 Task: Open a blank google sheet and write heading  Victory Sales. Add 10 people name  'William Wilson, Isabella Robinson, James Taylor, Charlotte Clark, Michael Walker, Amelia Wright, Matthew Turner, Harper Hall, Joseph Phillips, Abigail Adams'Item code in between  5005-5060. Product range in between  4000-7000. Add Products   TOMS Shoe, UGG  Shoe, Wolverine Shoe, Z-Coil Shoe, Adidas shoe, Gucci T-shirt, Louis Vuitton bag, Zara Shirt, H&M jeans, Chanel perfume.Choose quantity  5 to 10 In Total Add  the Amounts. Save page  Victory Sales   book
Action: Mouse moved to (312, 173)
Screenshot: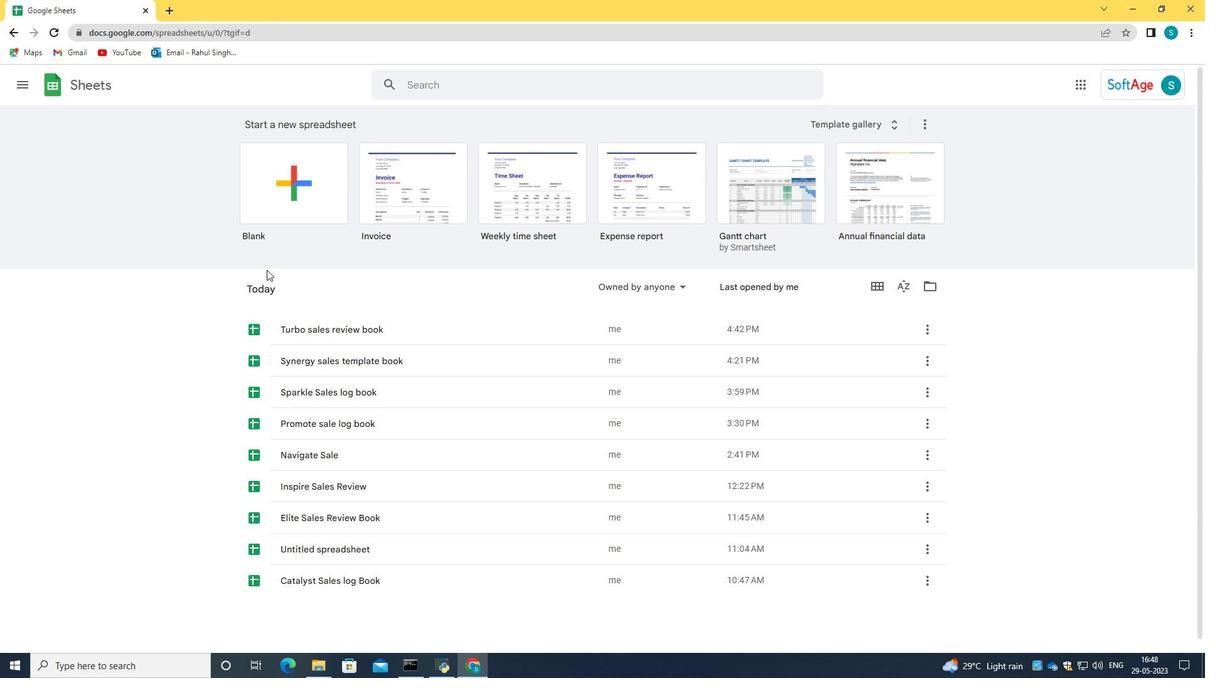 
Action: Mouse pressed left at (312, 173)
Screenshot: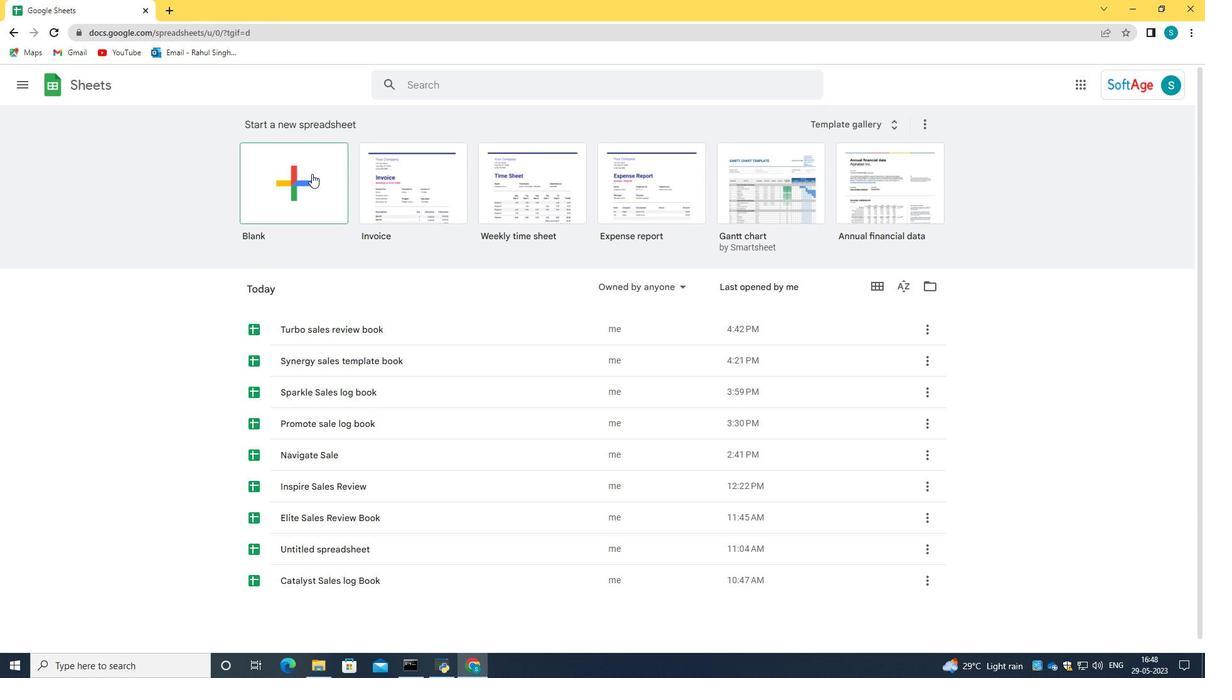 
Action: Mouse moved to (378, 178)
Screenshot: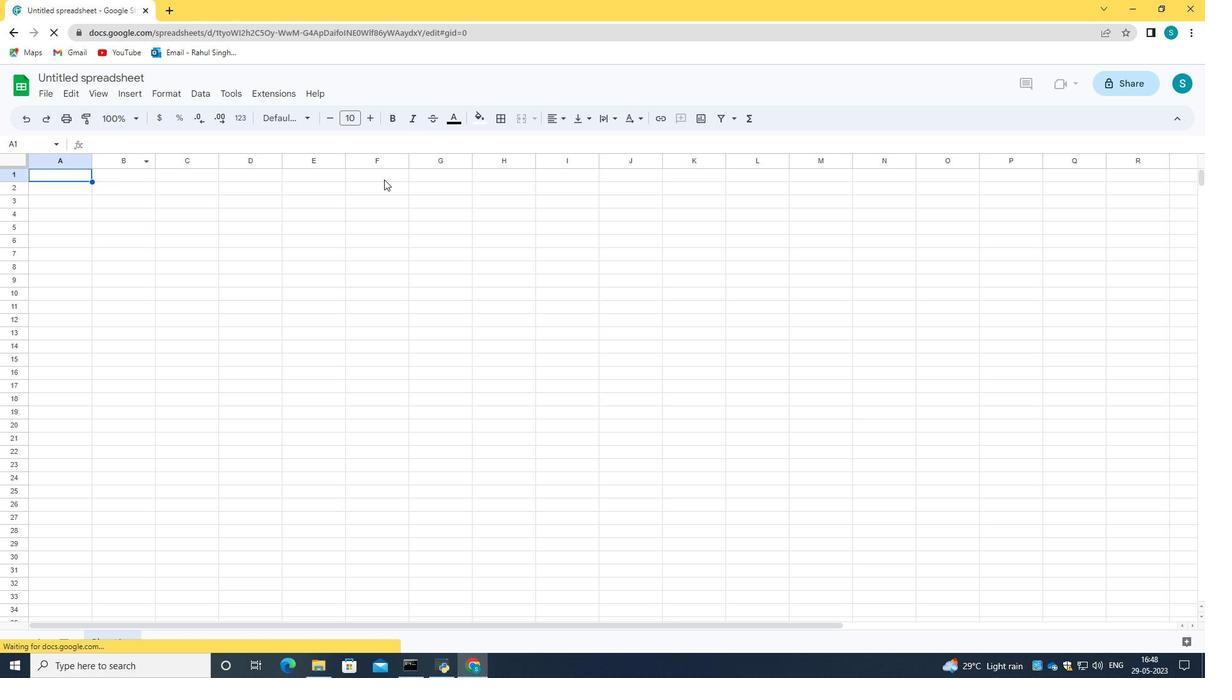 
Action: Mouse pressed left at (378, 178)
Screenshot: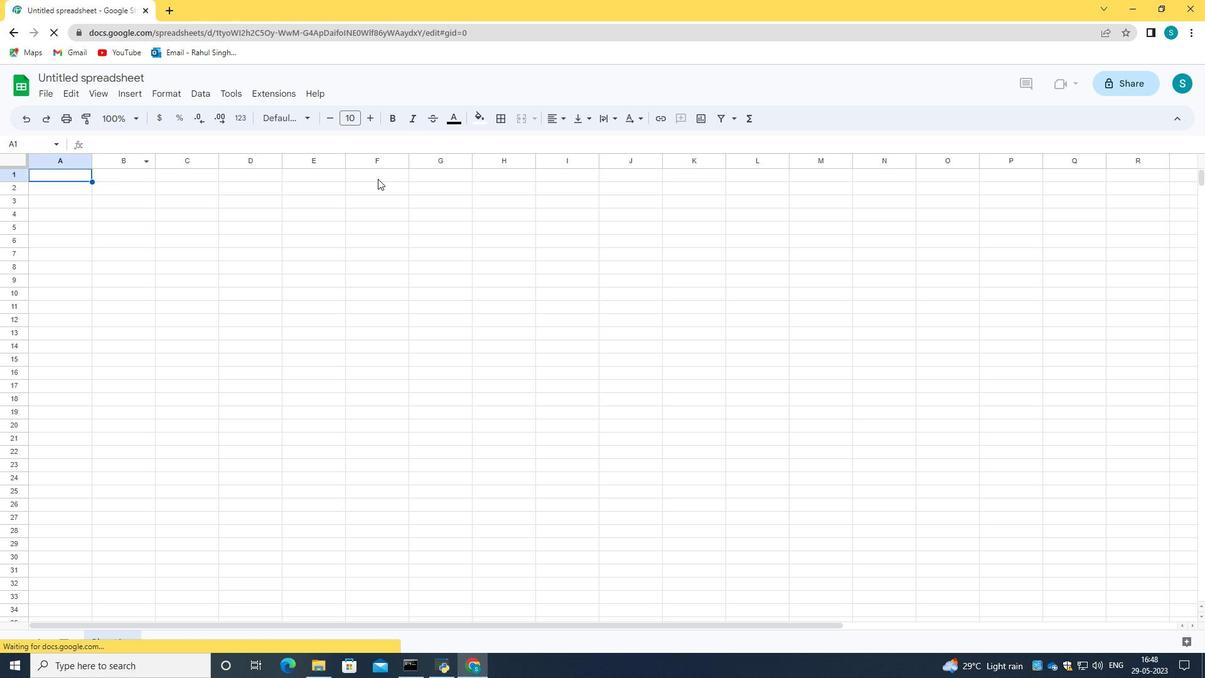 
Action: Key pressed <Key.caps_lock>V<Key.caps_lock>ictory<Key.space><Key.caps_lock>S<Key.caps_lock>ales
Screenshot: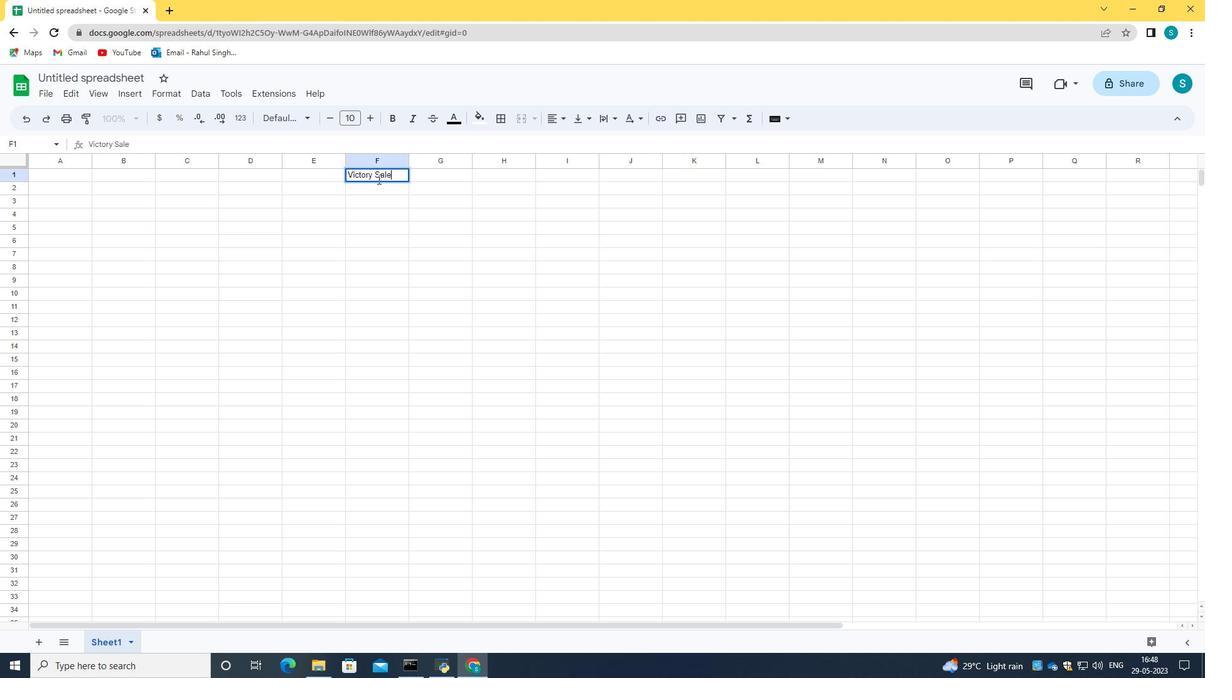 
Action: Mouse moved to (397, 177)
Screenshot: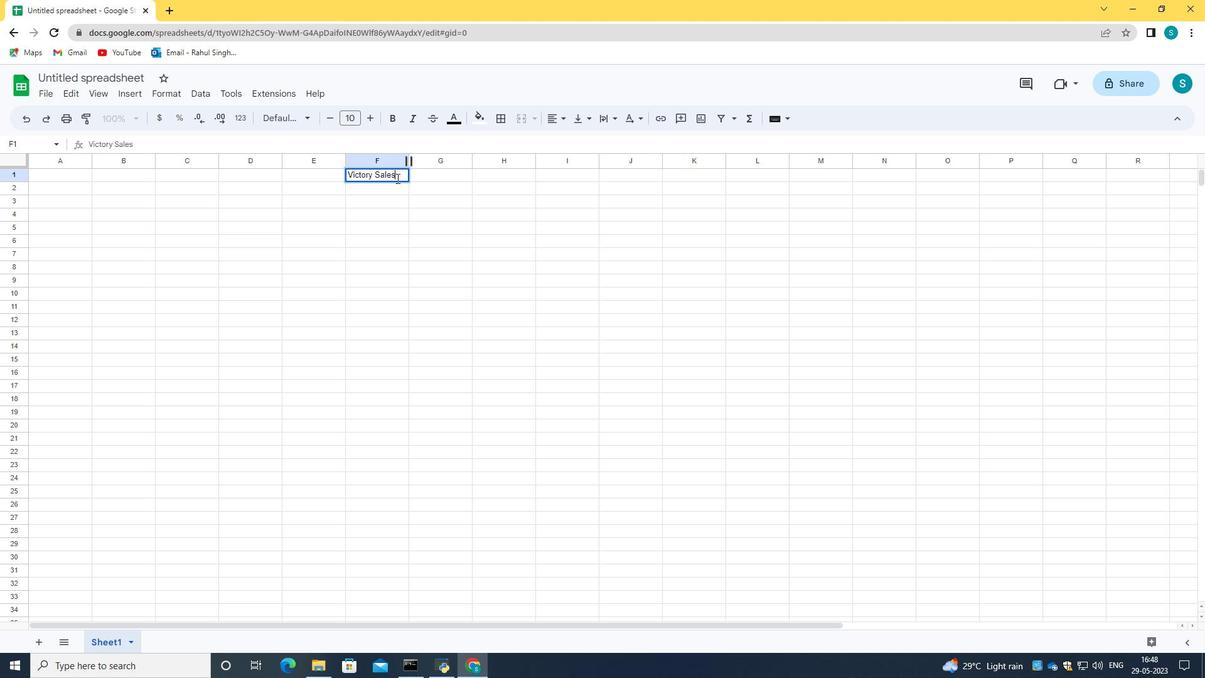 
Action: Mouse pressed left at (397, 177)
Screenshot: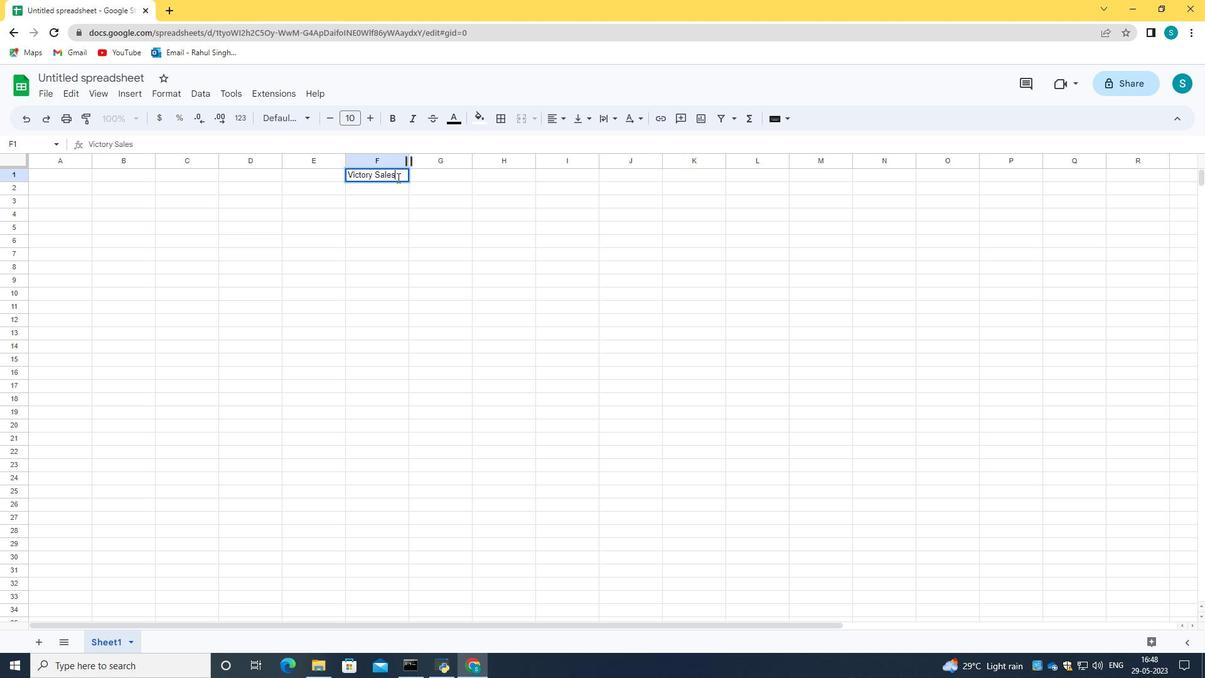 
Action: Mouse moved to (374, 118)
Screenshot: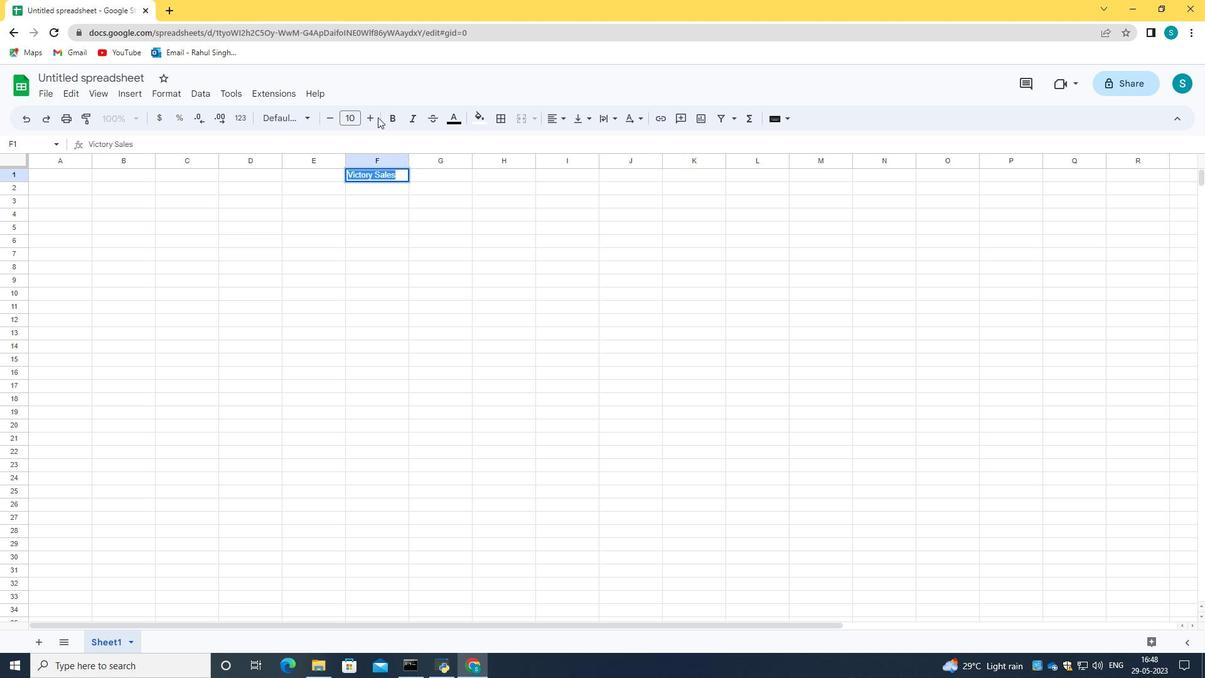 
Action: Mouse pressed left at (374, 118)
Screenshot: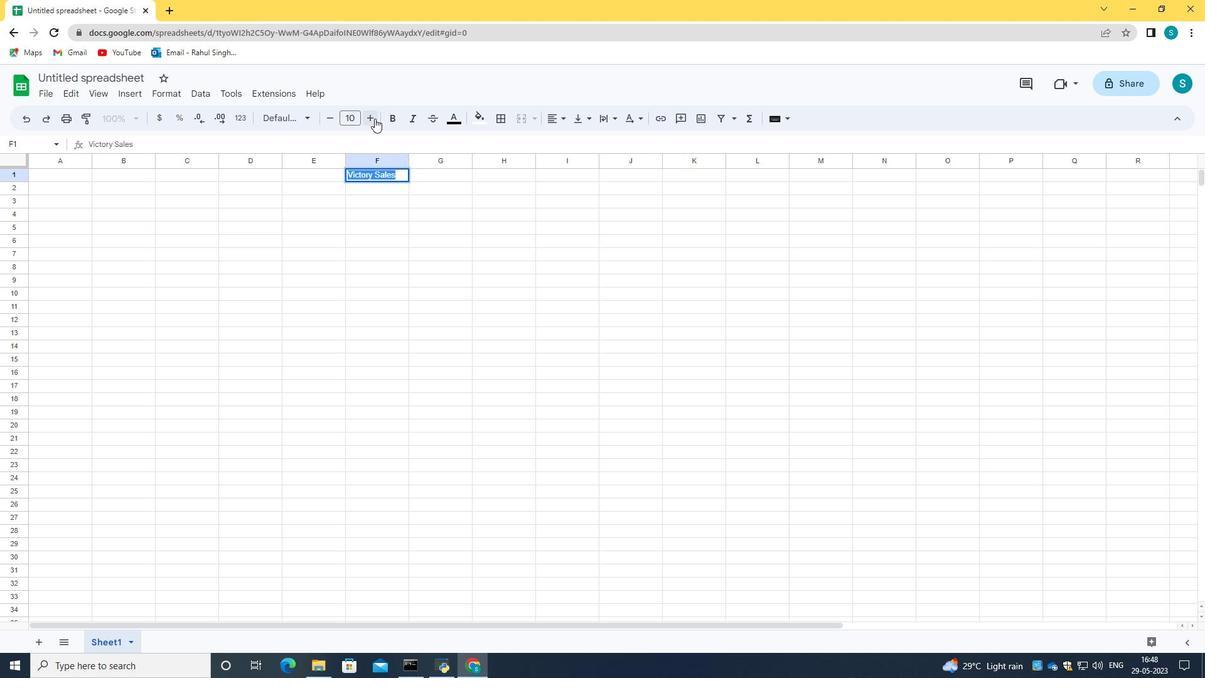 
Action: Mouse pressed left at (374, 118)
Screenshot: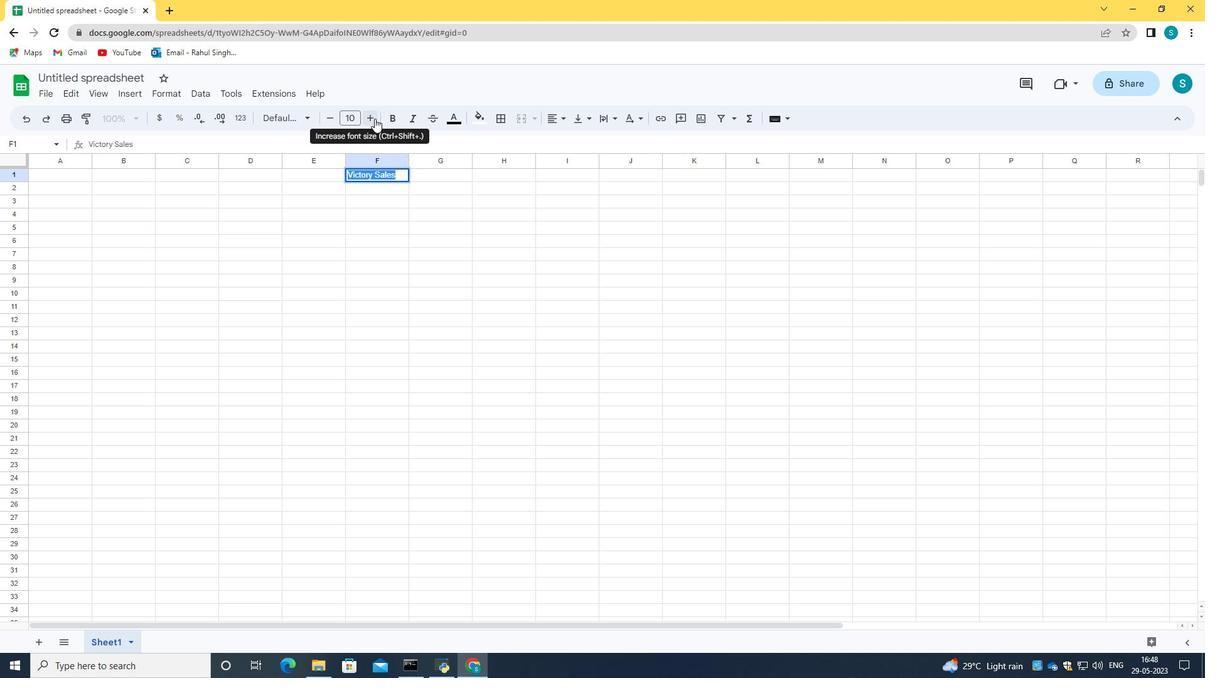 
Action: Mouse pressed left at (374, 118)
Screenshot: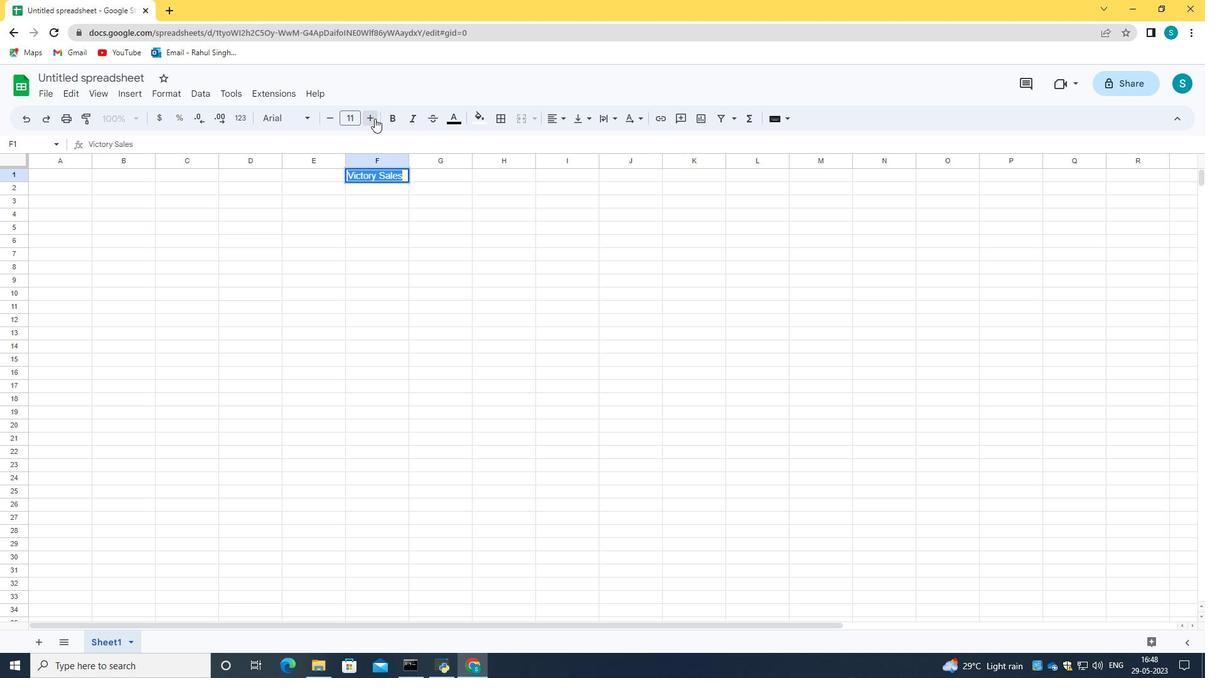 
Action: Mouse pressed left at (374, 118)
Screenshot: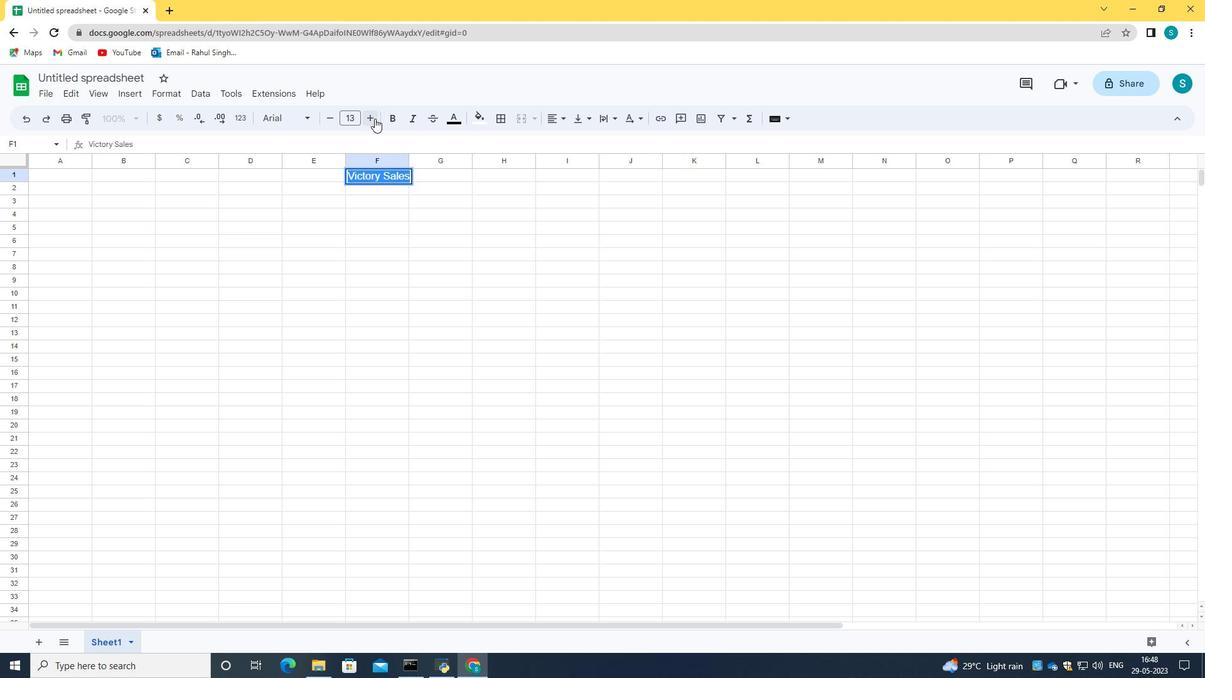 
Action: Mouse pressed left at (374, 118)
Screenshot: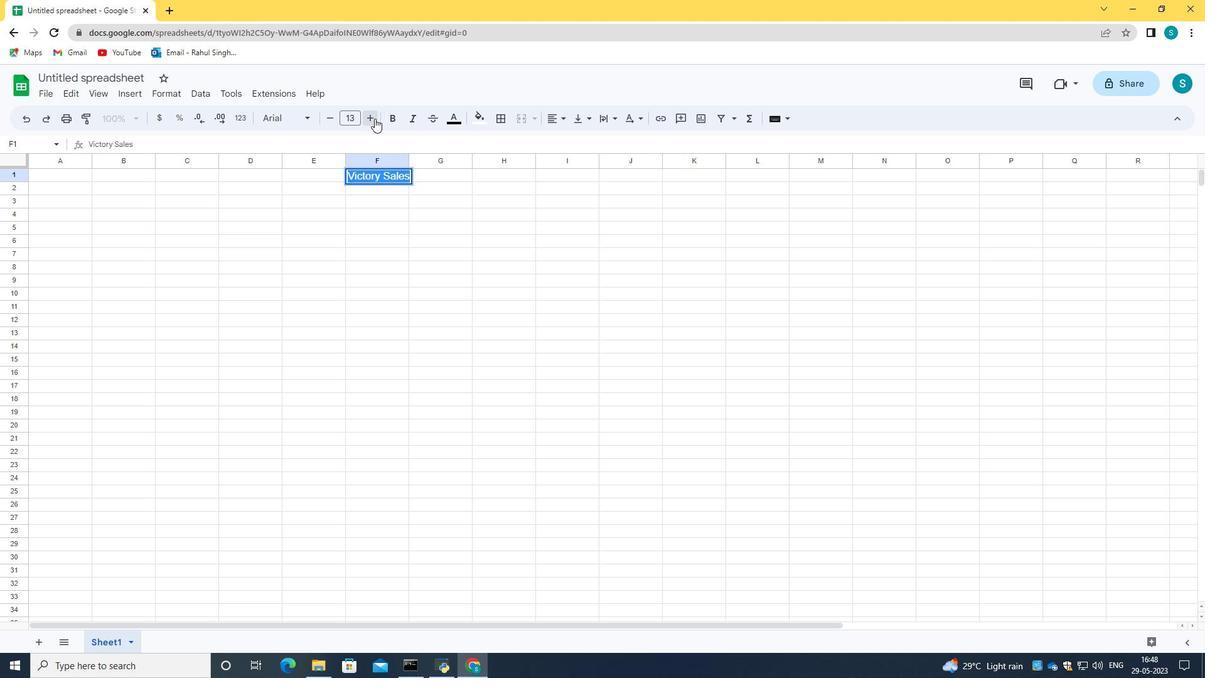 
Action: Mouse pressed left at (374, 118)
Screenshot: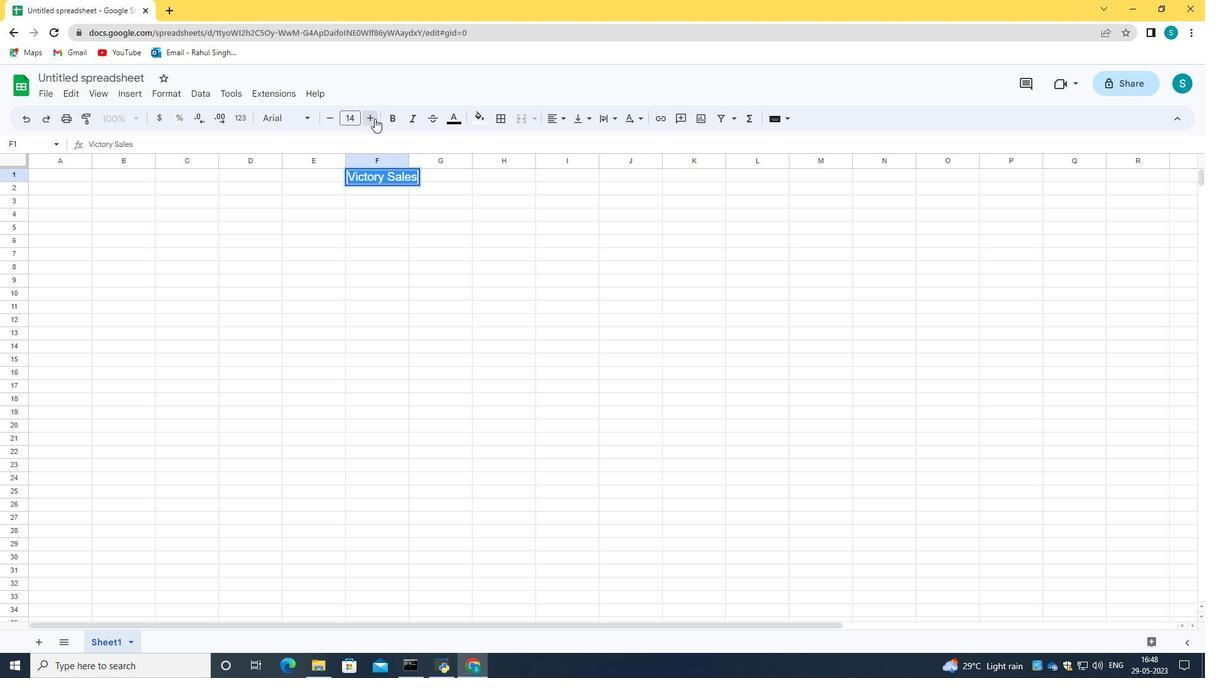 
Action: Mouse pressed left at (374, 118)
Screenshot: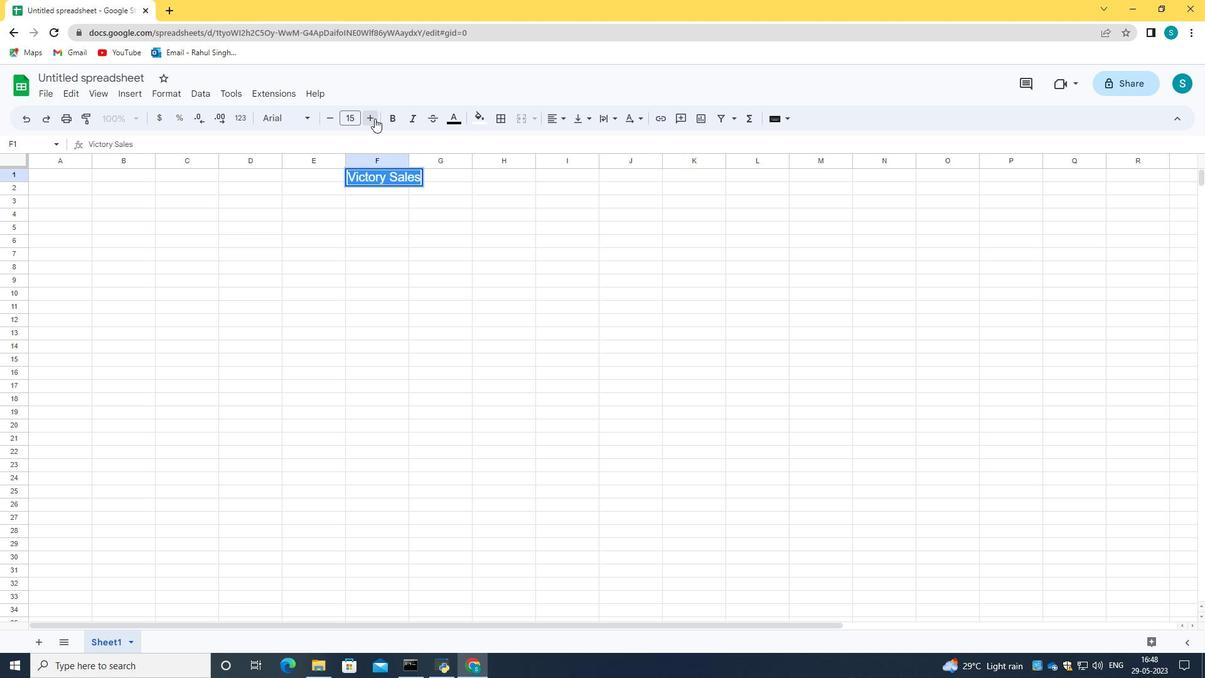 
Action: Mouse pressed left at (374, 118)
Screenshot: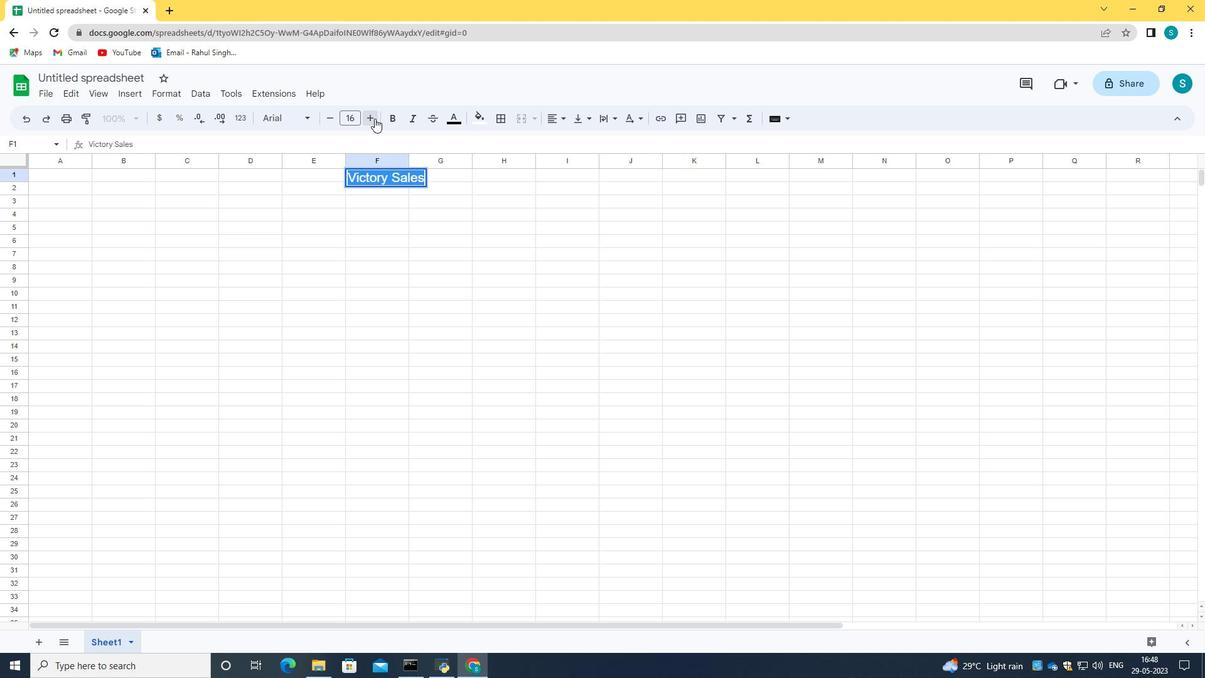 
Action: Mouse pressed left at (374, 118)
Screenshot: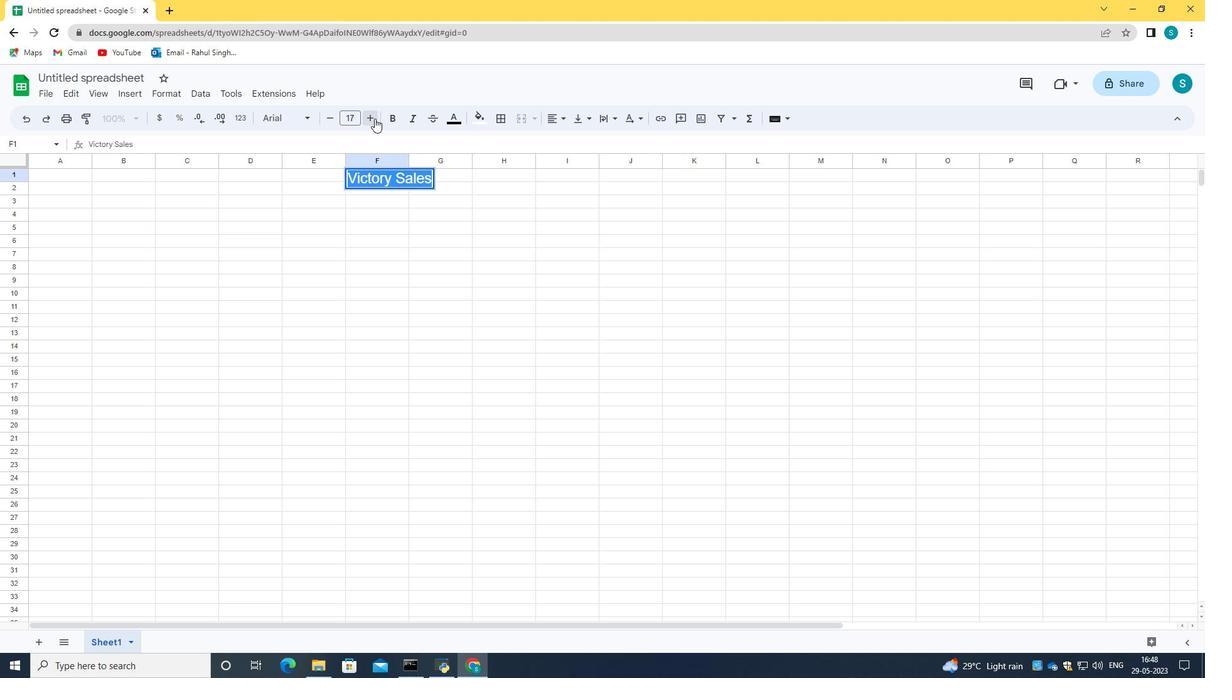 
Action: Mouse pressed left at (374, 118)
Screenshot: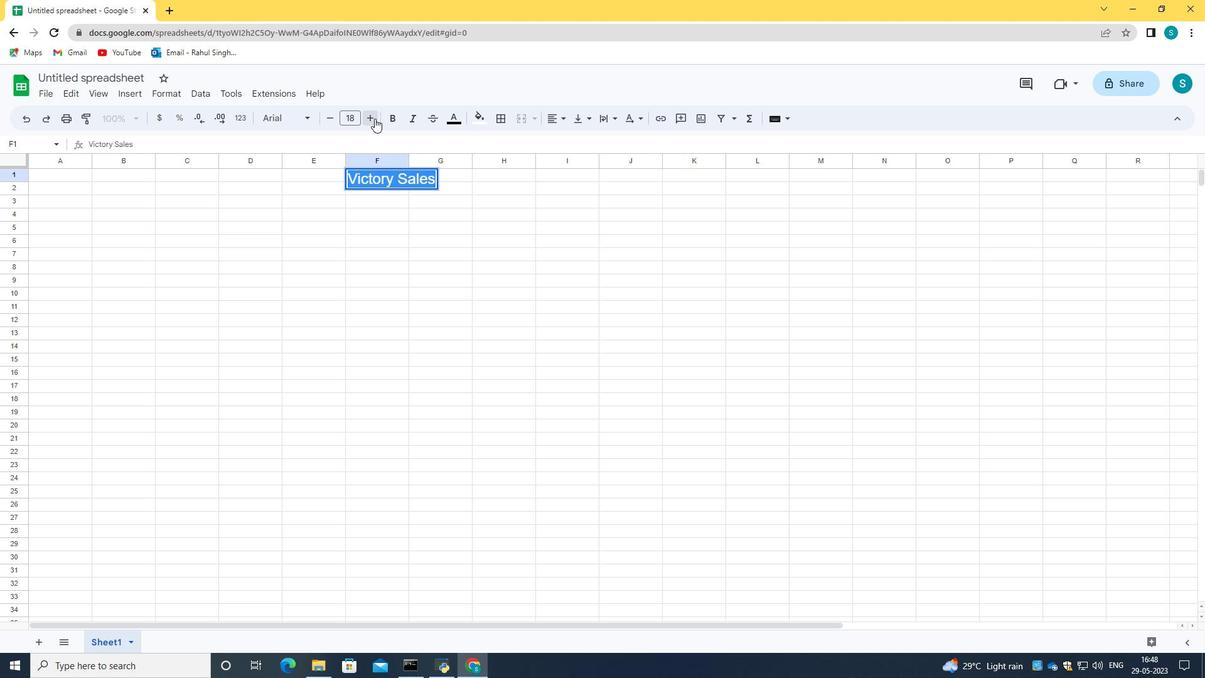 
Action: Mouse moved to (440, 210)
Screenshot: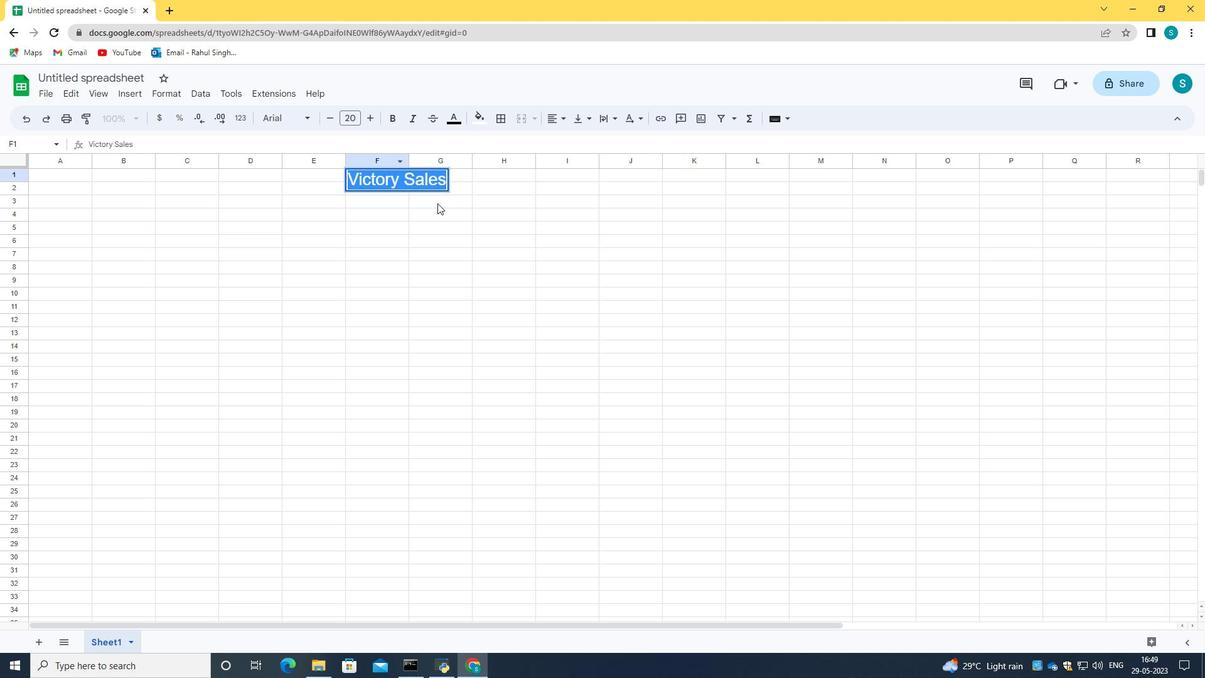 
Action: Mouse pressed left at (440, 210)
Screenshot: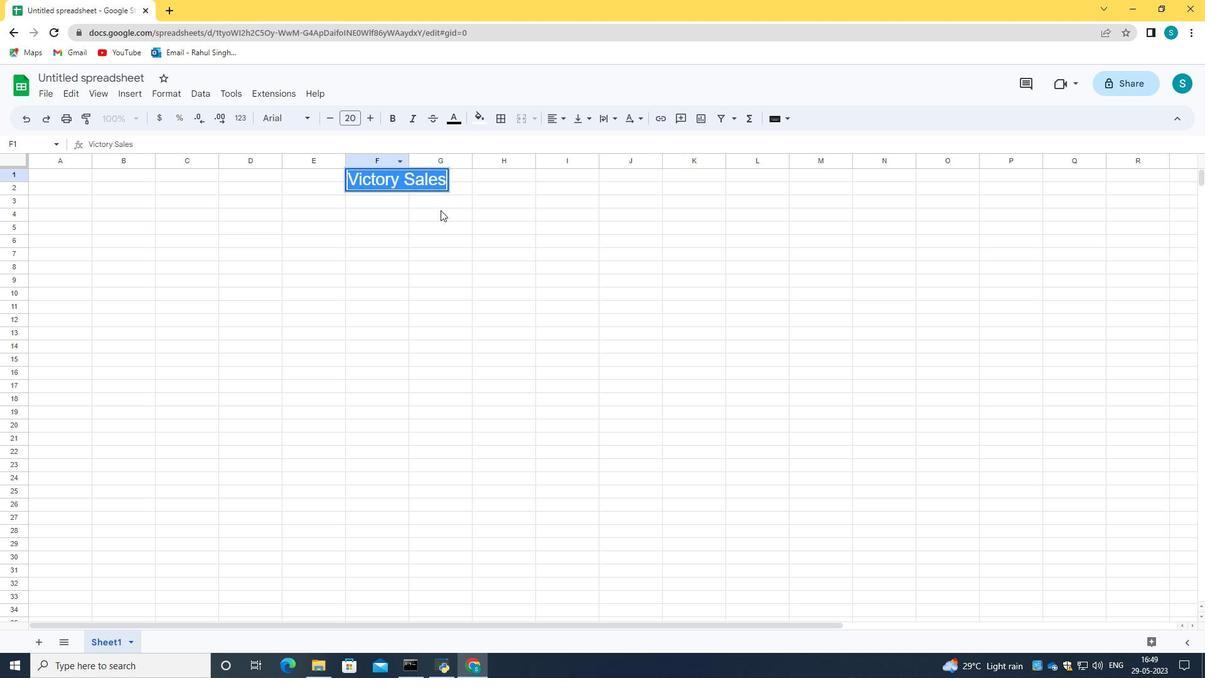 
Action: Mouse moved to (429, 184)
Screenshot: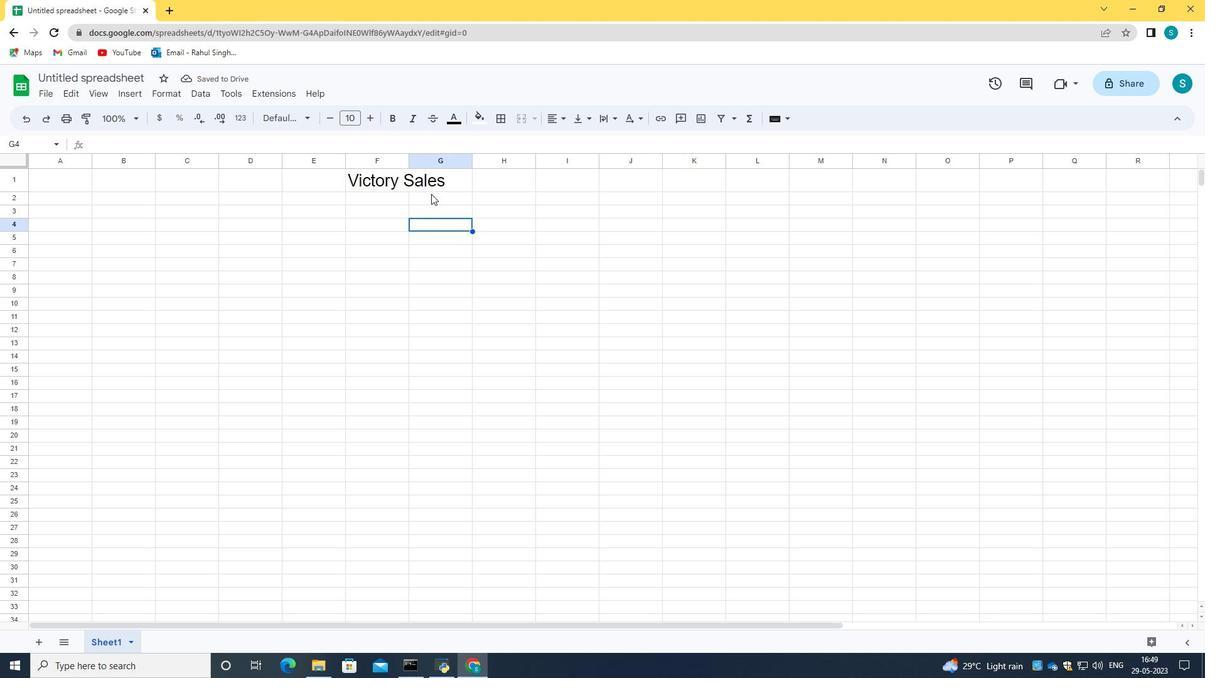 
Action: Mouse pressed left at (429, 184)
Screenshot: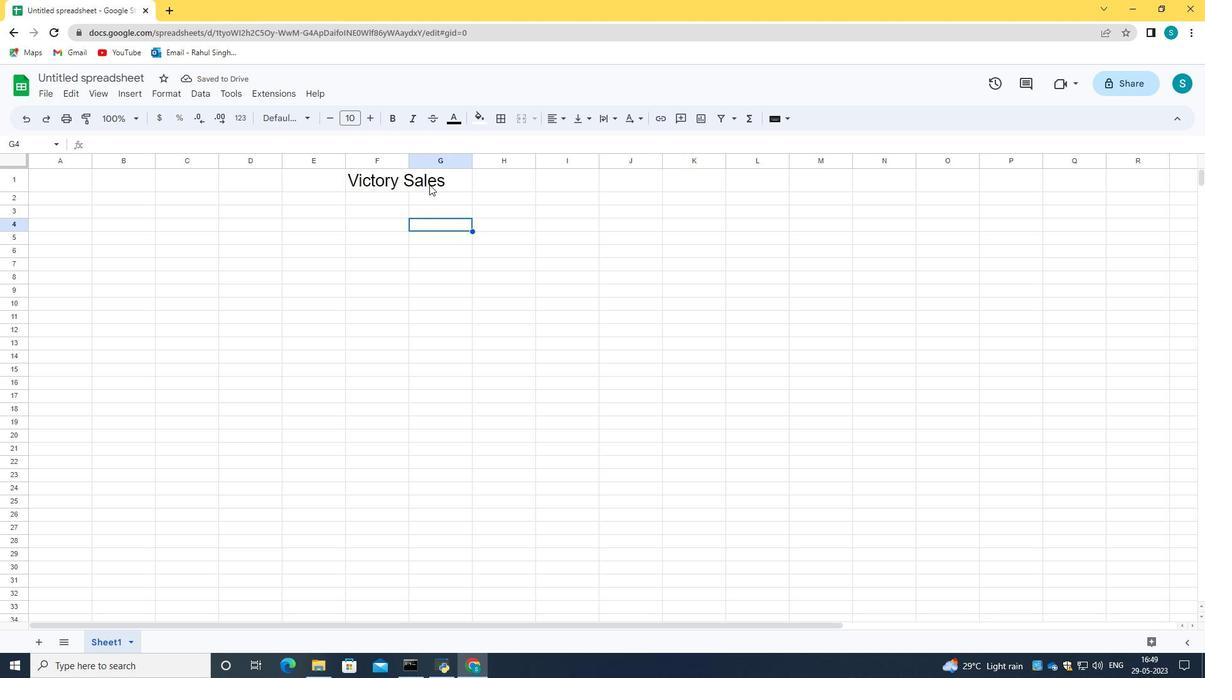 
Action: Mouse moved to (349, 171)
Screenshot: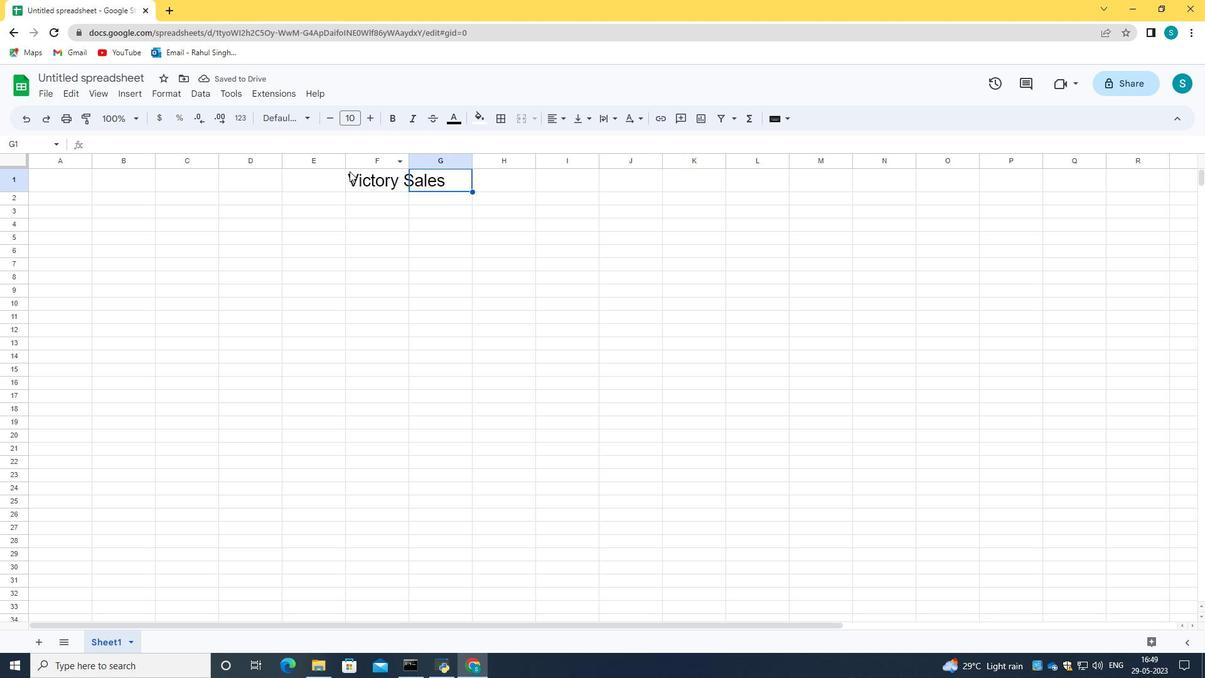 
Action: Mouse pressed left at (349, 171)
Screenshot: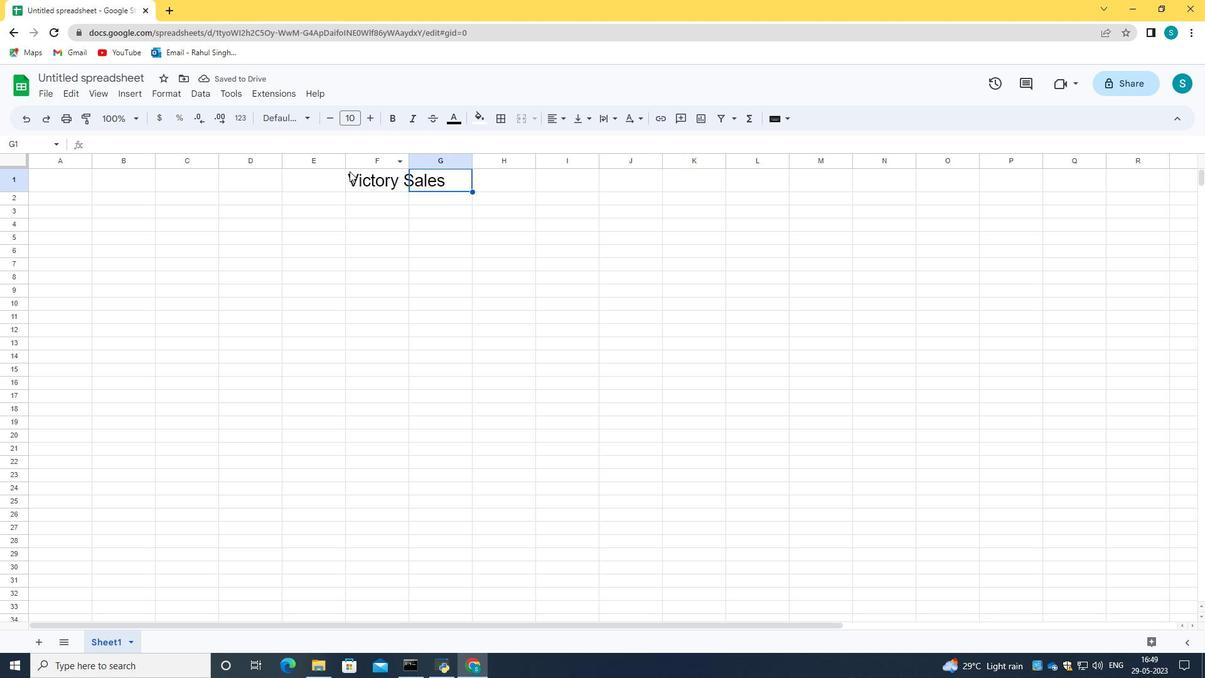 
Action: Mouse moved to (350, 175)
Screenshot: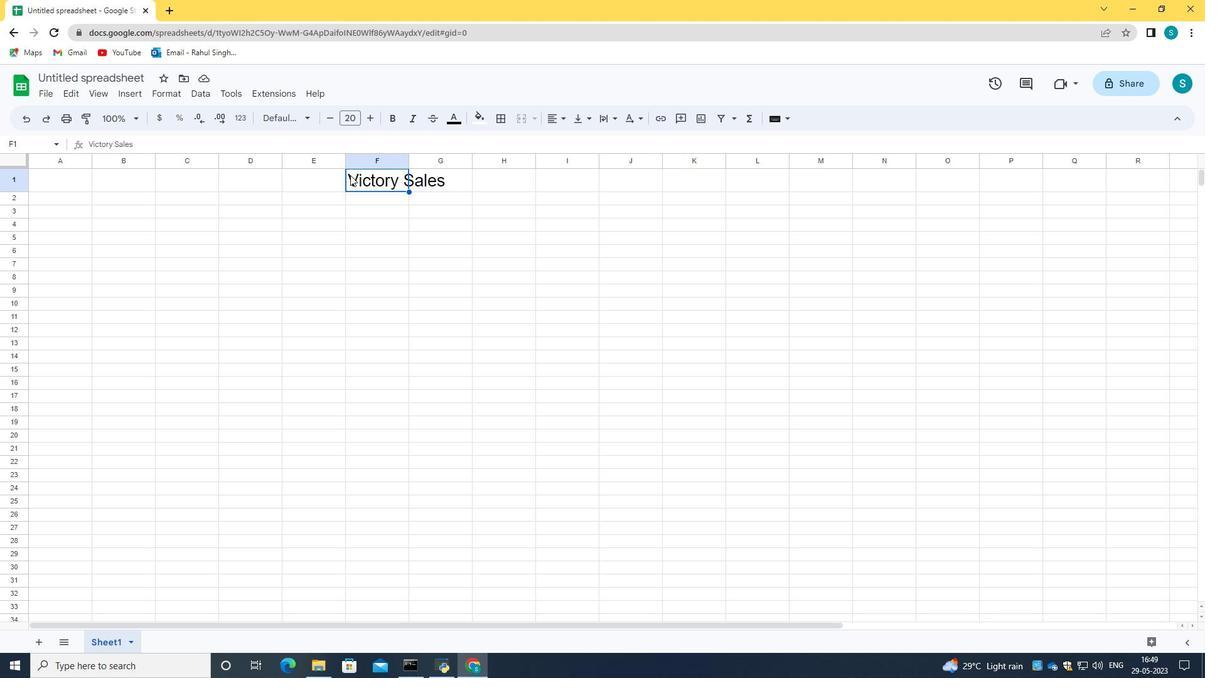 
Action: Mouse pressed left at (350, 175)
Screenshot: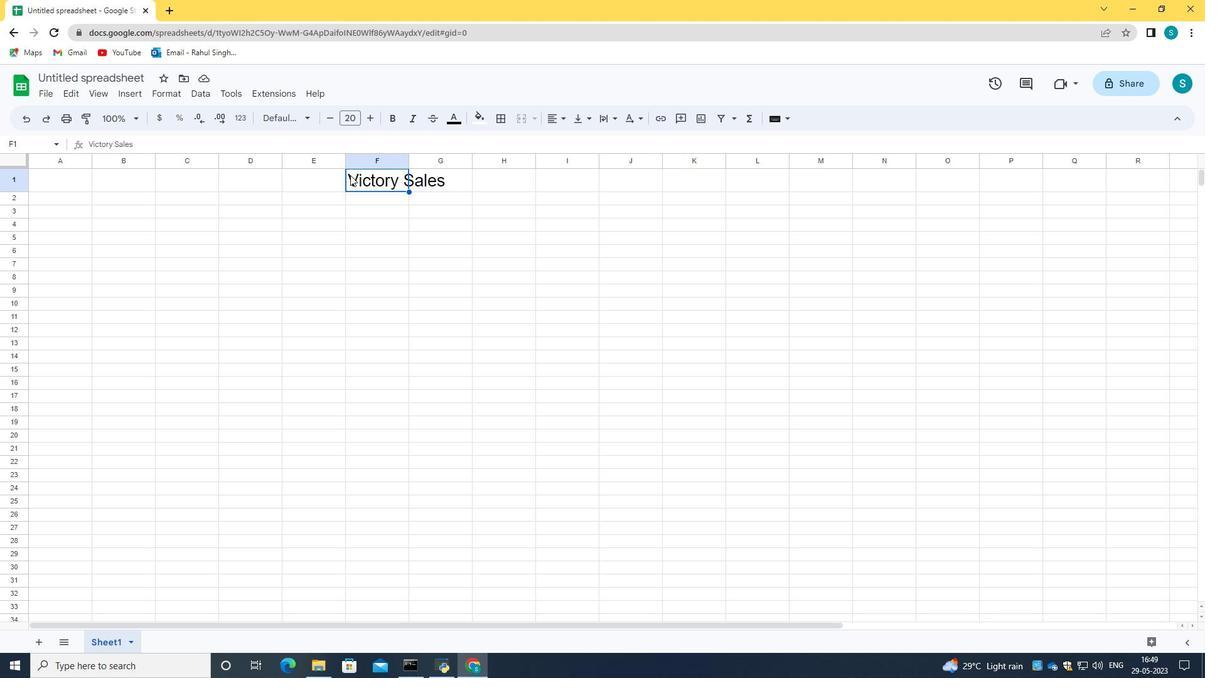 
Action: Mouse pressed left at (350, 175)
Screenshot: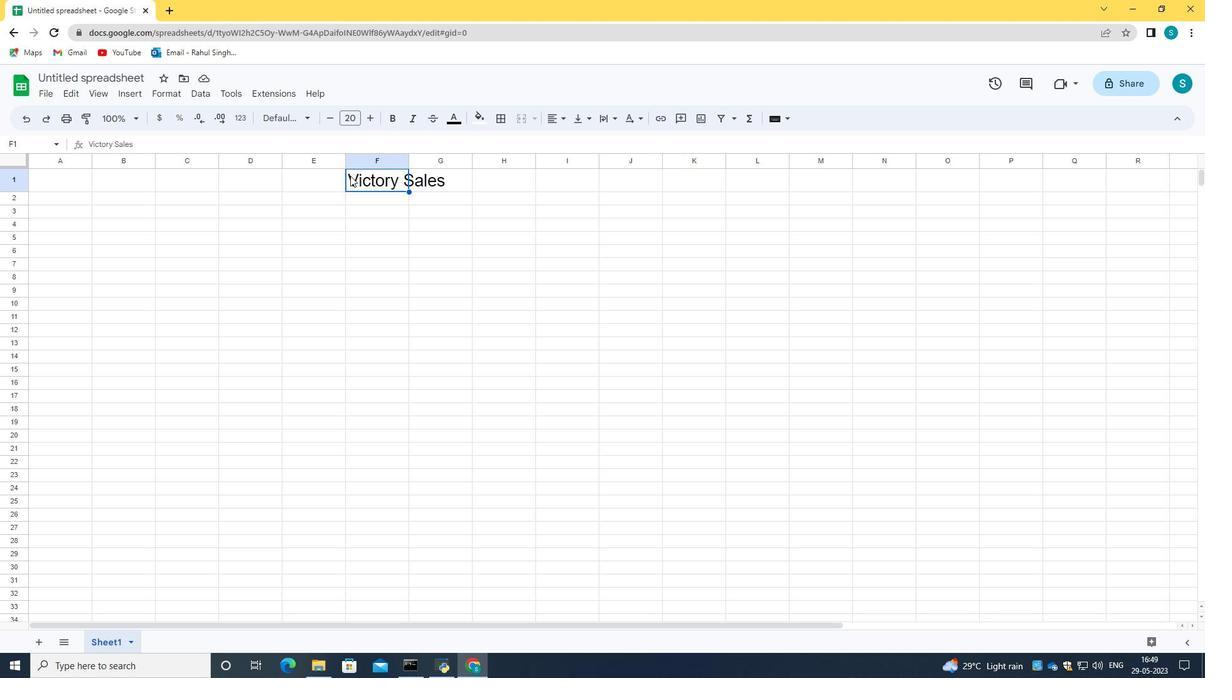 
Action: Mouse pressed left at (350, 175)
Screenshot: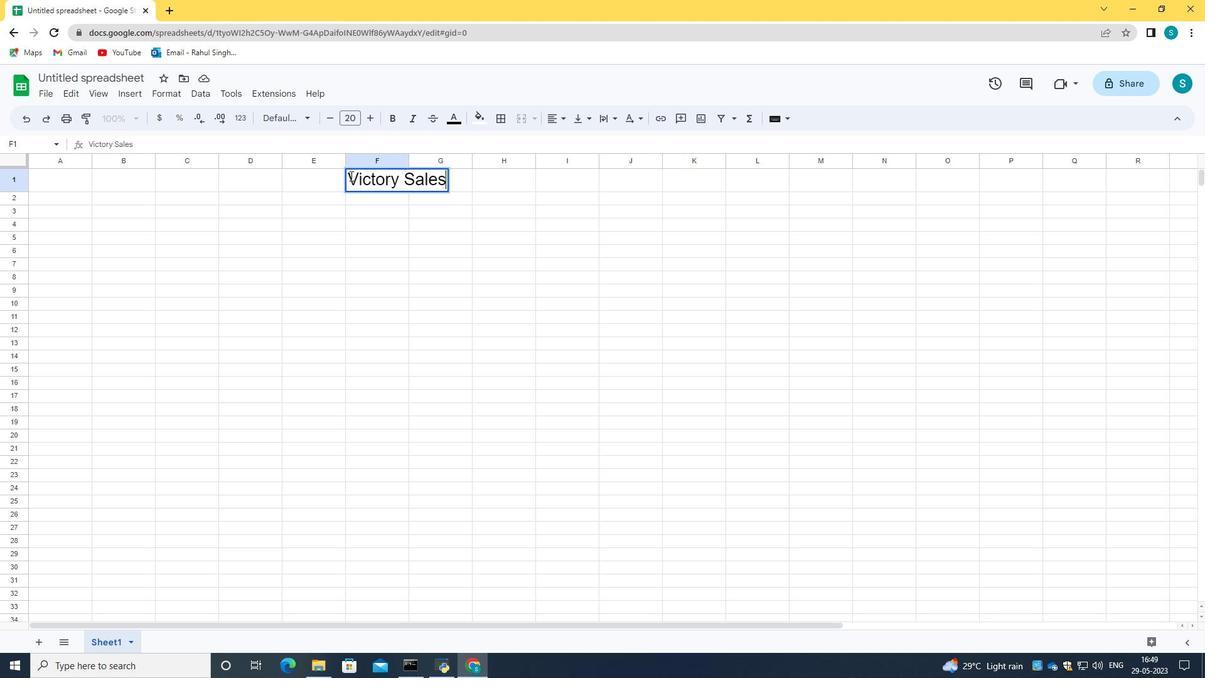 
Action: Mouse pressed left at (350, 175)
Screenshot: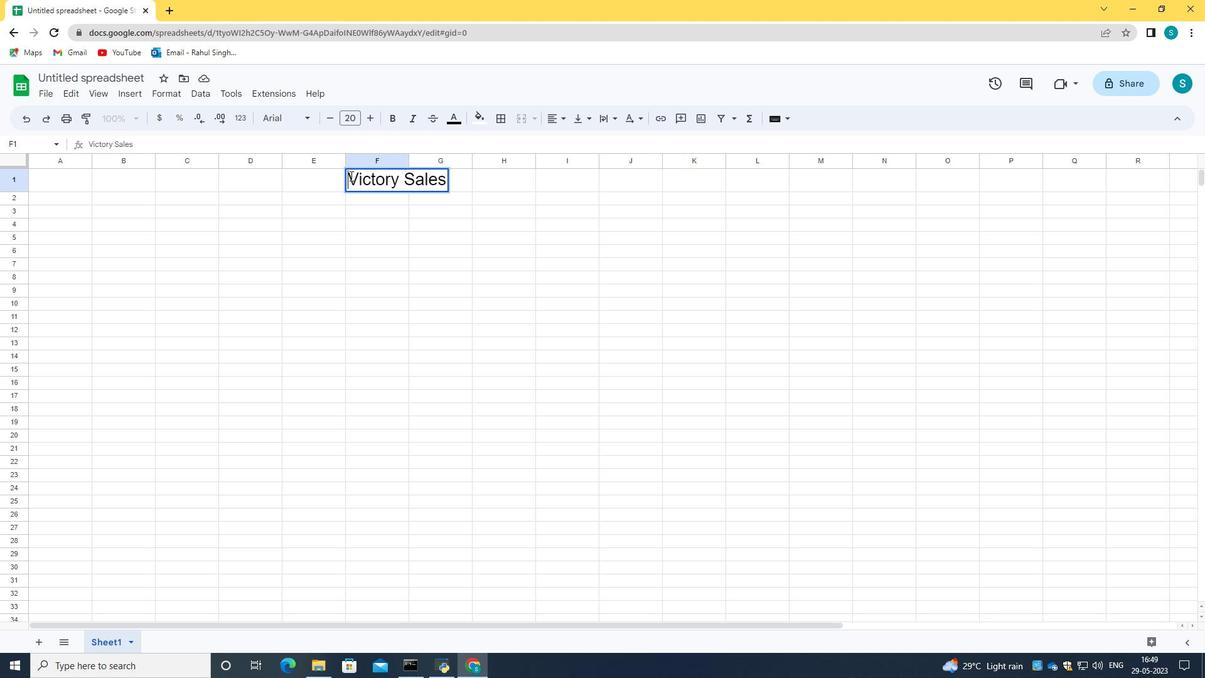 
Action: Mouse moved to (368, 119)
Screenshot: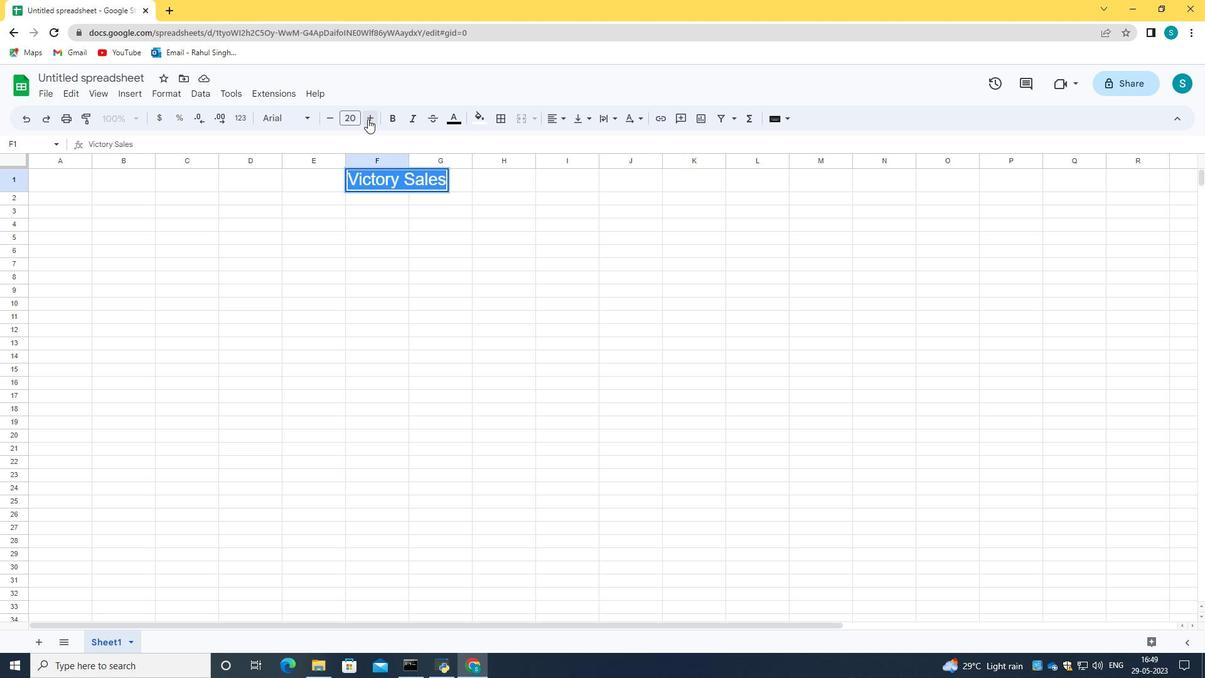 
Action: Mouse pressed left at (368, 119)
Screenshot: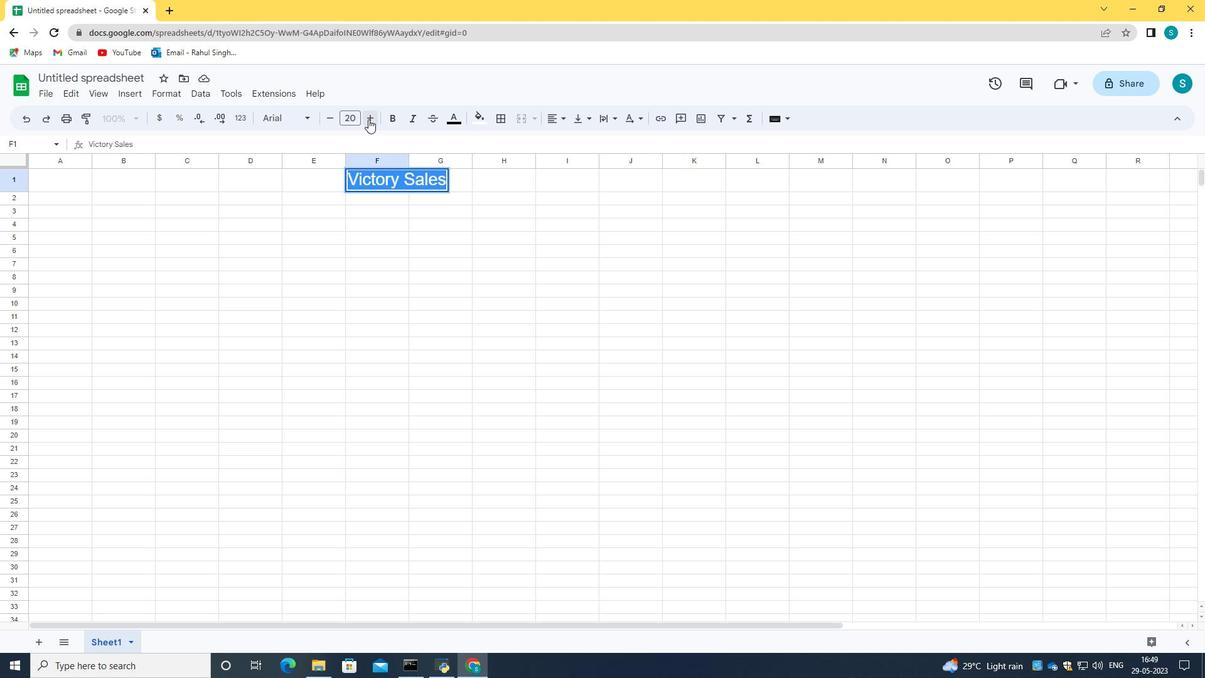
Action: Mouse pressed left at (368, 119)
Screenshot: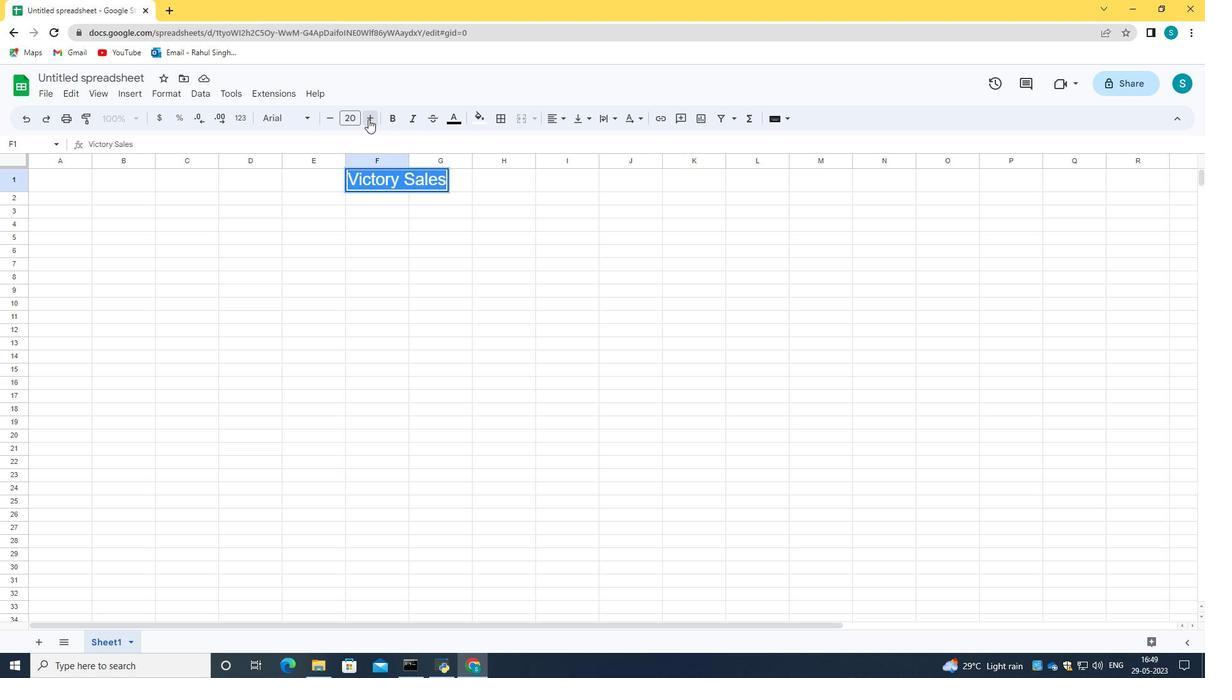 
Action: Mouse pressed left at (368, 119)
Screenshot: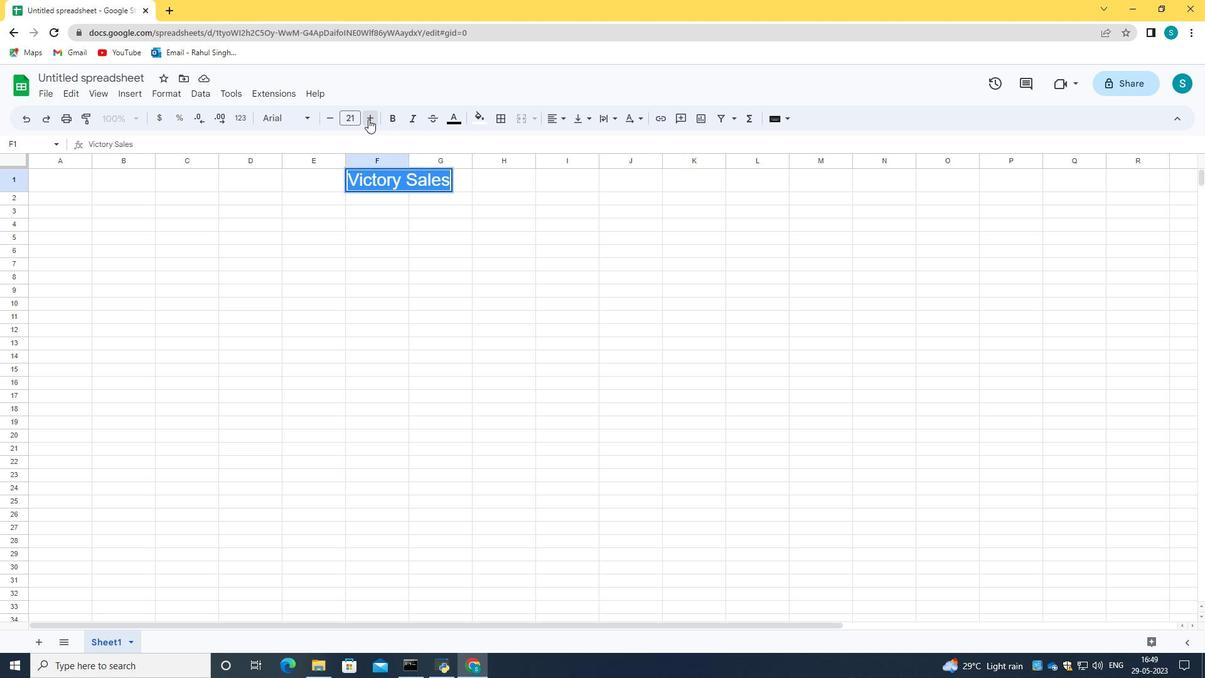 
Action: Mouse pressed left at (368, 119)
Screenshot: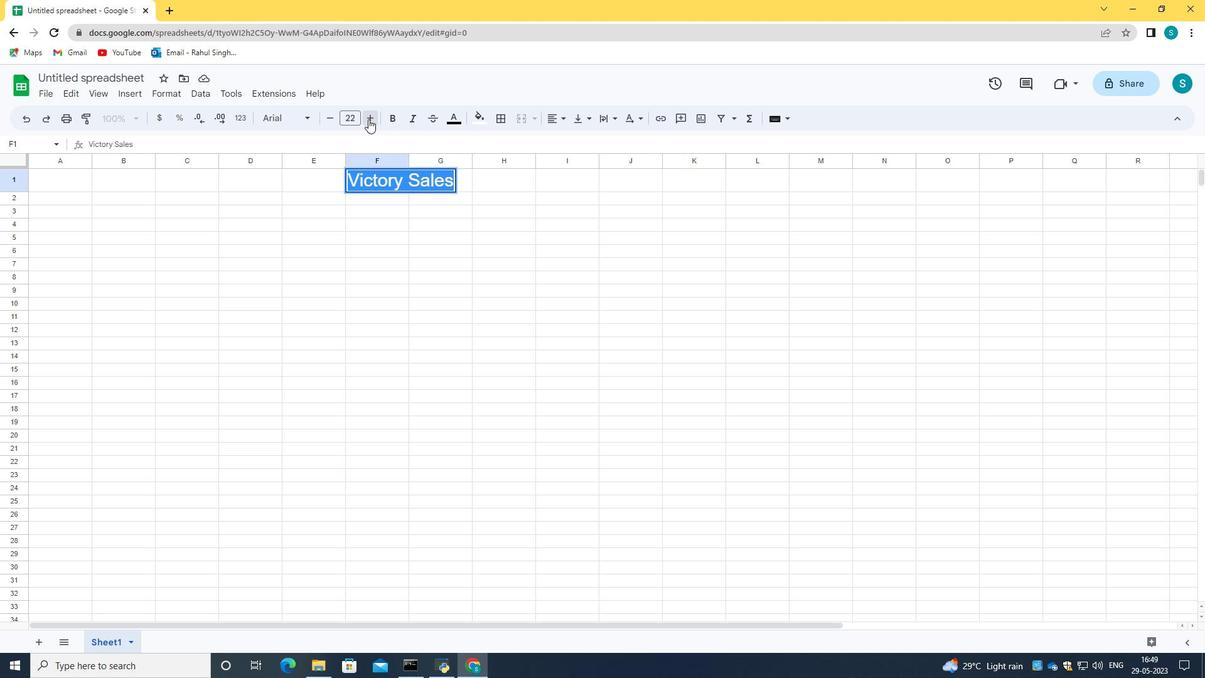 
Action: Mouse pressed left at (368, 119)
Screenshot: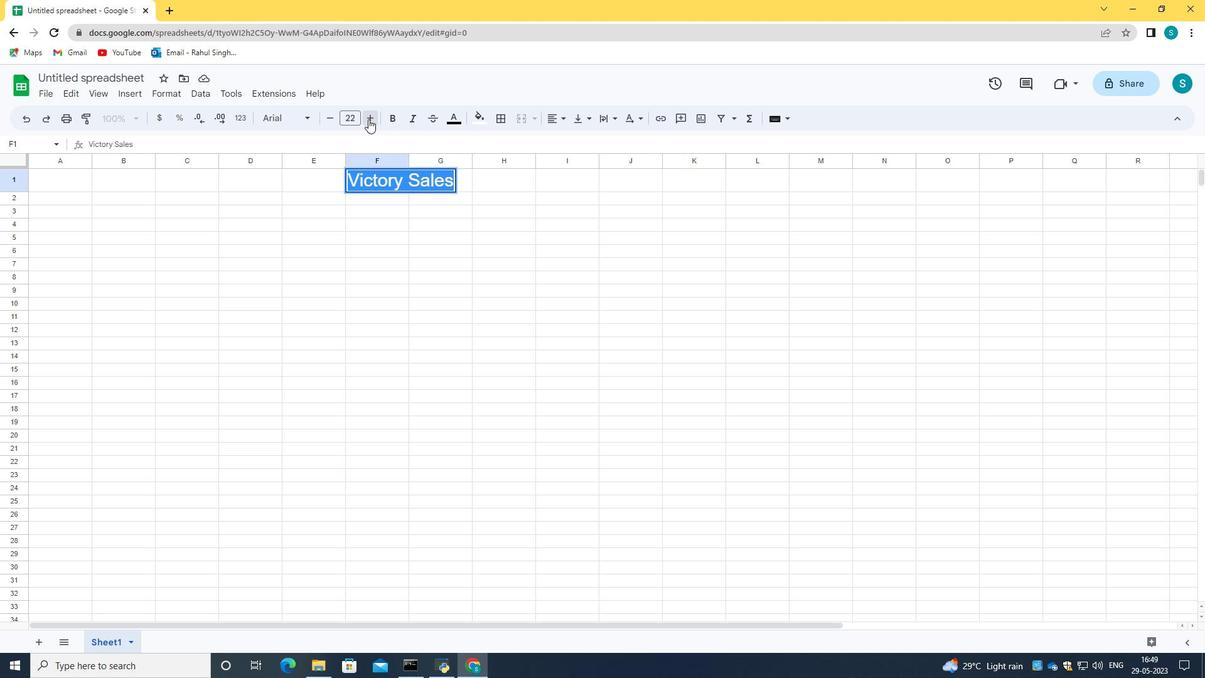 
Action: Mouse pressed left at (368, 119)
Screenshot: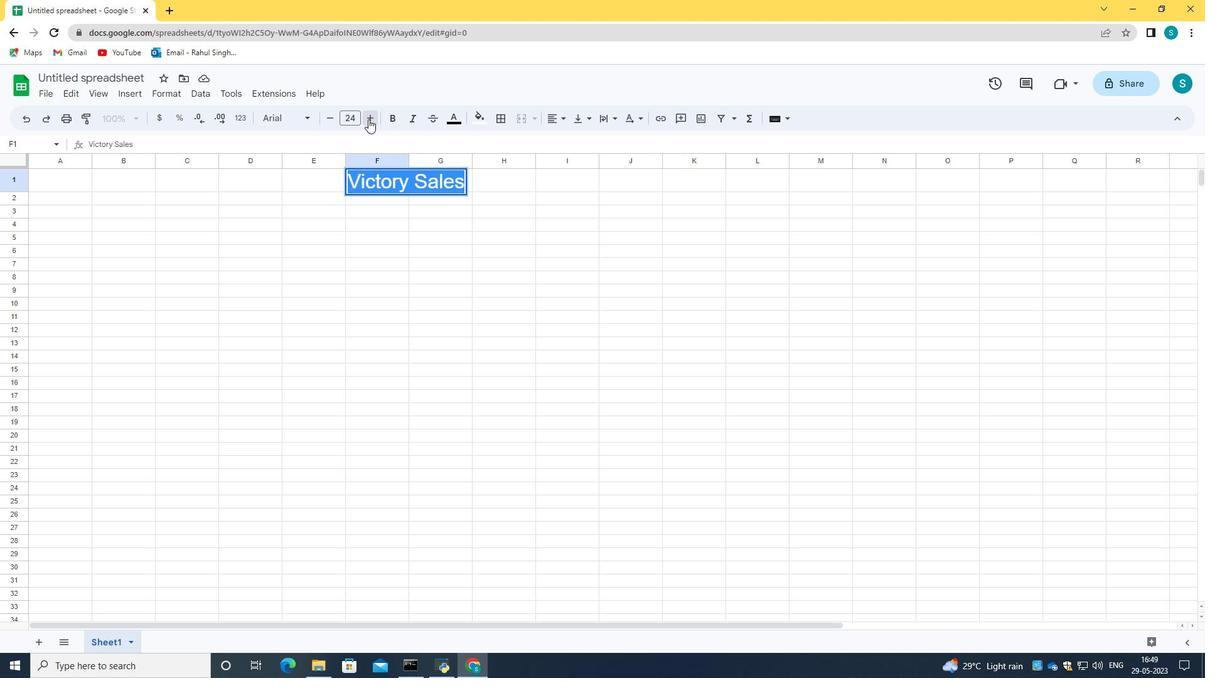
Action: Mouse moved to (51, 207)
Screenshot: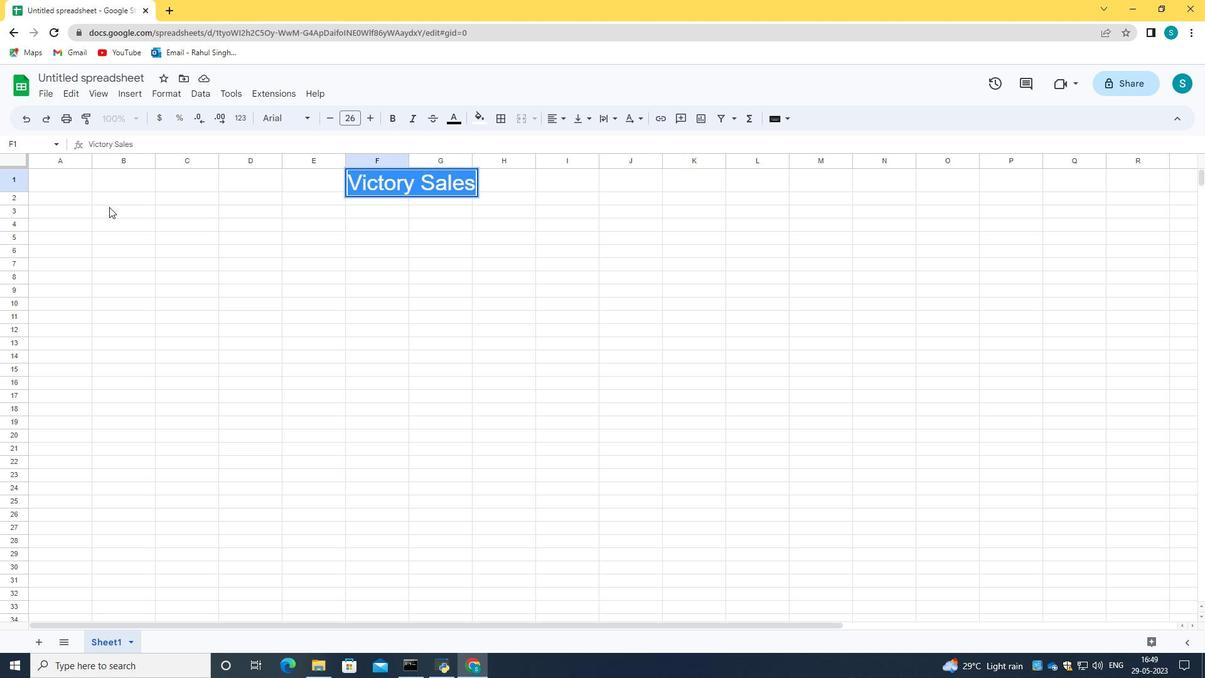 
Action: Mouse pressed left at (51, 207)
Screenshot: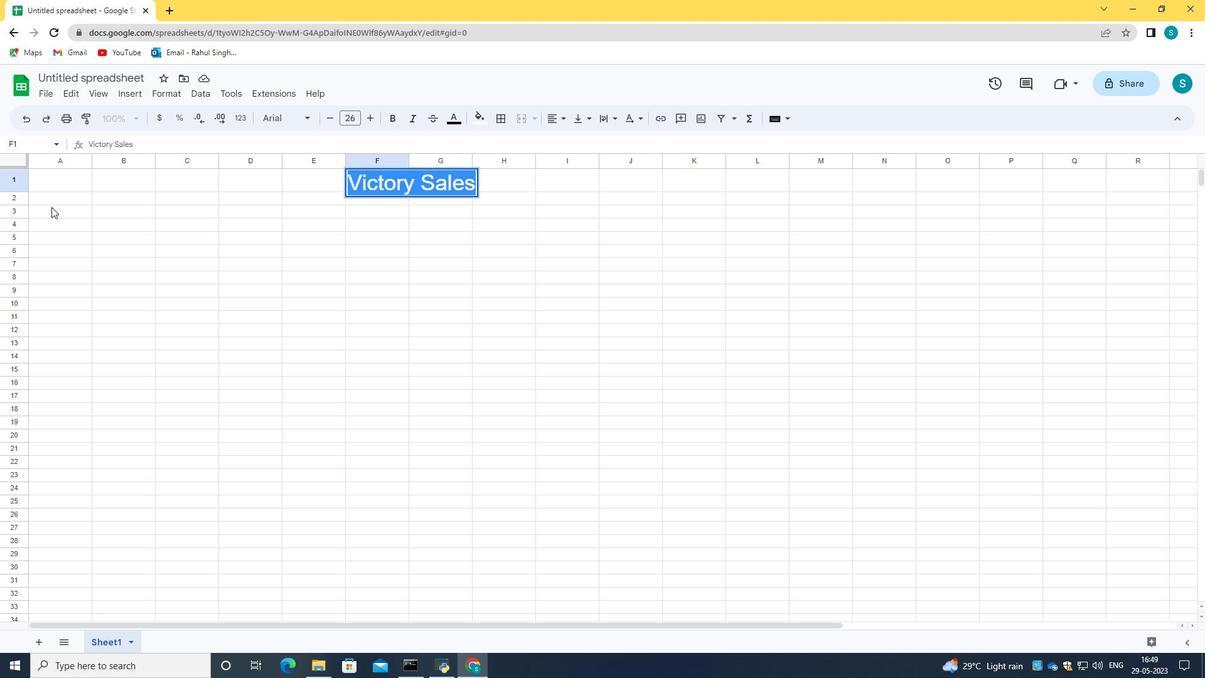 
Action: Mouse moved to (63, 216)
Screenshot: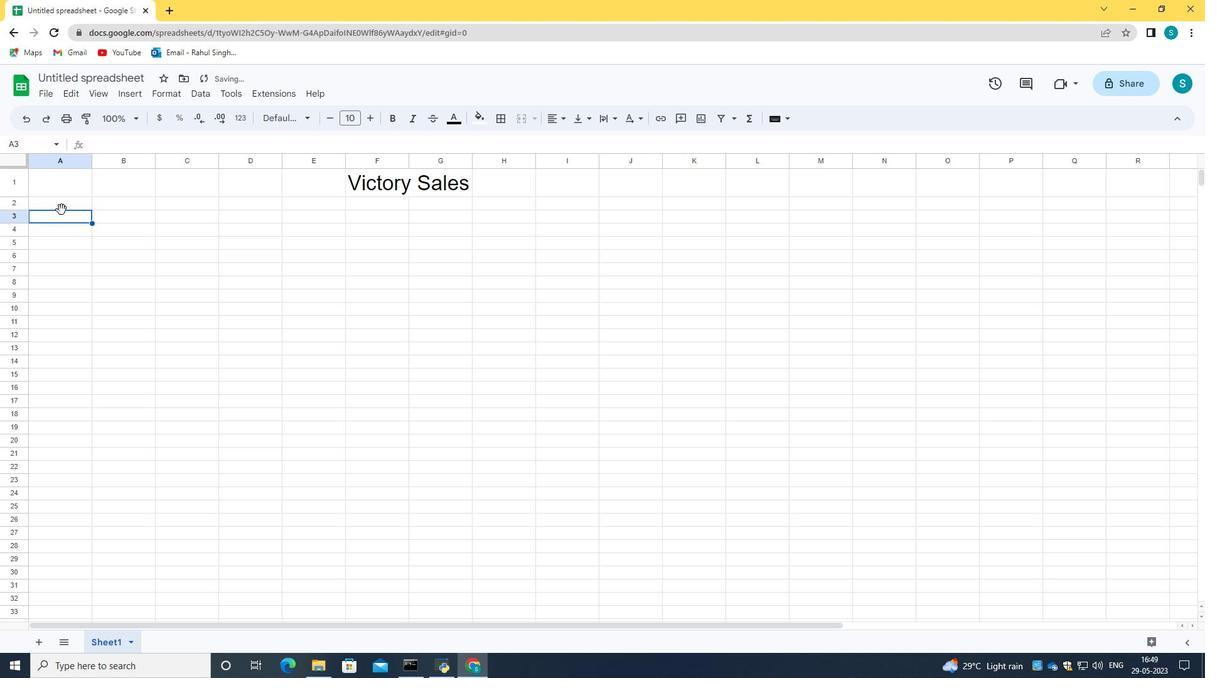 
Action: Key pressed <Key.caps_lock>NAME<Key.enter><Key.caps_lock>w<Key.caps_lock>ILLI<Key.backspace><Key.backspace><Key.backspace><Key.backspace><Key.backspace>W<Key.caps_lock>illai<Key.backspace><Key.backspace>iam<Key.space><Key.caps_lock>W<Key.caps_lock>ilson<Key.enter><Key.caps_lock>I<Key.caps_lock>sabella<Key.space><Key.caps_lock>R<Key.caps_lock>obinson<Key.enter><Key.caps_lock>J<Key.caps_lock>ames<Key.space><Key.caps_lock>T<Key.caps_lock>aylor<Key.enter><Key.caps_lock>C<Key.caps_lock>harlotte<Key.space><Key.caps_lock>C<Key.caps_lock>lark<Key.enter>m<Key.caps_lock><Key.backspace>M<Key.caps_lock>ichel<Key.space><Key.caps_lock>W<Key.caps_lock>alker<Key.enter><Key.caps_lock>A<Key.caps_lock>melia<Key.space><Key.caps_lock>W<Key.caps_lock>right<Key.enter><Key.caps_lock>M<Key.caps_lock>atther<Key.backspace>w<Key.space><Key.caps_lock>T<Key.caps_lock>urner<Key.enter><Key.caps_lock>H<Key.caps_lock>aprper<Key.backspace><Key.backspace><Key.backspace><Key.backspace><Key.backspace>rper<Key.space><Key.caps_lock>H<Key.caps_lock>all<Key.enter><Key.caps_lock>H<Key.backspace><Key.backspace>J<Key.caps_lock>osp<Key.backspace>eph<Key.space><Key.caps_lock>P<Key.caps_lock>hillips<Key.enter><Key.caps_lock>A<Key.caps_lock>d<Key.backspace>bigail<Key.space><Key.caps_lock>A<Key.caps_lock>dams
Screenshot: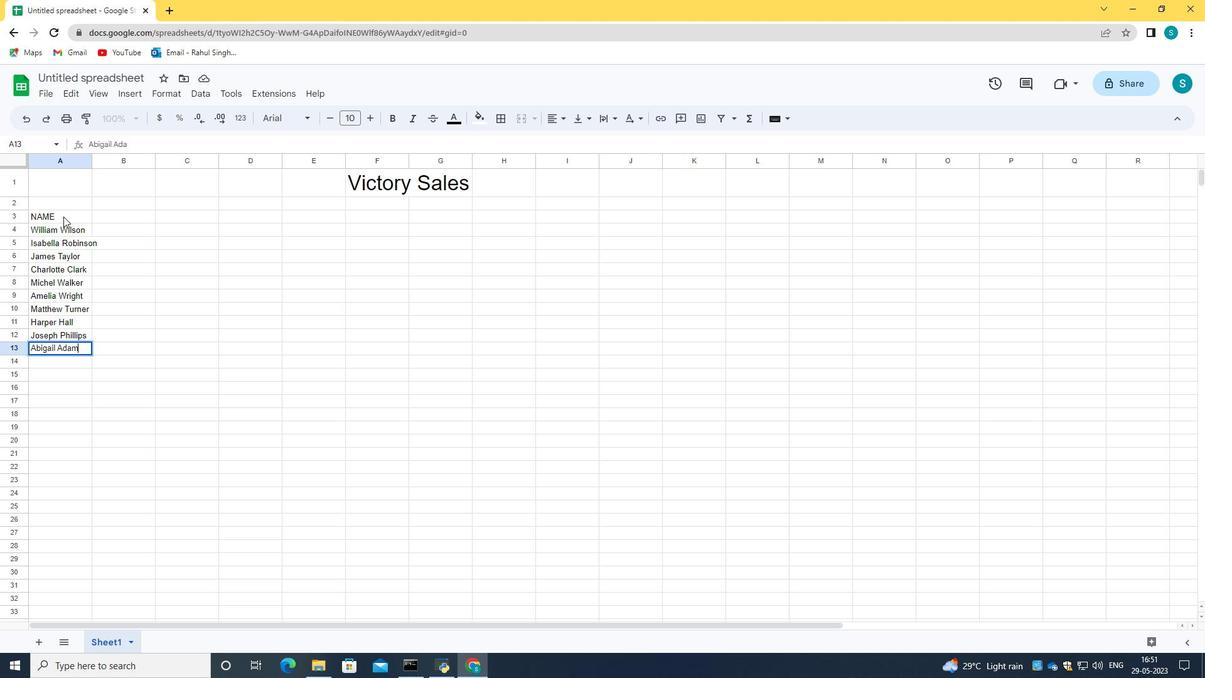 
Action: Mouse moved to (111, 213)
Screenshot: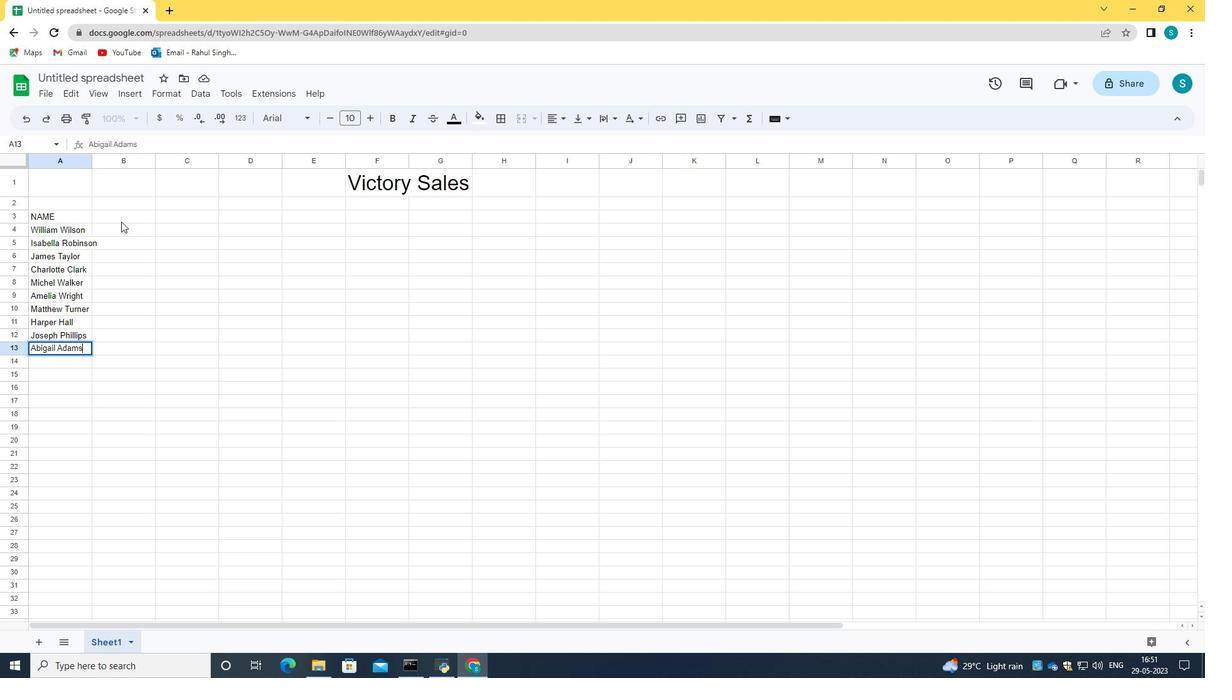 
Action: Mouse pressed left at (111, 213)
Screenshot: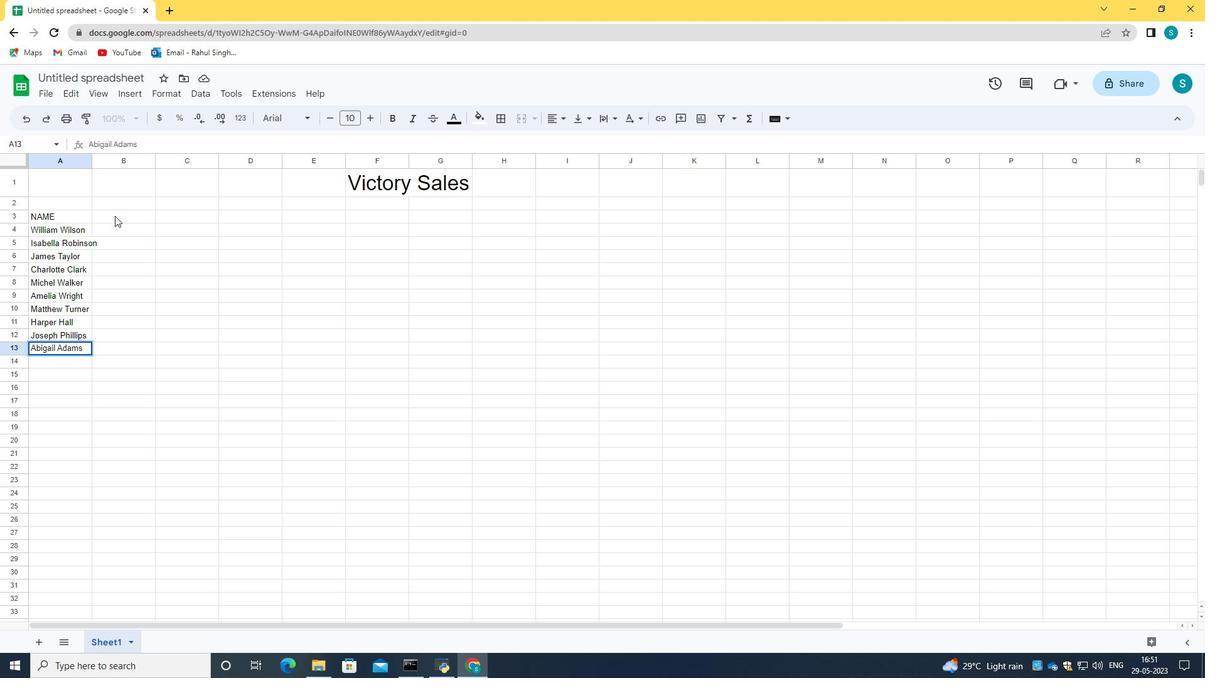 
Action: Mouse moved to (112, 212)
Screenshot: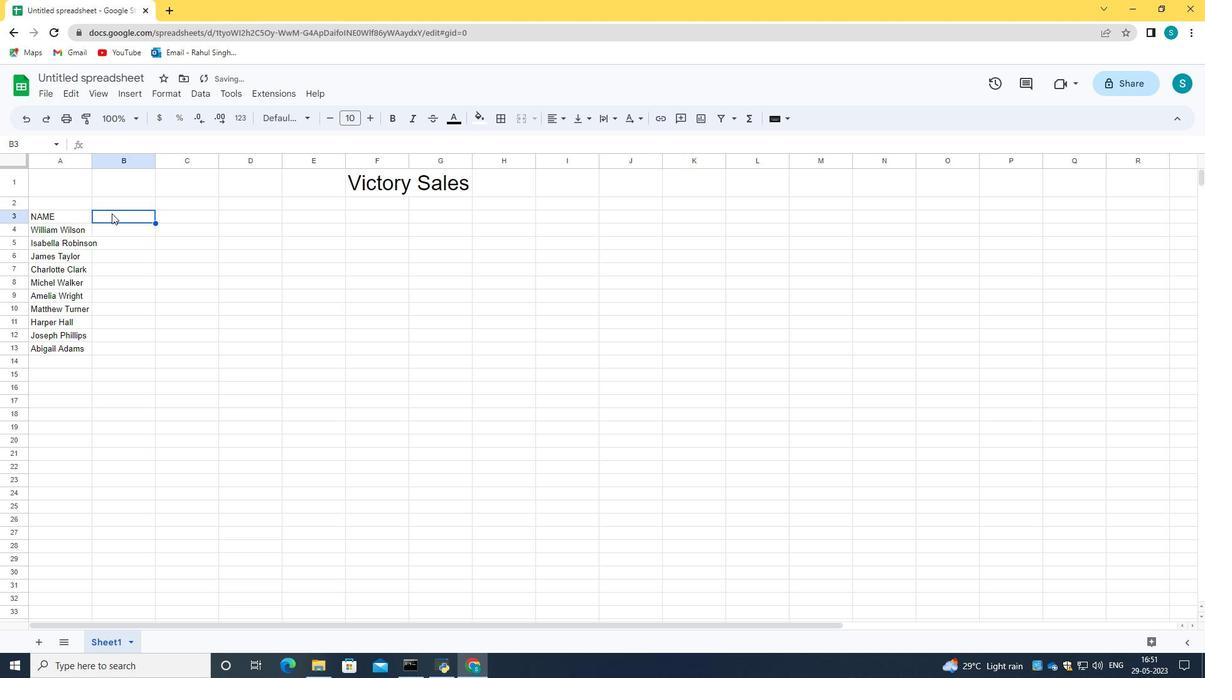 
Action: Key pressed <Key.caps_lock>I<Key.caps_lock>tem<Key.space><Key.caps_lock>C<Key.caps_lock>ode
Screenshot: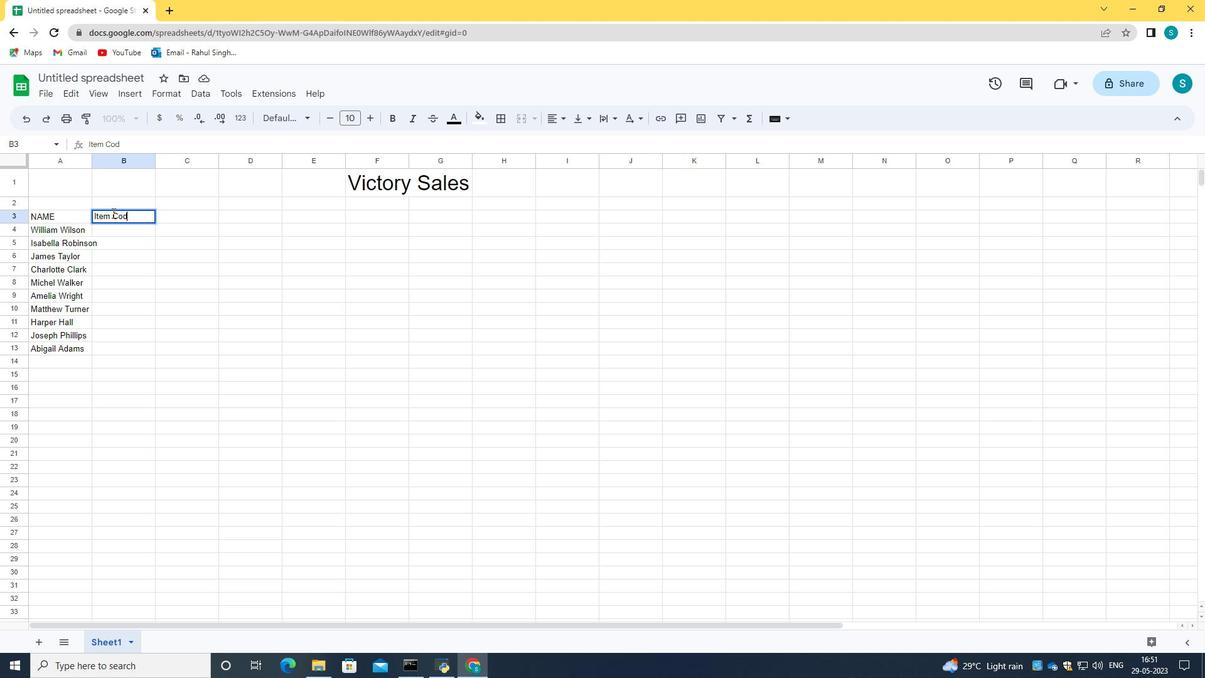 
Action: Mouse moved to (124, 229)
Screenshot: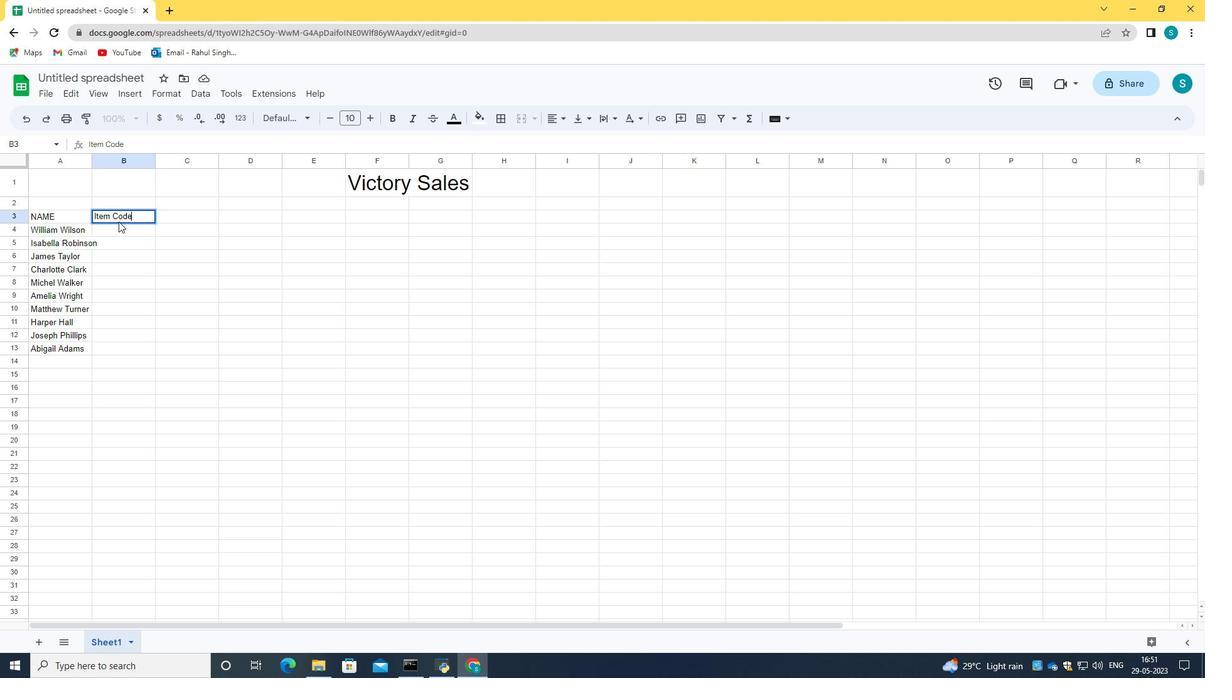 
Action: Mouse pressed left at (124, 229)
Screenshot: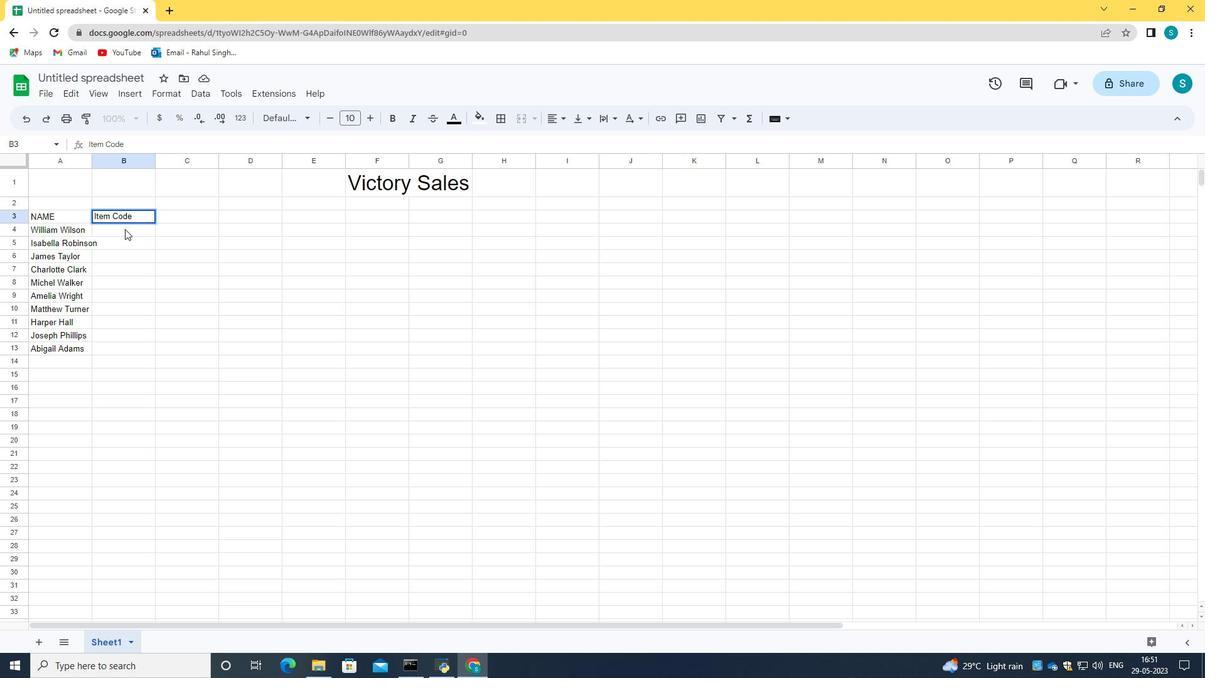 
Action: Key pressed 5005<Key.enter>5010<Key.enter>5020<Key.enter>5025<Key.enter>5030<Key.enter>5040<Key.enter>5050<Key.enter>5060<Key.backspace><Key.backspace><Key.backspace><Key.backspace>
Screenshot: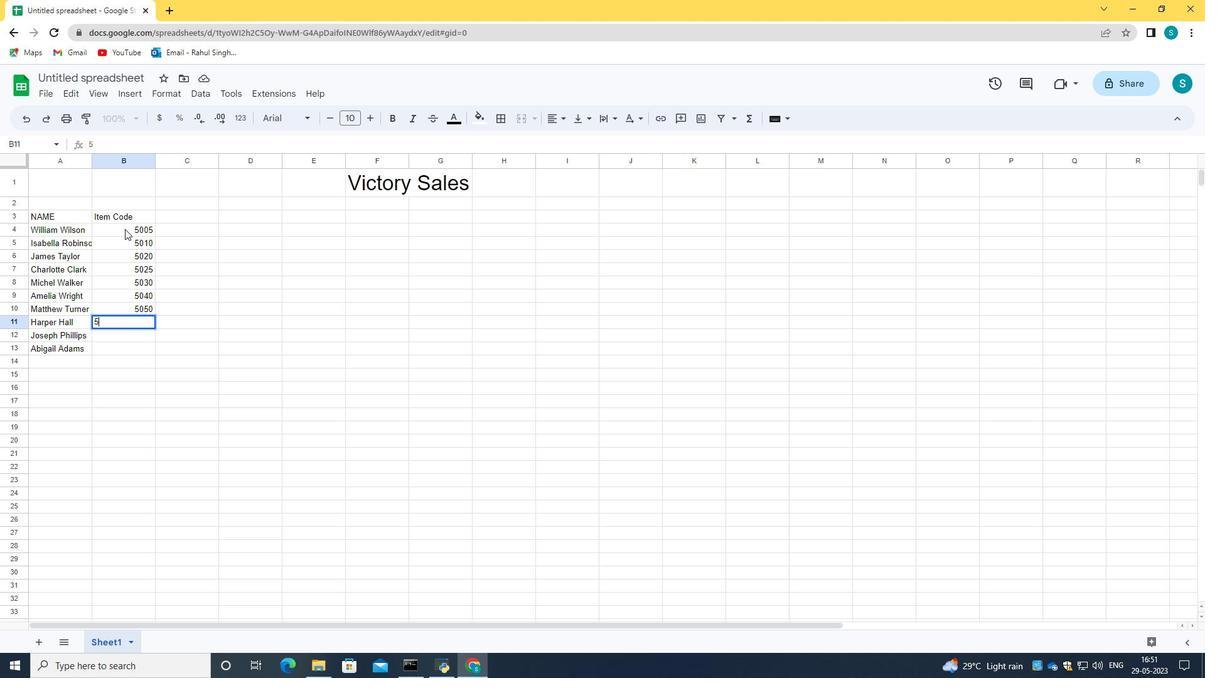 
Action: Mouse moved to (154, 307)
Screenshot: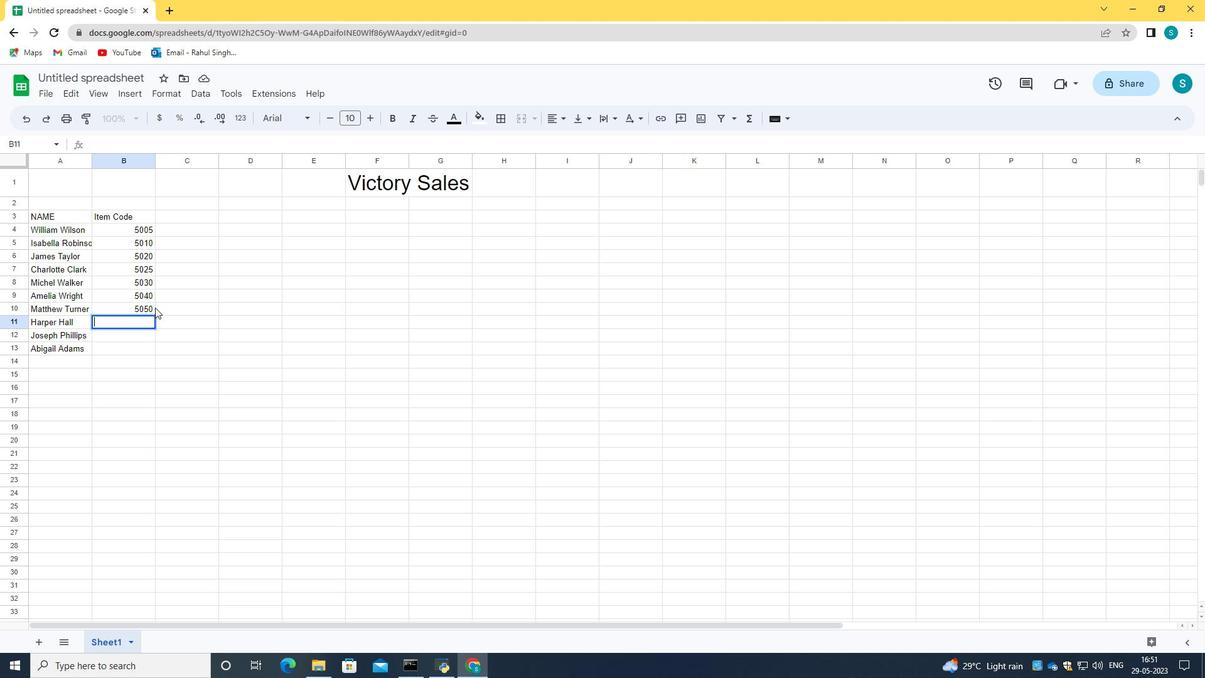 
Action: Mouse pressed left at (154, 307)
Screenshot: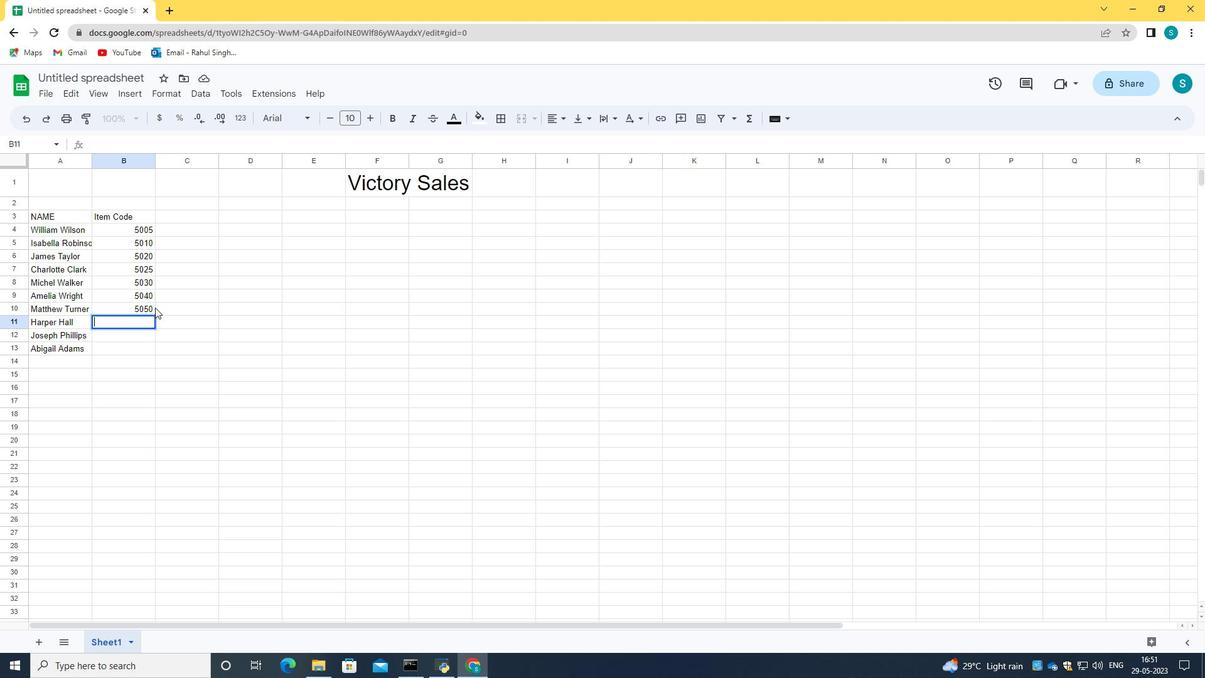 
Action: Mouse moved to (153, 310)
Screenshot: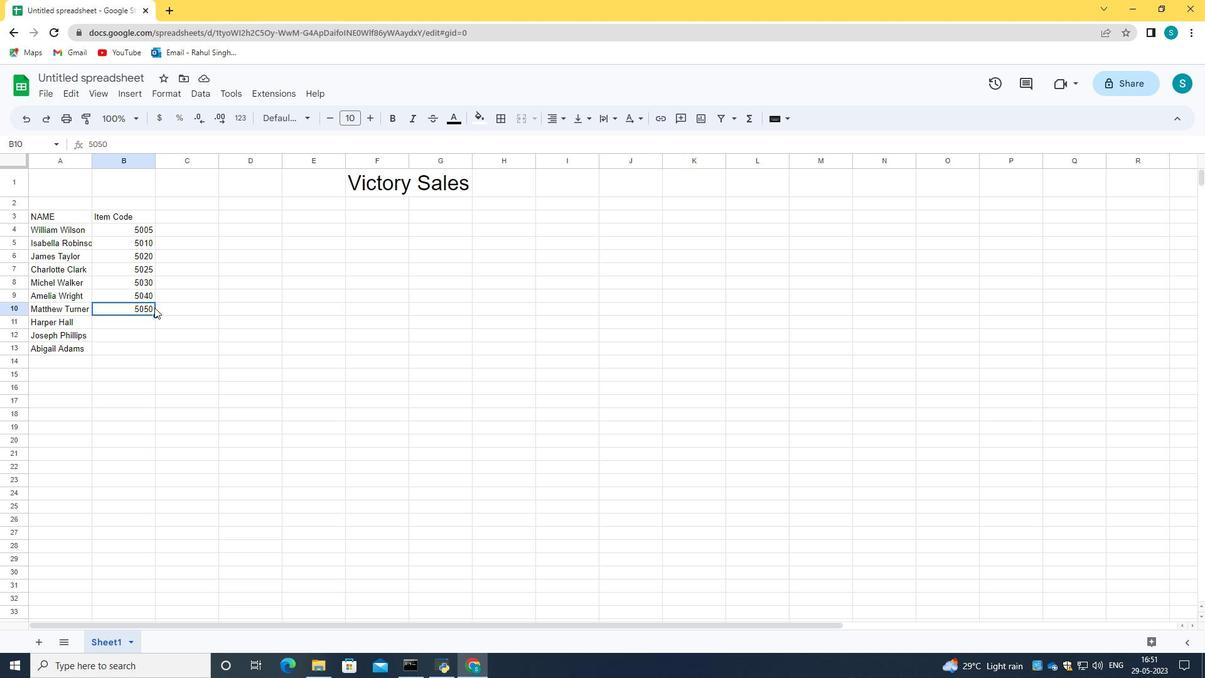 
Action: Mouse pressed left at (153, 310)
Screenshot: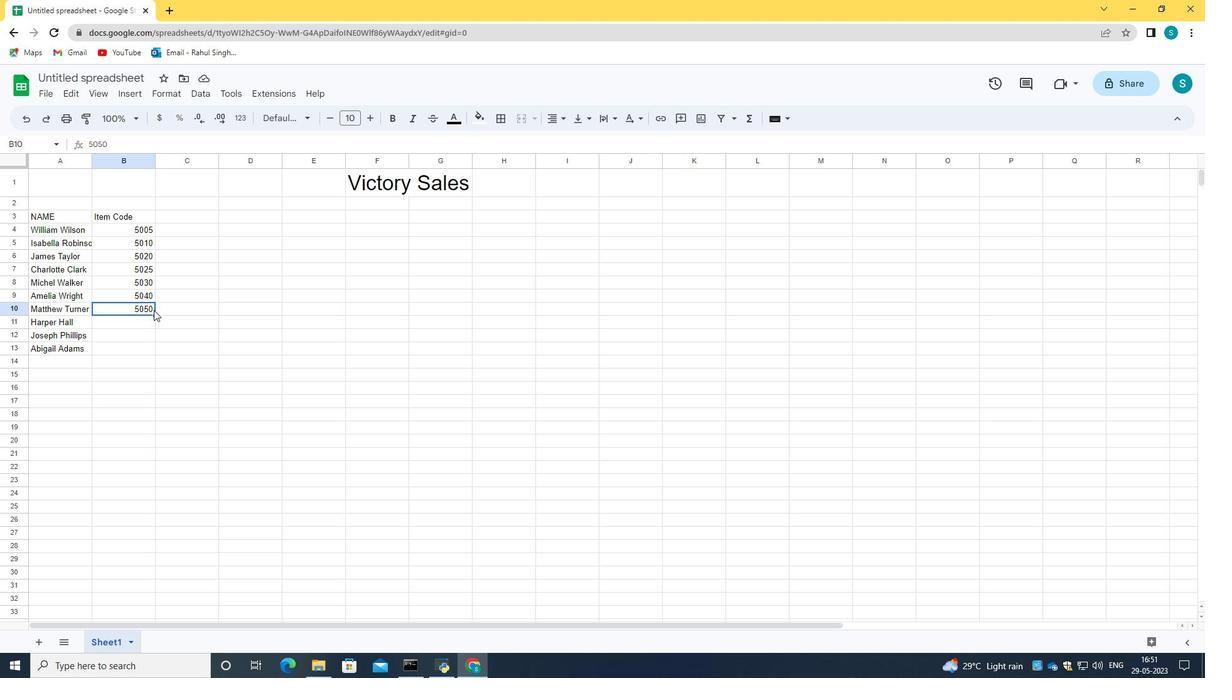 
Action: Key pressed 5045<Key.enter>5050<Key.enter>5055<Key.enter>5060
Screenshot: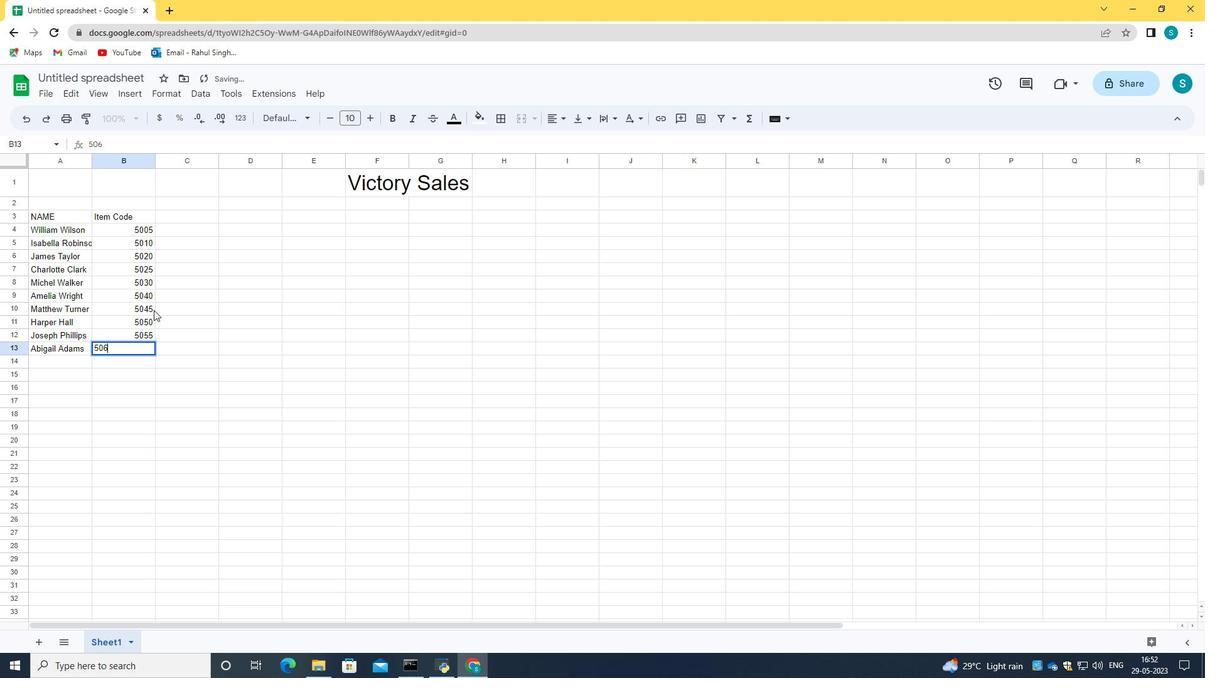 
Action: Mouse moved to (182, 218)
Screenshot: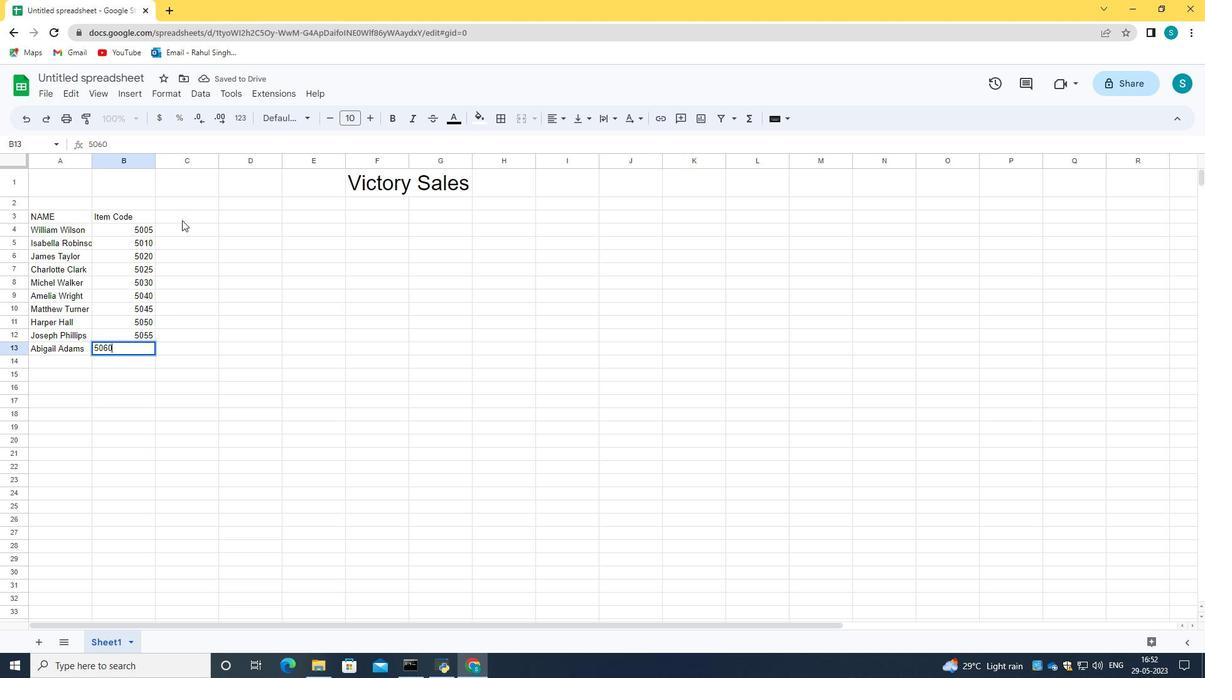 
Action: Mouse pressed left at (182, 218)
Screenshot: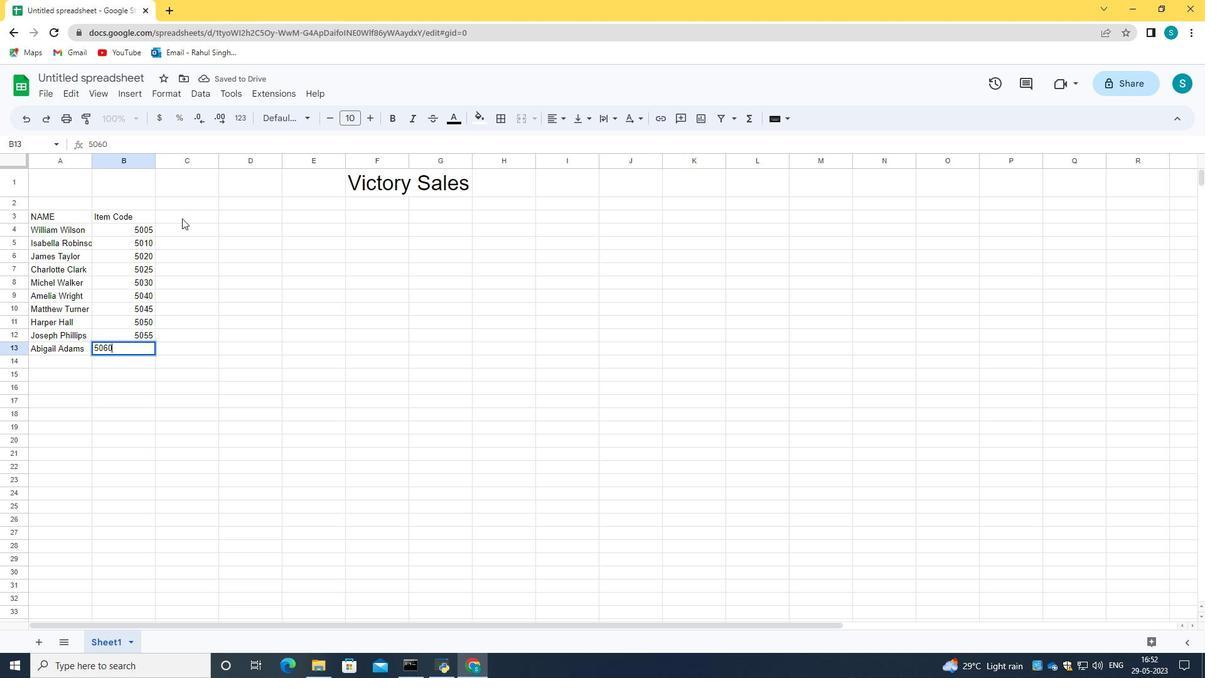 
Action: Mouse pressed left at (182, 218)
Screenshot: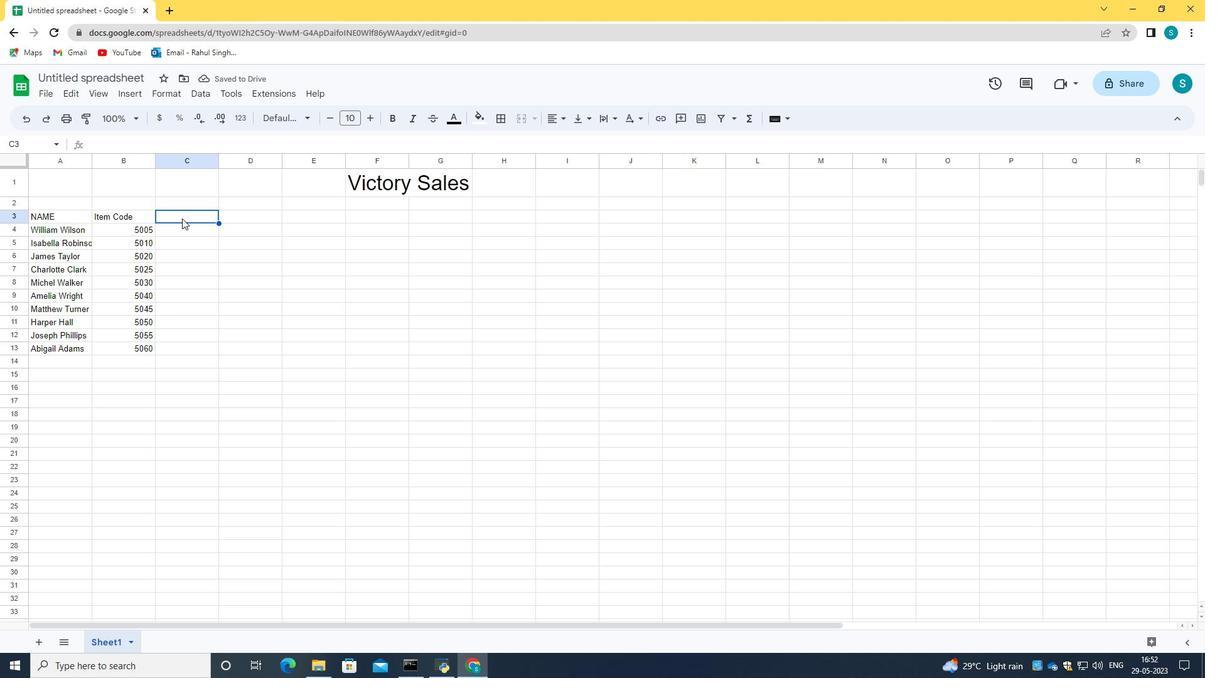 
Action: Key pressed <Key.shift_r>Product<Key.space><Key.shift>Range
Screenshot: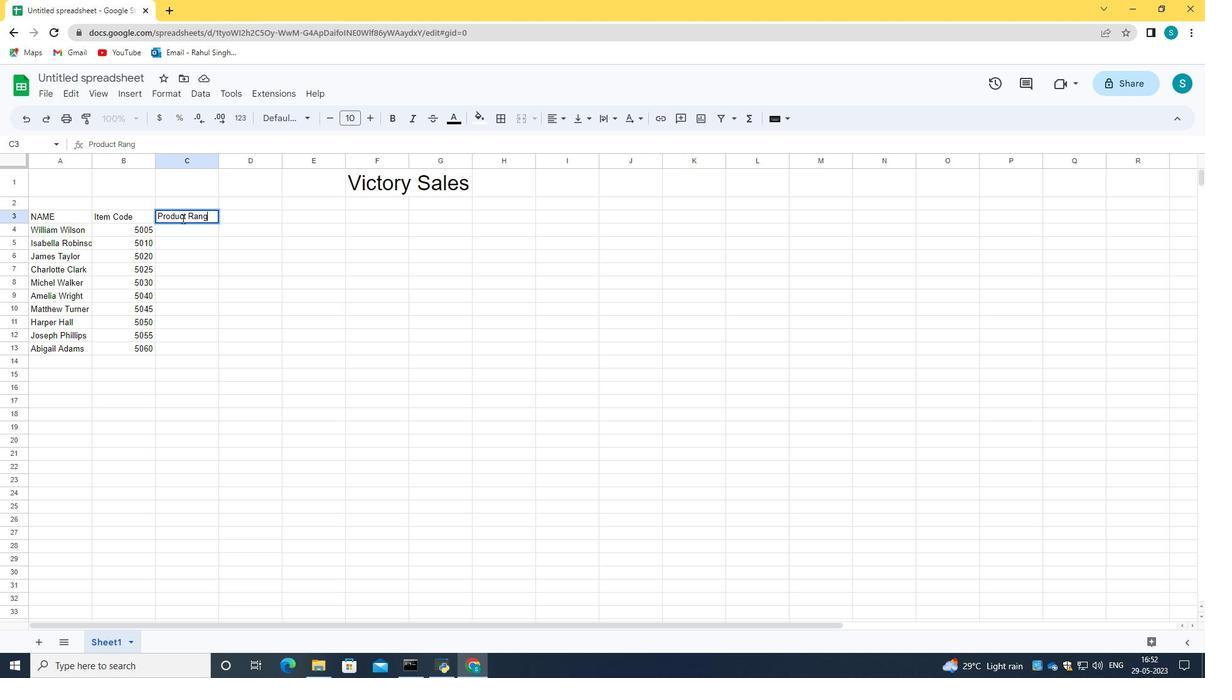 
Action: Mouse moved to (181, 226)
Screenshot: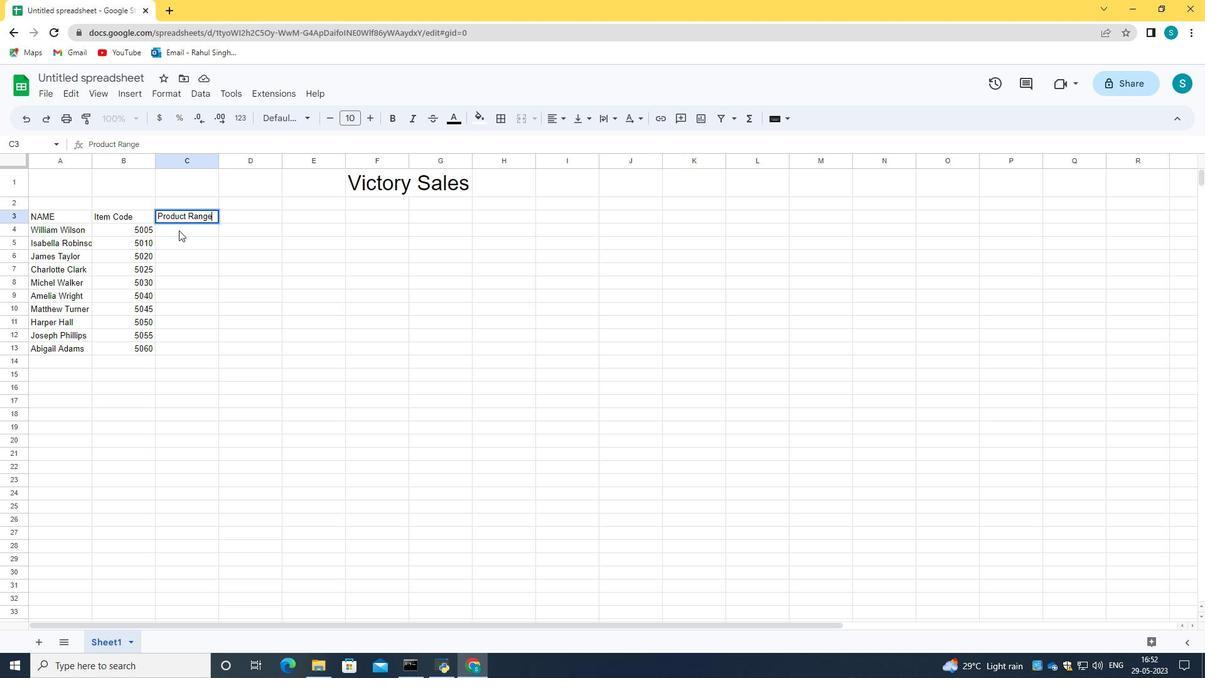 
Action: Mouse pressed left at (181, 226)
Screenshot: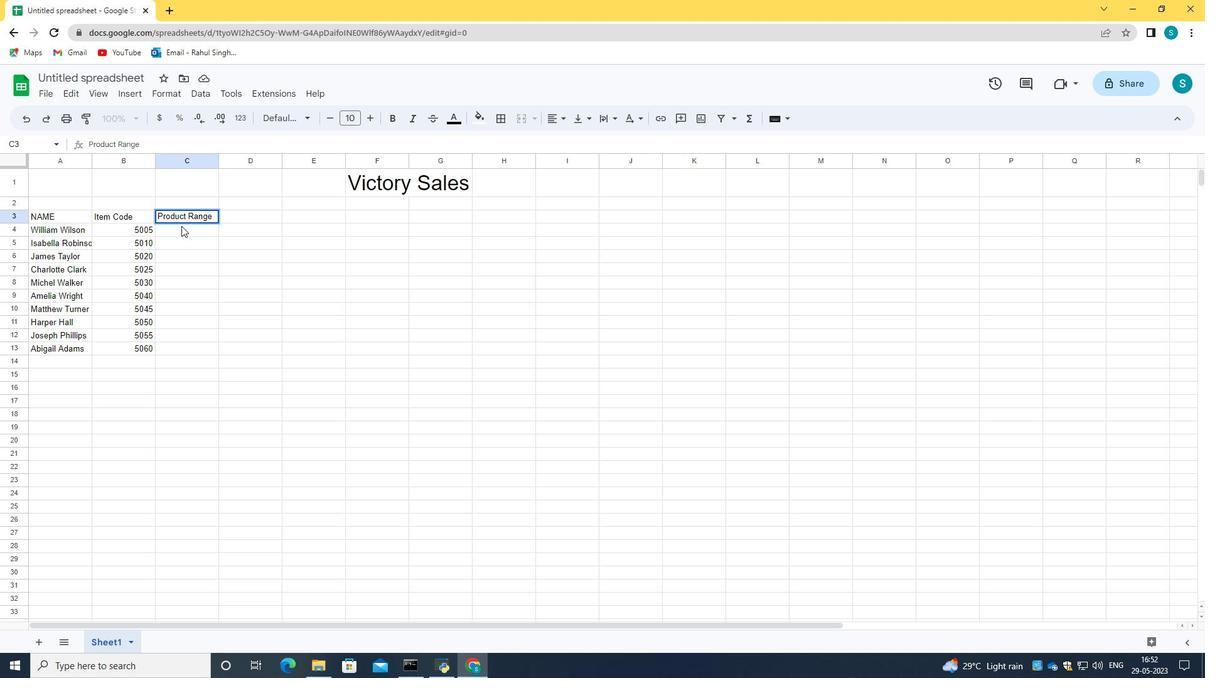 
Action: Mouse moved to (182, 227)
Screenshot: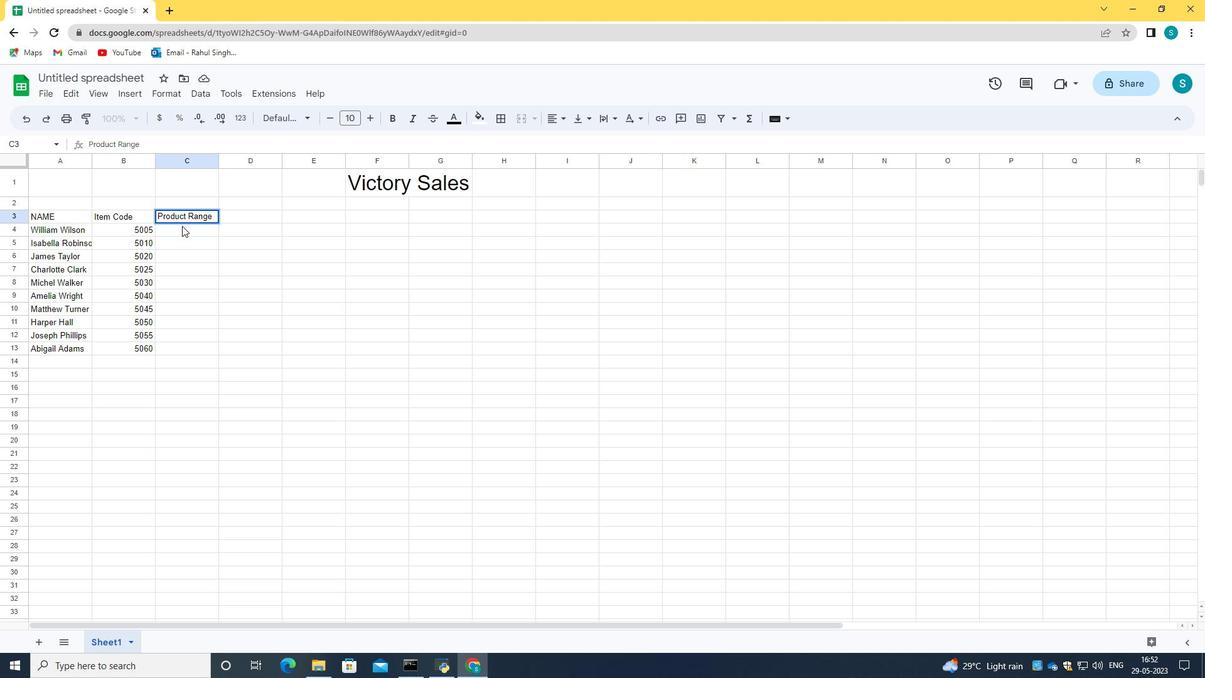 
Action: Mouse pressed left at (182, 227)
Screenshot: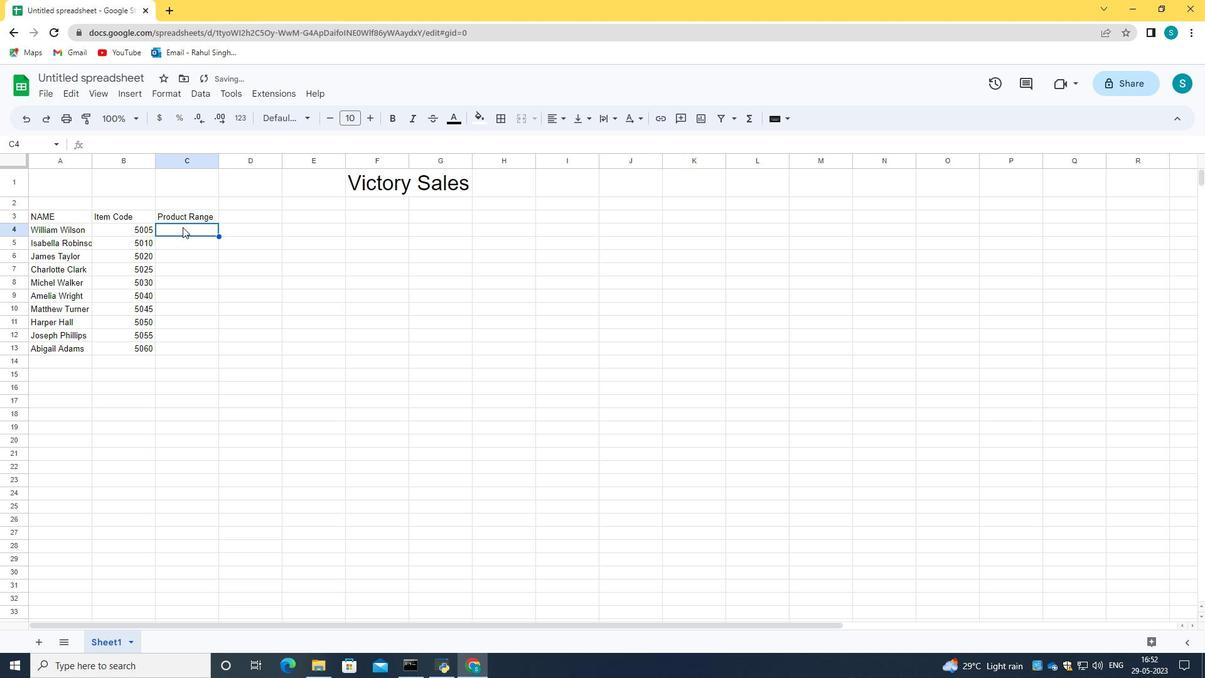 
Action: Key pressed 4000<Key.enter>4500<Key.enter>5000<Key.enter>5400<Key.enter>5700<Key.enter>6000<Key.enter>65200<Key.enter>
Screenshot: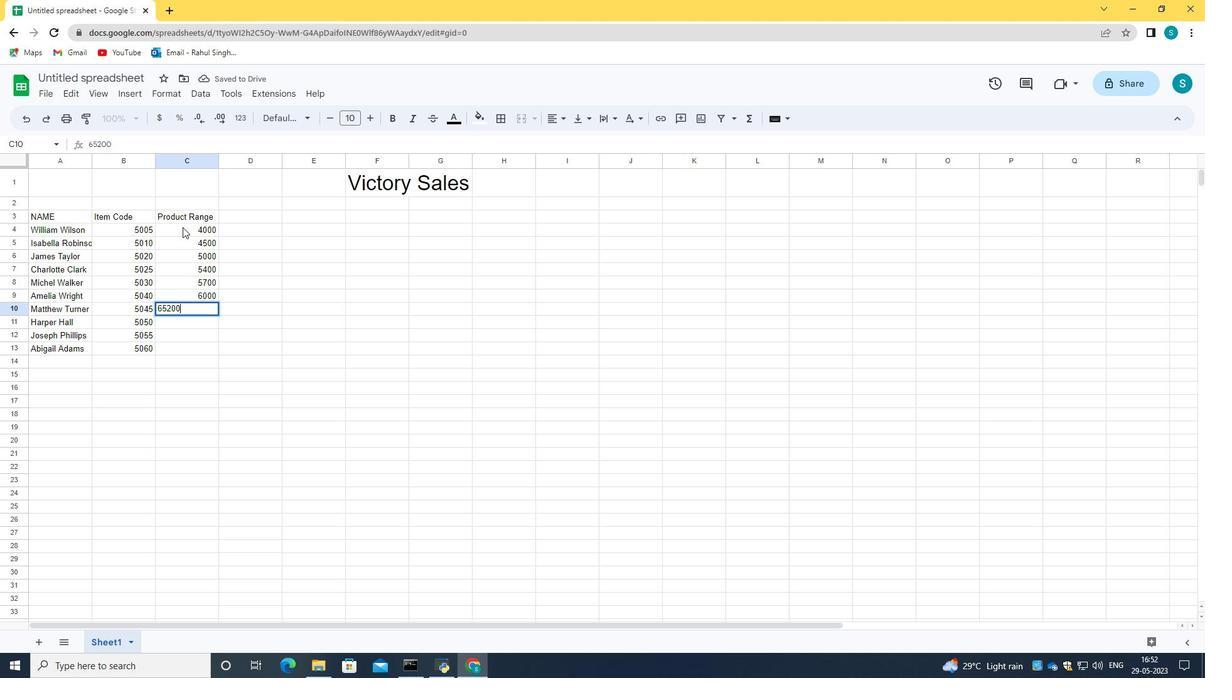 
Action: Mouse moved to (219, 310)
Screenshot: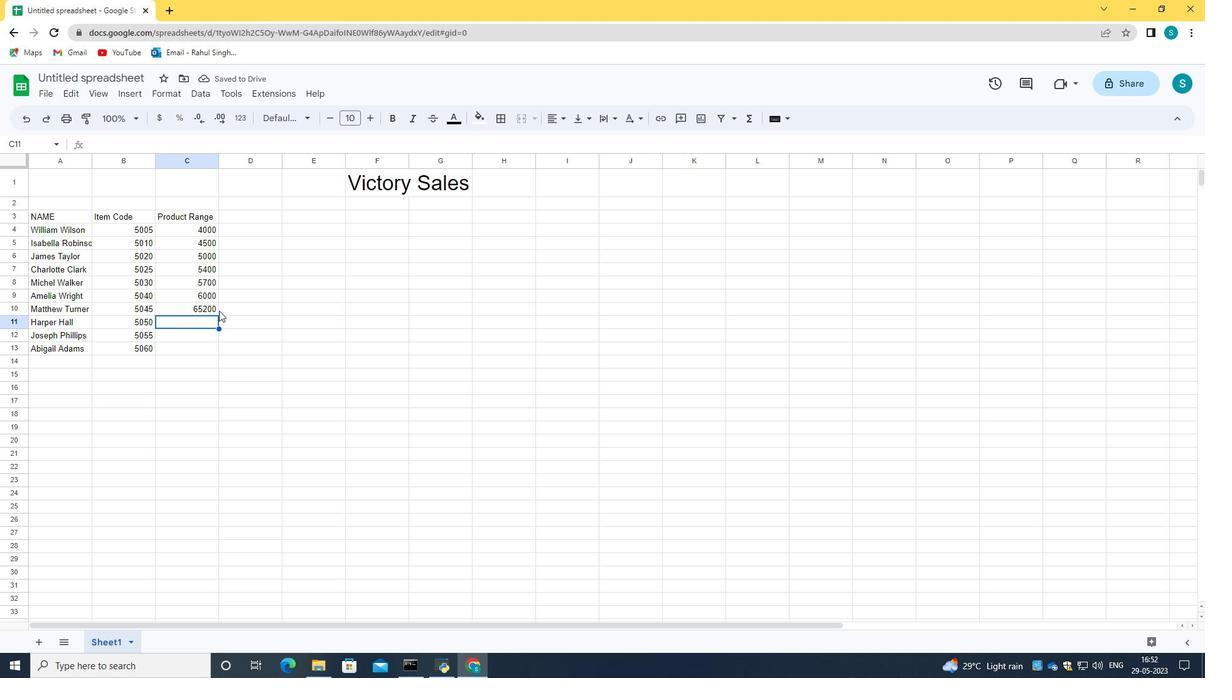 
Action: Mouse pressed left at (219, 310)
Screenshot: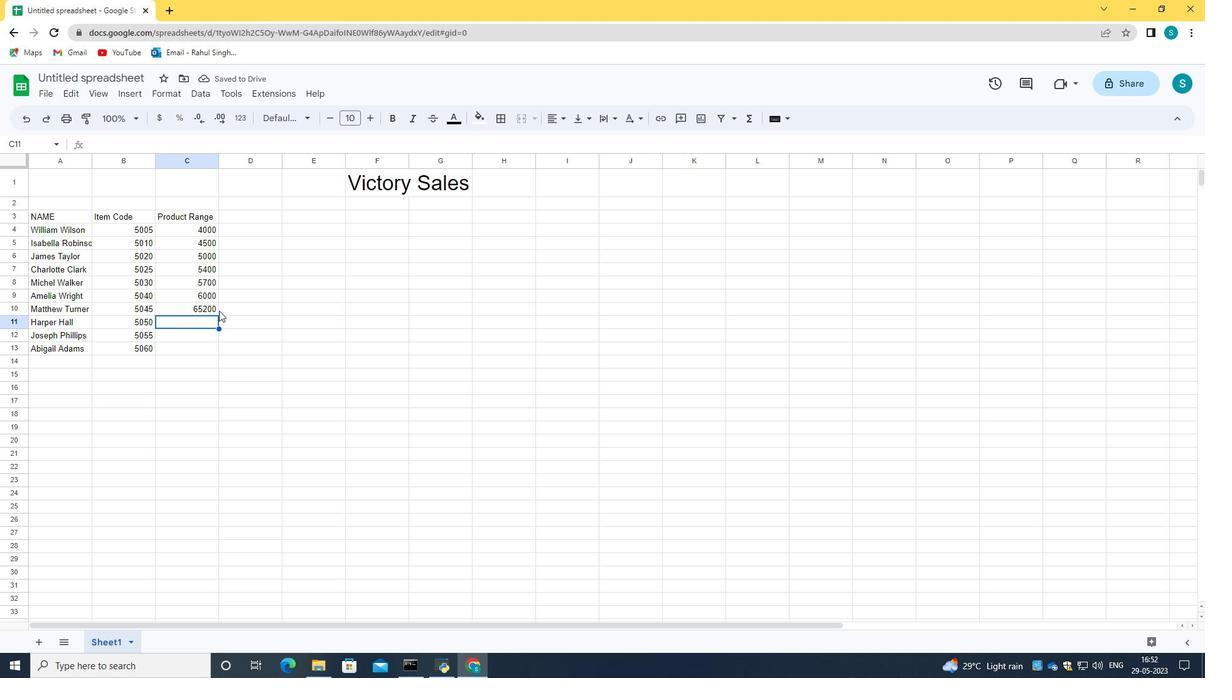 
Action: Mouse moved to (219, 310)
Screenshot: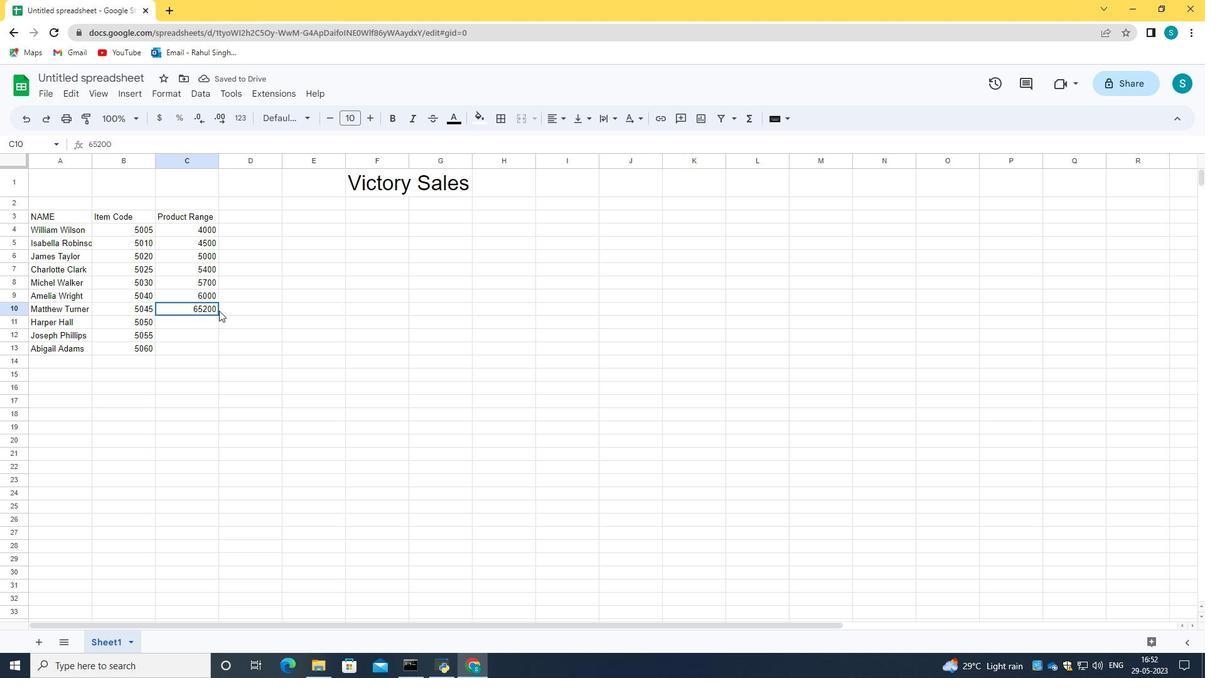 
Action: Key pressed <Key.backspace>6200<Key.enter>6400<Key.enter>6800<Key.enter>7000<Key.enter>
Screenshot: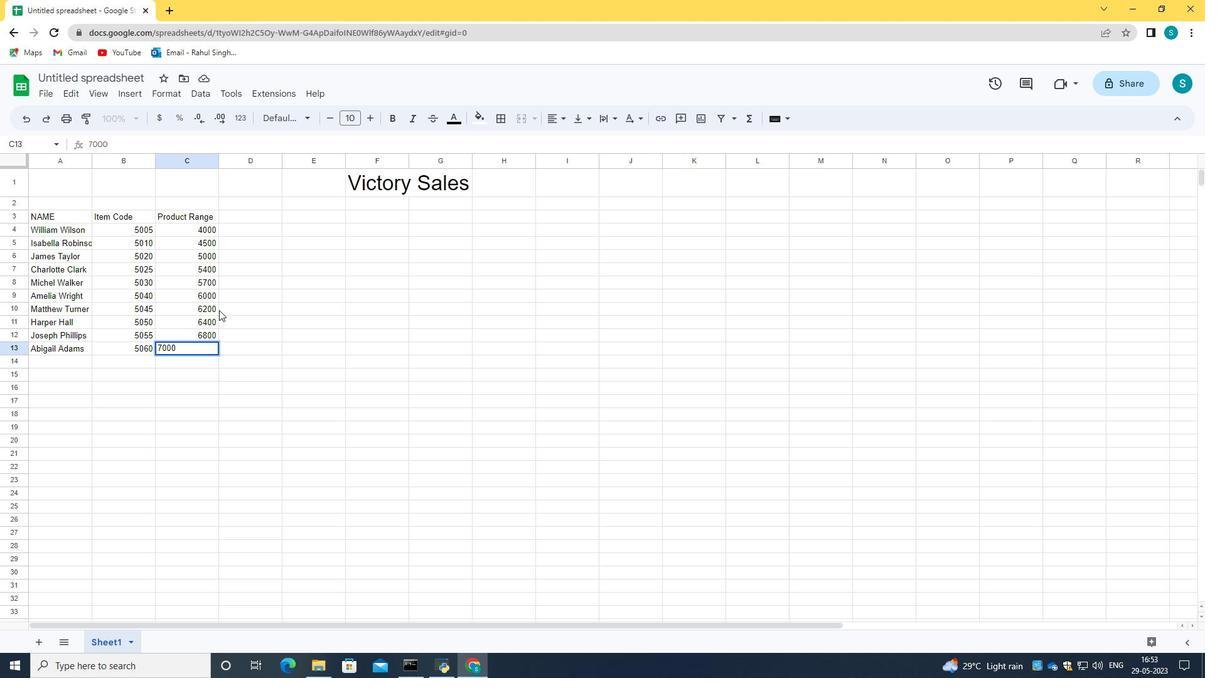 
Action: Mouse moved to (251, 215)
Screenshot: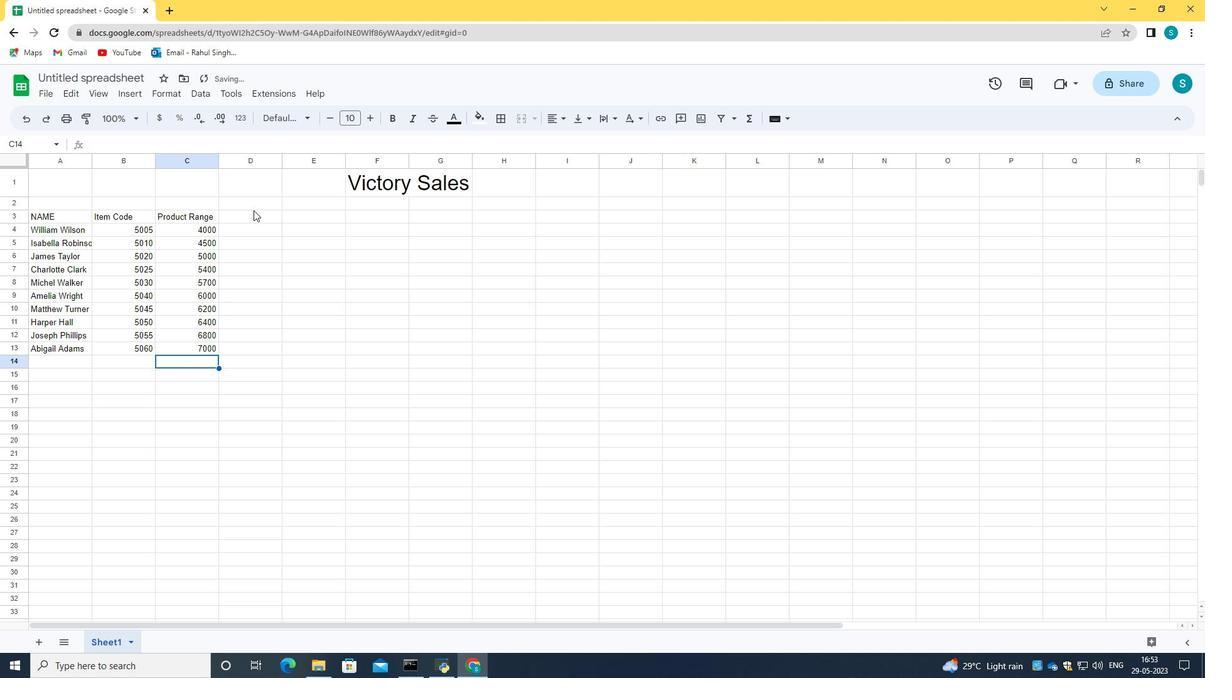 
Action: Mouse pressed left at (251, 215)
Screenshot: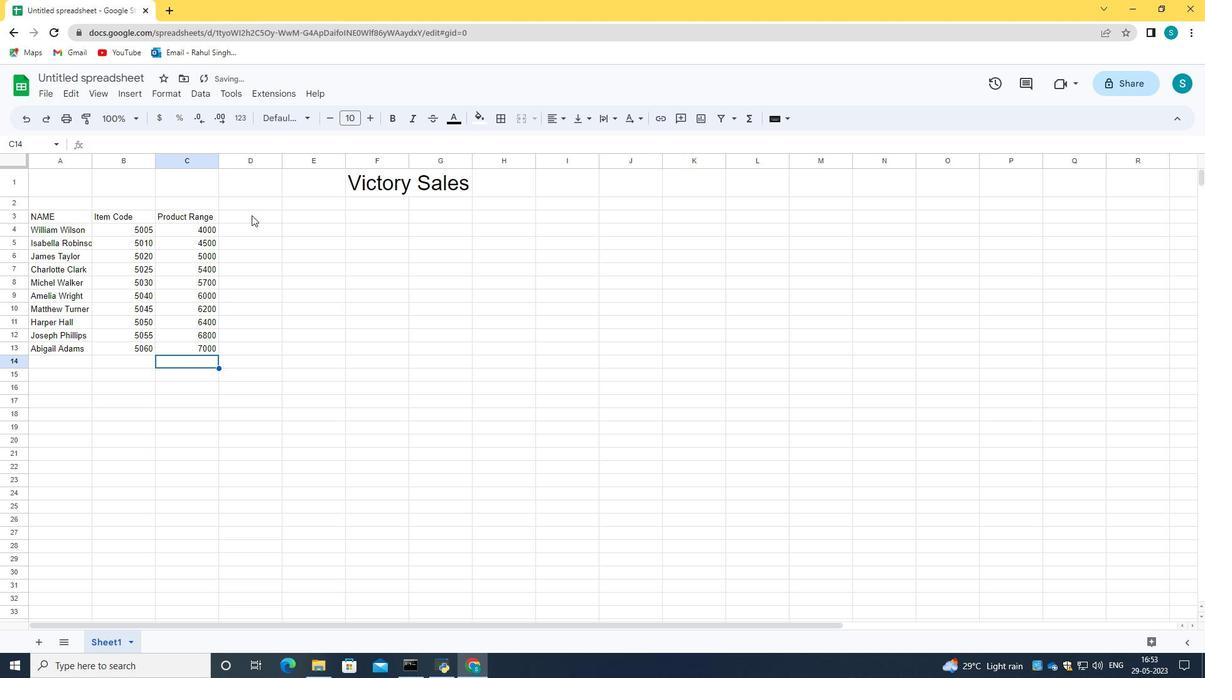 
Action: Key pressed <Key.caps_lock>P<Key.caps_lock>roducts<Key.enter><Key.caps_lock>T<Key.caps_lock>o<Key.backspace><Key.caps_lock>OMS<Key.space><Key.caps_lock>s<Key.caps_lock>H<Key.backspace><Key.backspace>S<Key.caps_lock>hoe<Key.enter><Key.caps_lock>UGG<Key.space><Key.caps_lock>shoe<Key.enter><Key.caps_lock>W<Key.caps_lock>olverine<Key.space><Key.caps_lock>S<Key.caps_lock>hoe<Key.enter><Key.caps_lock>Z-<Key.caps_lock>c<Key.caps_lock>OIL<Key.space><Key.caps_lock><Key.backspace><Key.backspace><Key.backspace><Key.backspace><Key.backspace>coil<Key.space><Key.caps_lock>SHE<Key.backspace><Key.backspace><Key.backspace><Key.caps_lock>shoe<Key.enter><Key.caps_lock>A<Key.caps_lock>didas<Key.space><Key.caps_lock>S<Key.caps_lock>hoe<Key.enter><Key.caps_lock>G<Key.caps_lock>ucci<Key.space><Key.caps_lock>T<Key.caps_lock>-shirt<Key.enter><Key.caps_lock>L<Key.caps_lock>ouis<Key.space><Key.caps_lock>V<Key.caps_lock>uitton<Key.enter>
Screenshot: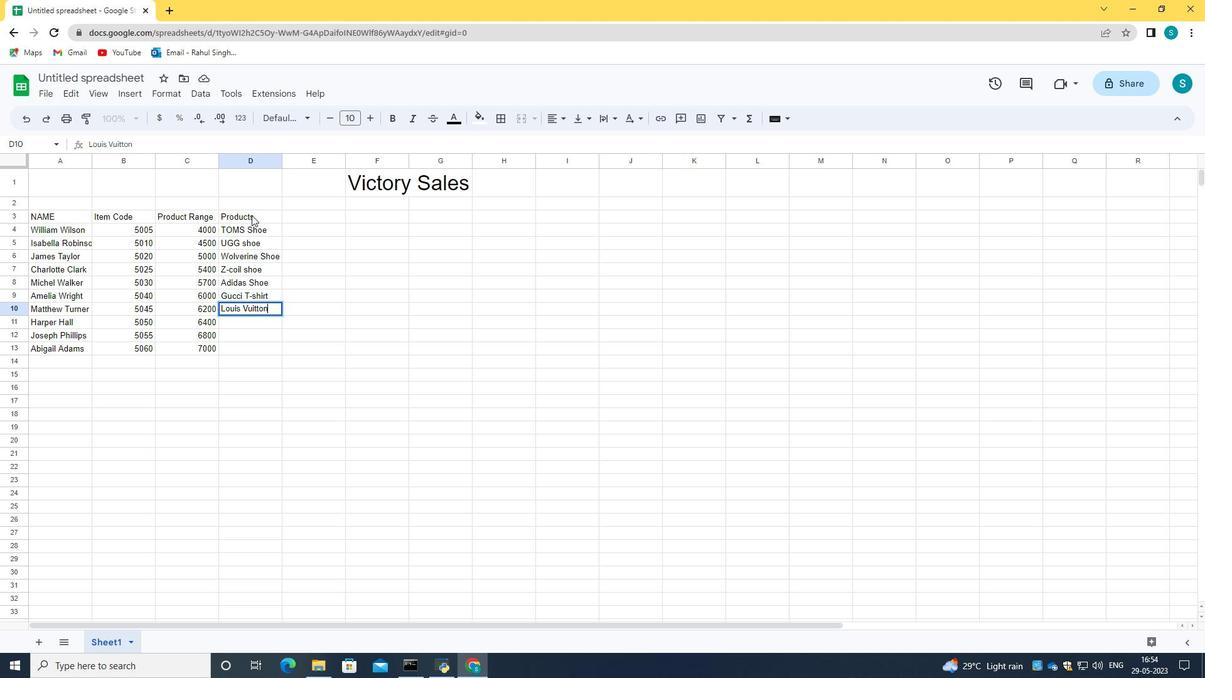 
Action: Mouse moved to (271, 307)
Screenshot: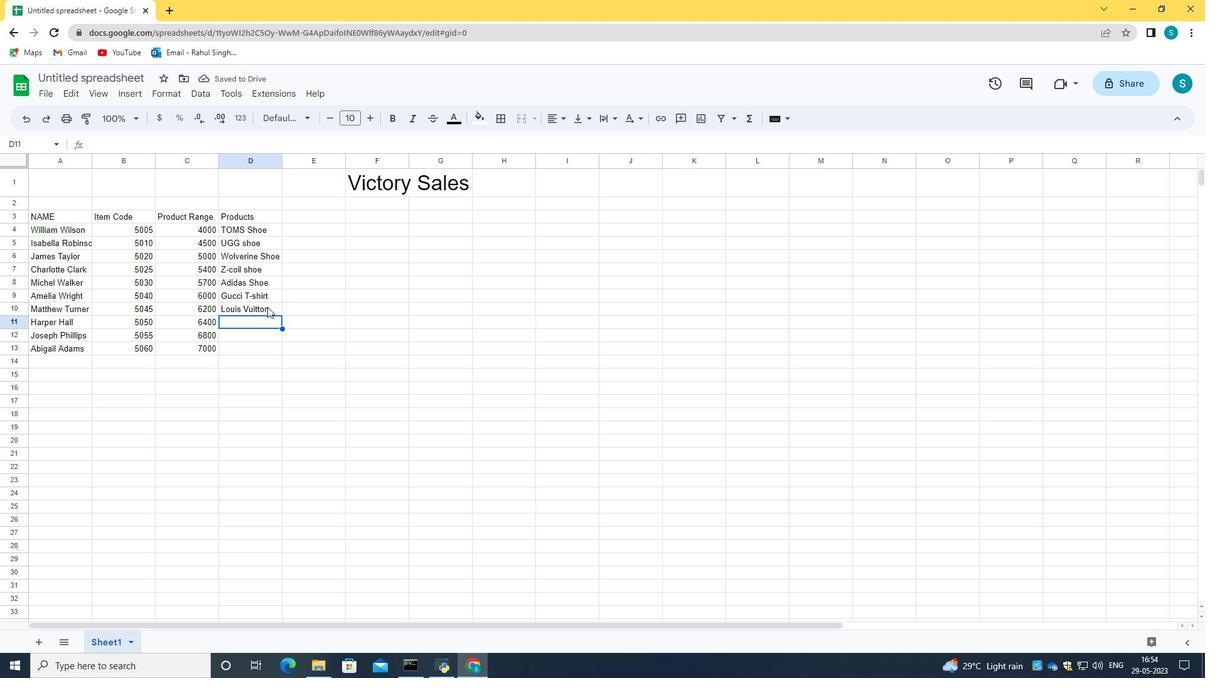 
Action: Mouse pressed left at (271, 307)
Screenshot: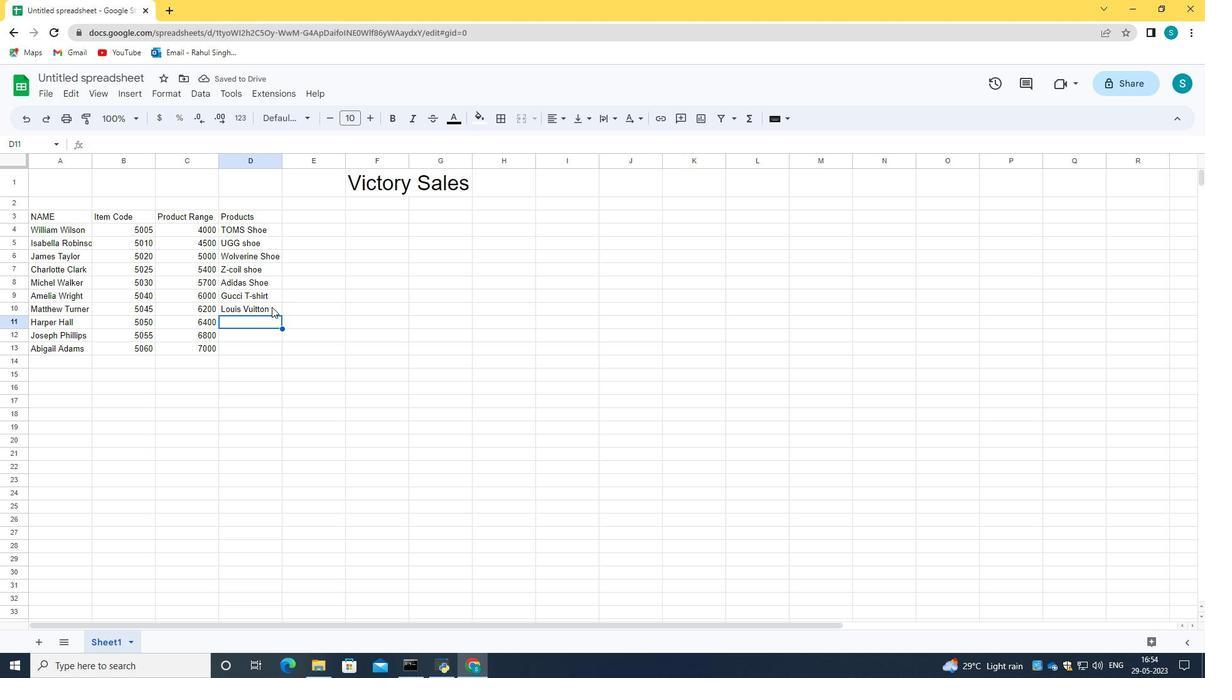 
Action: Mouse pressed left at (271, 307)
Screenshot: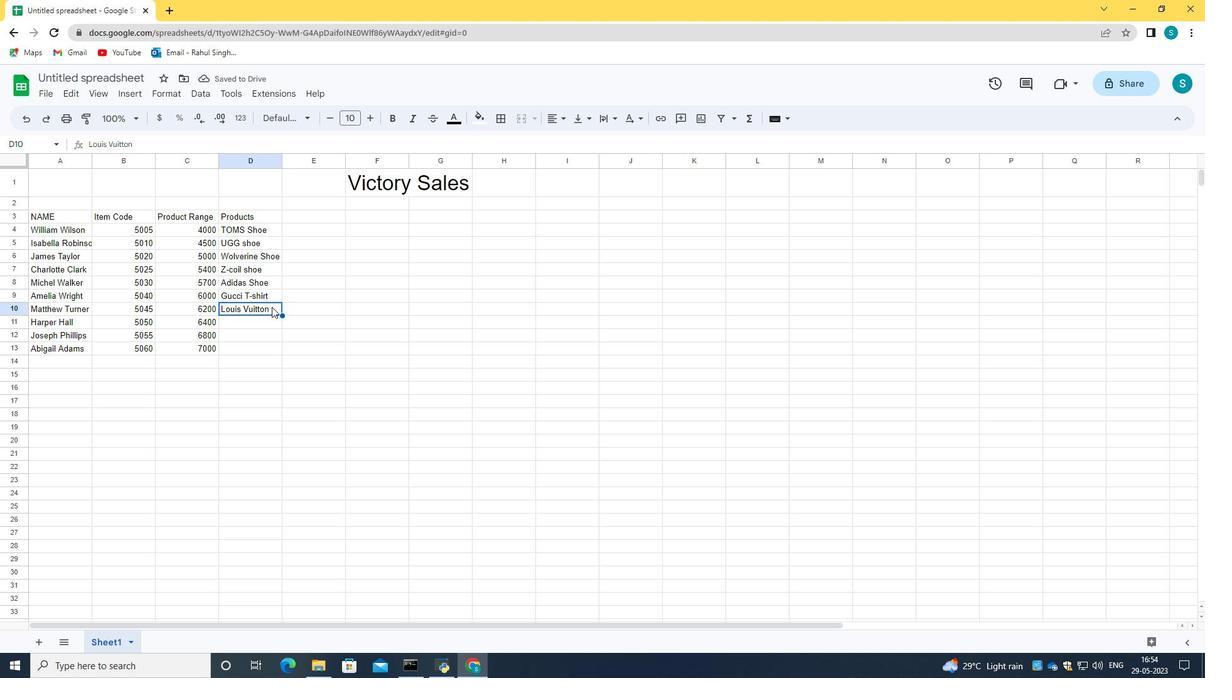 
Action: Key pressed <Key.space>b<Key.caps_lock><Key.caps_lock>ag<Key.enter><Key.caps_lock>Z<Key.caps_lock>ara<Key.space><Key.caps_lock>T<Key.caps_lock><Key.backspace><Key.caps_lock>S<Key.caps_lock>hie<Key.backspace>rt<Key.space><Key.enter><Key.caps_lock>H<Key.caps_lock><Key.shift><Key.shift><Key.shift><Key.shift><Key.shift><Key.shift><Key.shift><Key.shift><Key.shift><Key.shift><Key.shift><Key.shift><Key.shift><Key.shift><Key.shift><Key.shift><Key.shift><Key.shift><Key.shift><Key.shift><Key.shift><Key.shift><Key.shift><Key.shift><Key.shift><Key.shift><Key.shift><Key.shift><Key.shift><Key.shift><Key.shift><Key.shift><Key.shift><Key.shift><Key.shift><Key.shift><Key.shift><Key.shift><Key.shift><Key.shift><Key.shift><Key.shift><Key.shift>&Z<Key.caps_lock>M<Key.space><Key.backspace><Key.backspace><Key.backspace>M<Key.space>J<Key.caps_lock>eans<Key.space><Key.enter><Key.caps_lock>C<Key.caps_lock>hanel<Key.space><Key.caps_lock>P<Key.caps_lock>erfume
Screenshot: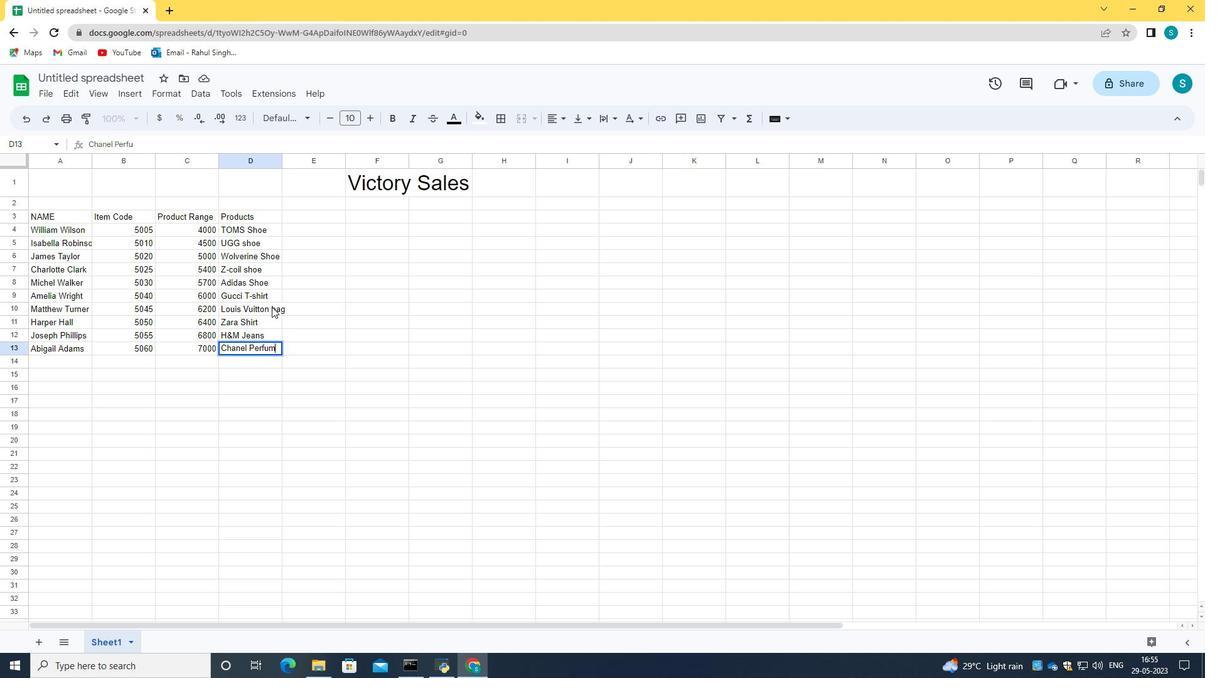 
Action: Mouse moved to (300, 214)
Screenshot: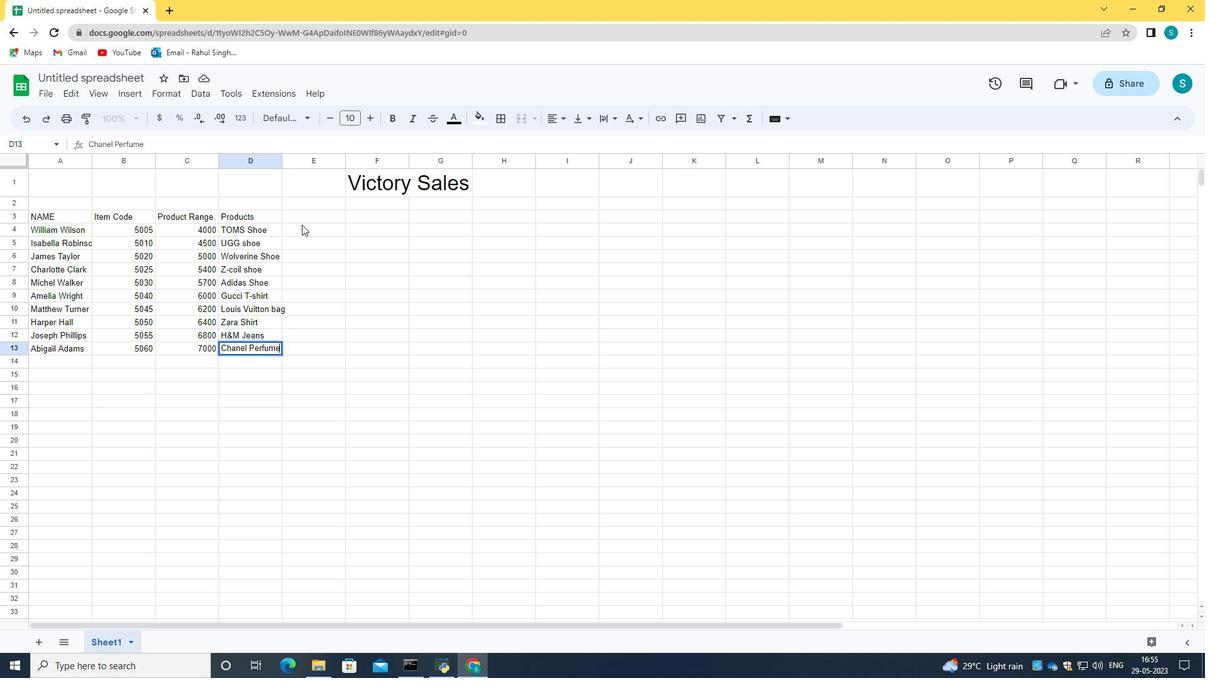 
Action: Mouse pressed left at (300, 214)
Screenshot: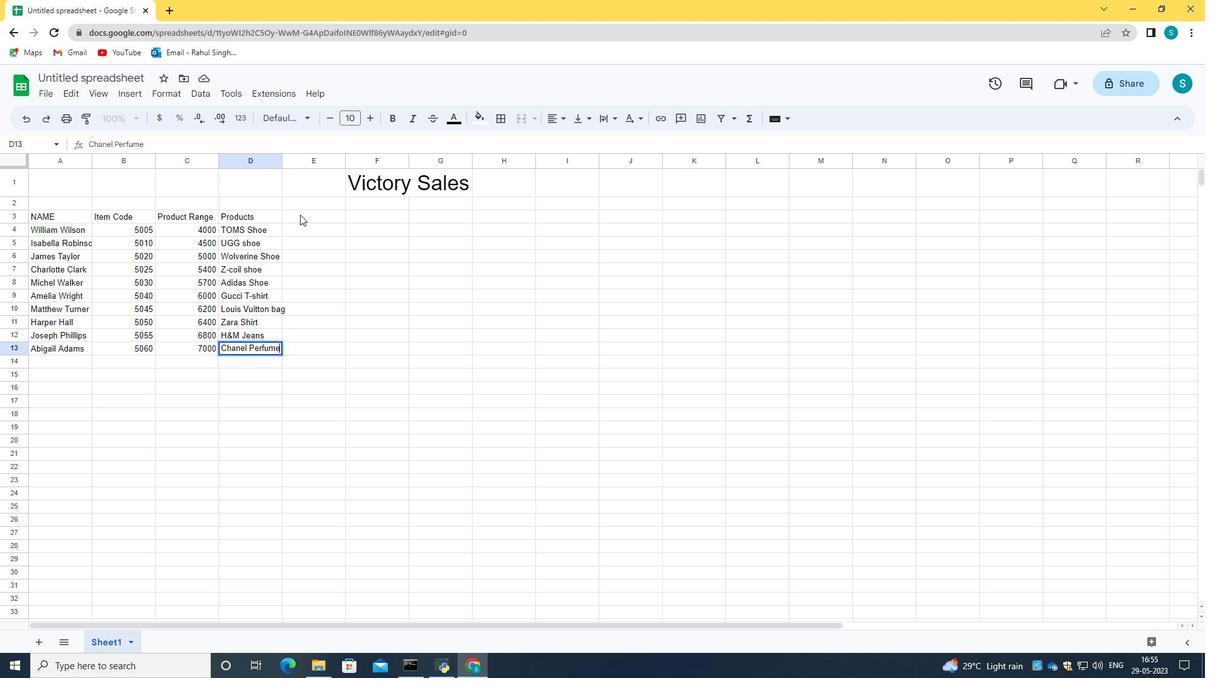 
Action: Key pressed q<Key.backspace><Key.caps_lock>Q<Key.caps_lock>uantity<Key.enter>12<Key.backspace>0<Key.enter>9<Key.enter>8<Key.enter>7<Key.enter>6<Key.enter>5<Key.enter>6<Key.enter>7<Key.enter>8<Key.enter>9<Key.enter>
Screenshot: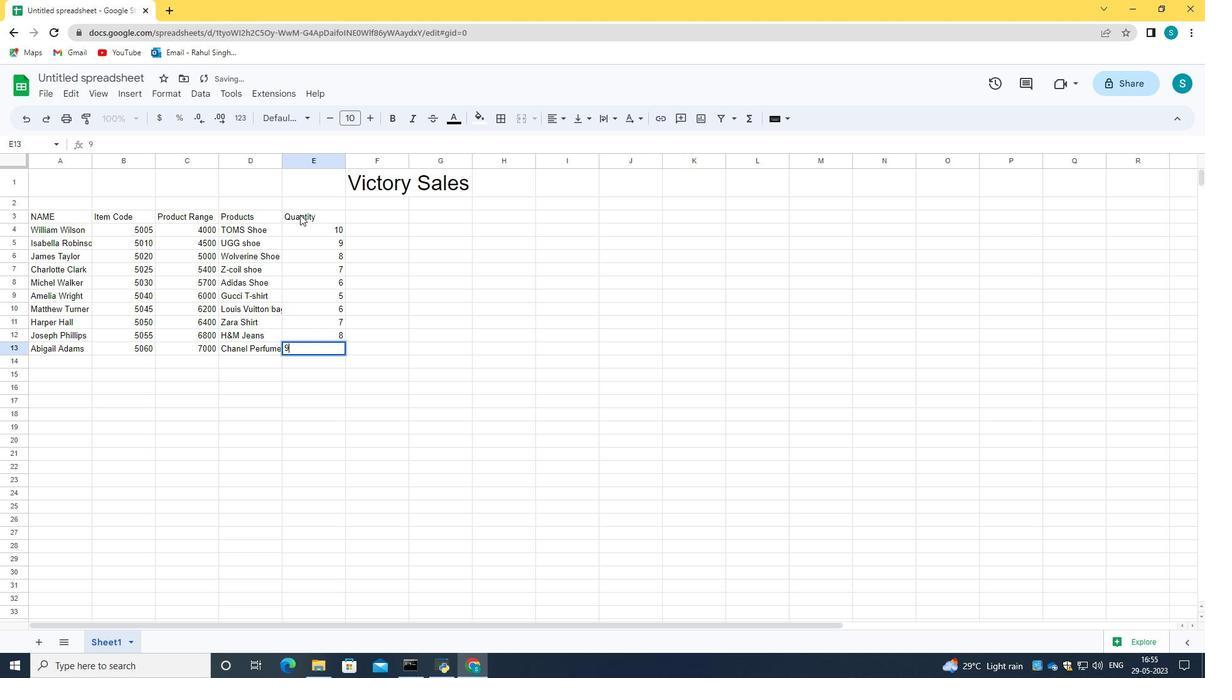 
Action: Mouse moved to (373, 214)
Screenshot: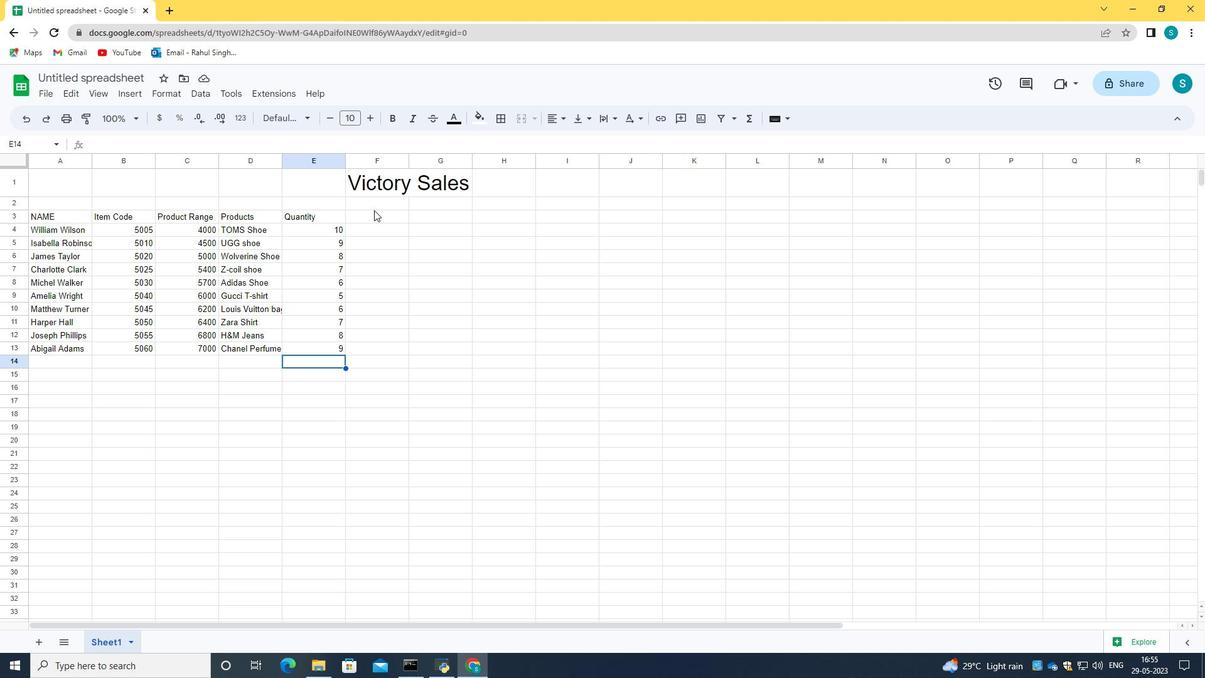 
Action: Mouse pressed left at (373, 214)
Screenshot: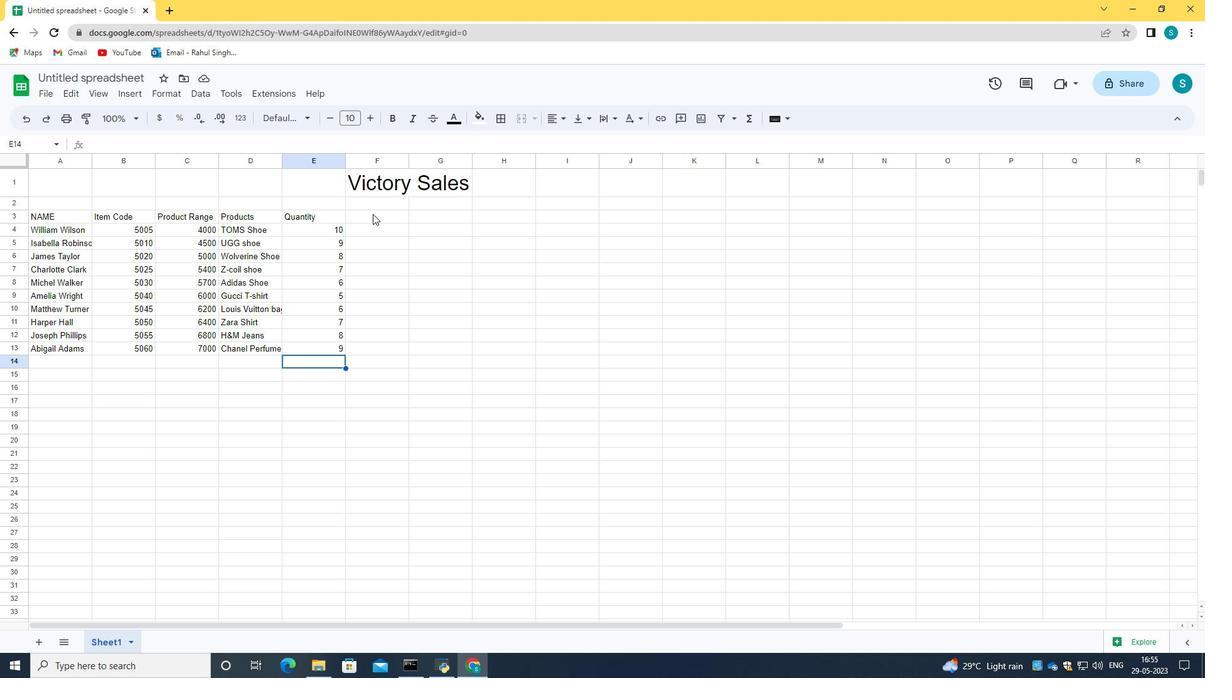 
Action: Key pressed <Key.caps_lock>A<Key.caps_lock>mmounts<Key.backspace><Key.enter>40000<Key.enter>41500<Key.enter>40000<Key.enter>6<Key.backspace>
Screenshot: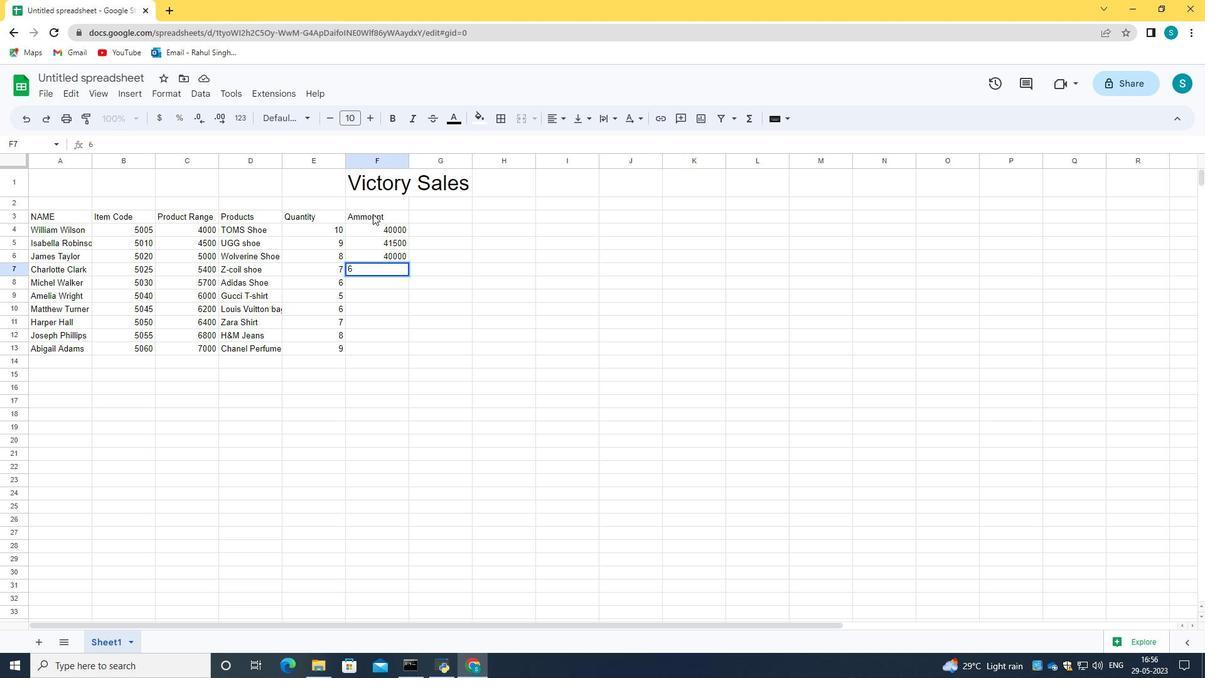 
Action: Mouse moved to (384, 281)
Screenshot: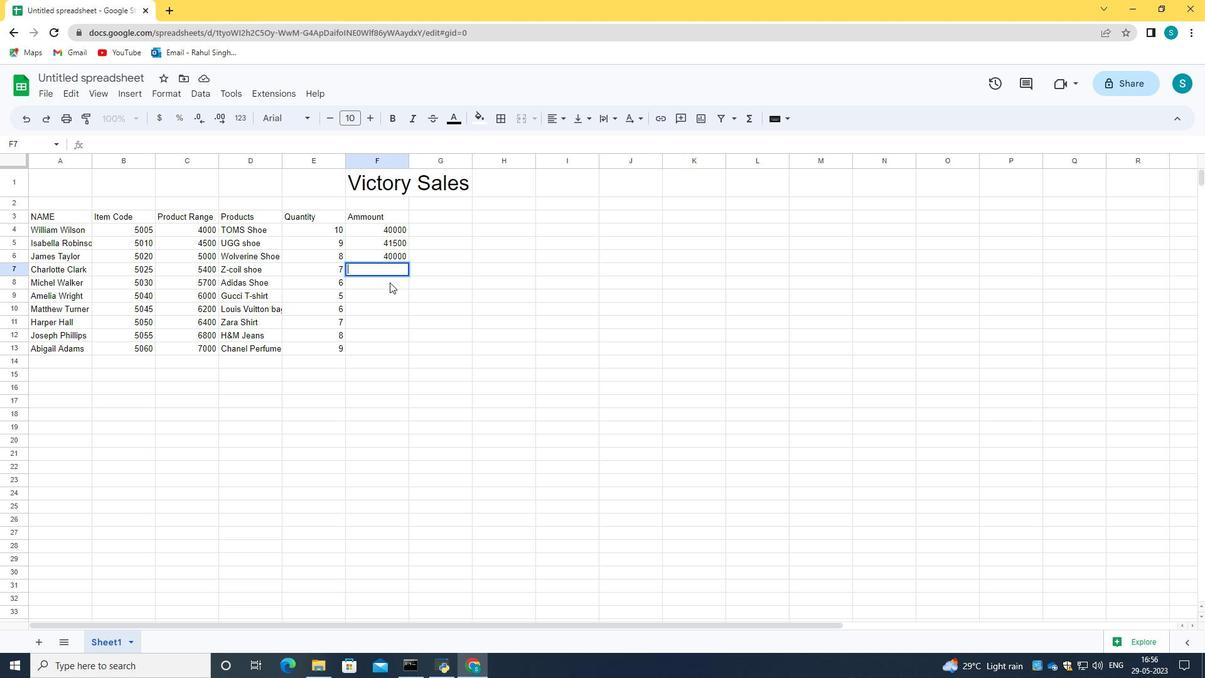 
Action: Mouse pressed left at (384, 281)
Screenshot: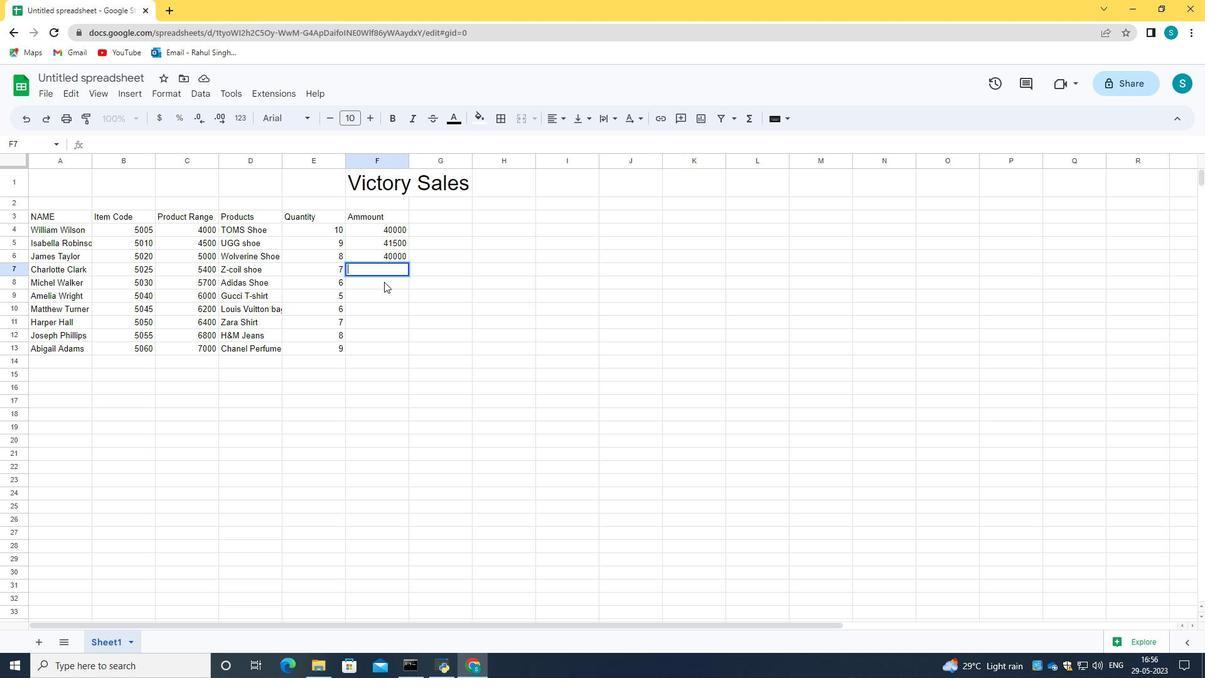 
Action: Mouse moved to (381, 298)
Screenshot: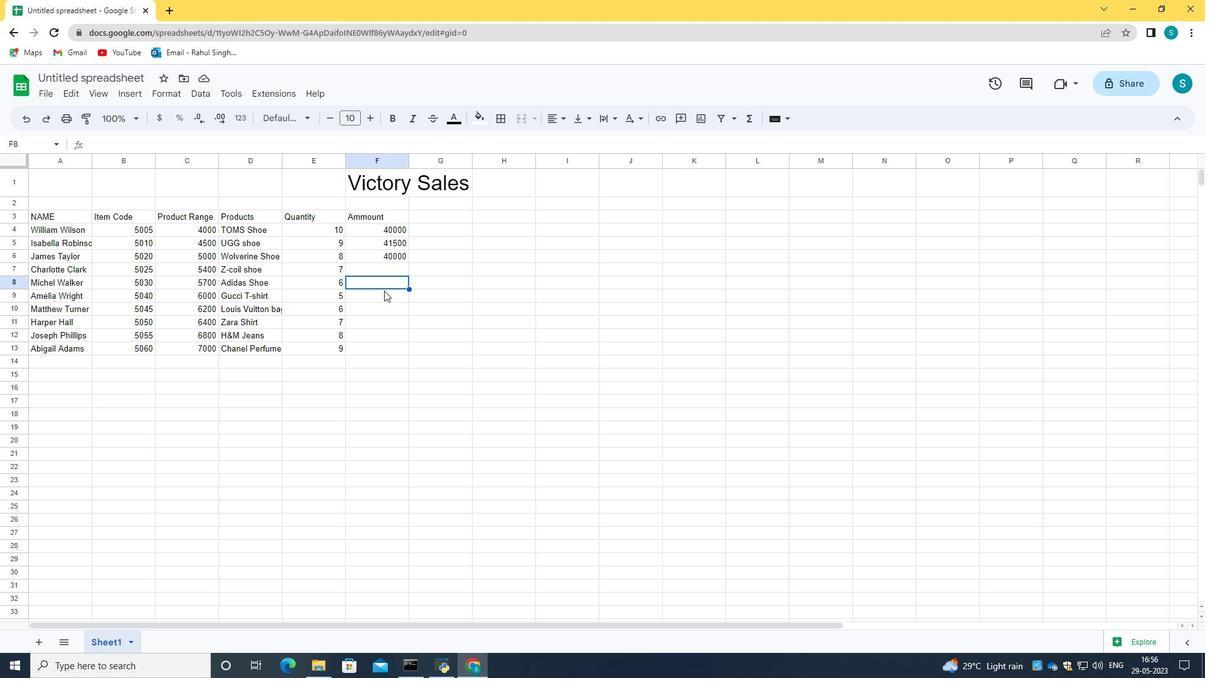 
Action: Mouse pressed left at (381, 298)
Screenshot: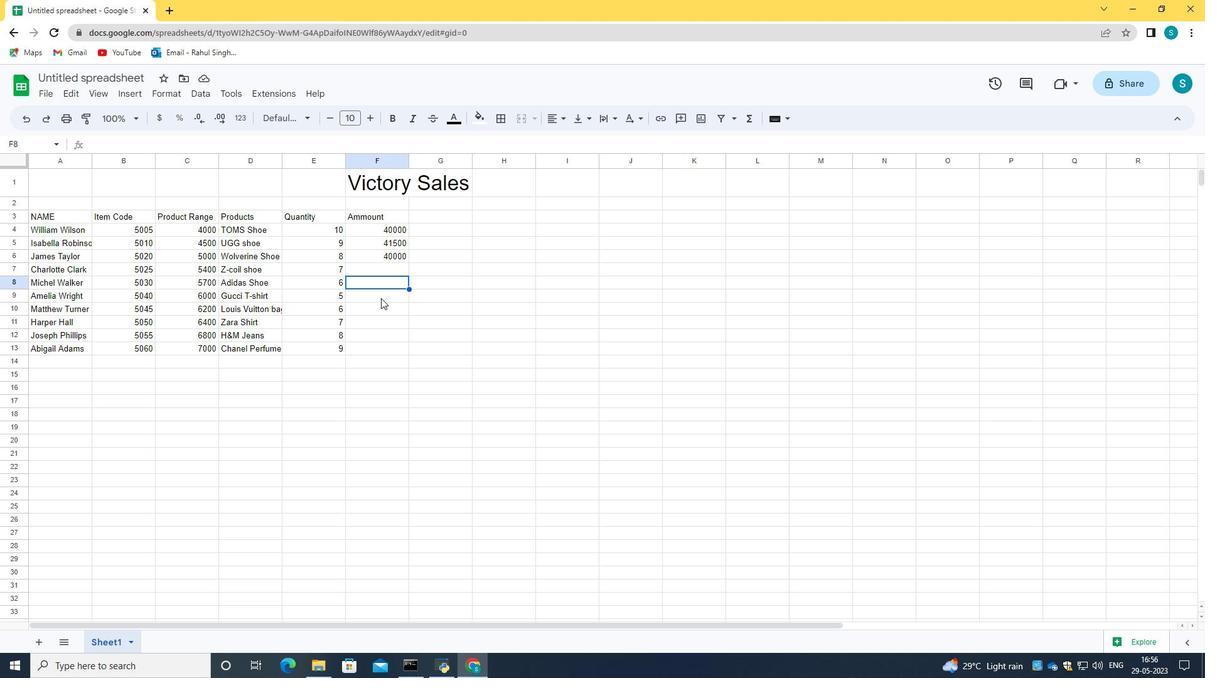 
Action: Key pressed 30000
Screenshot: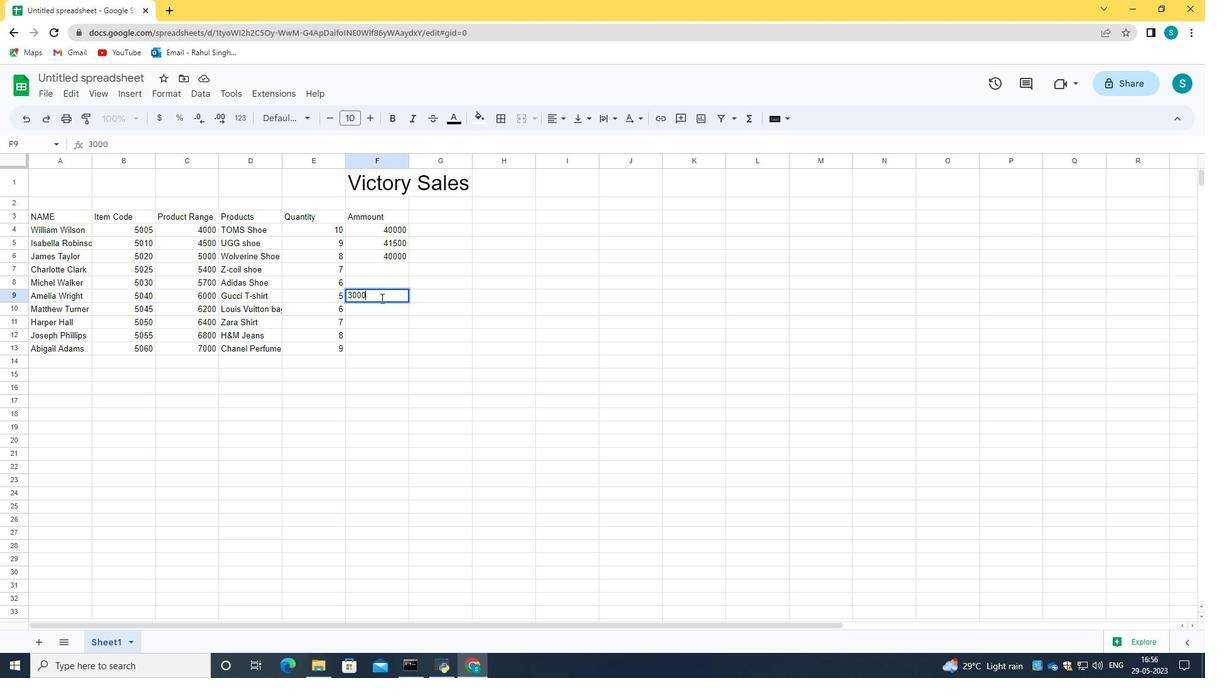 
Action: Mouse moved to (374, 347)
Screenshot: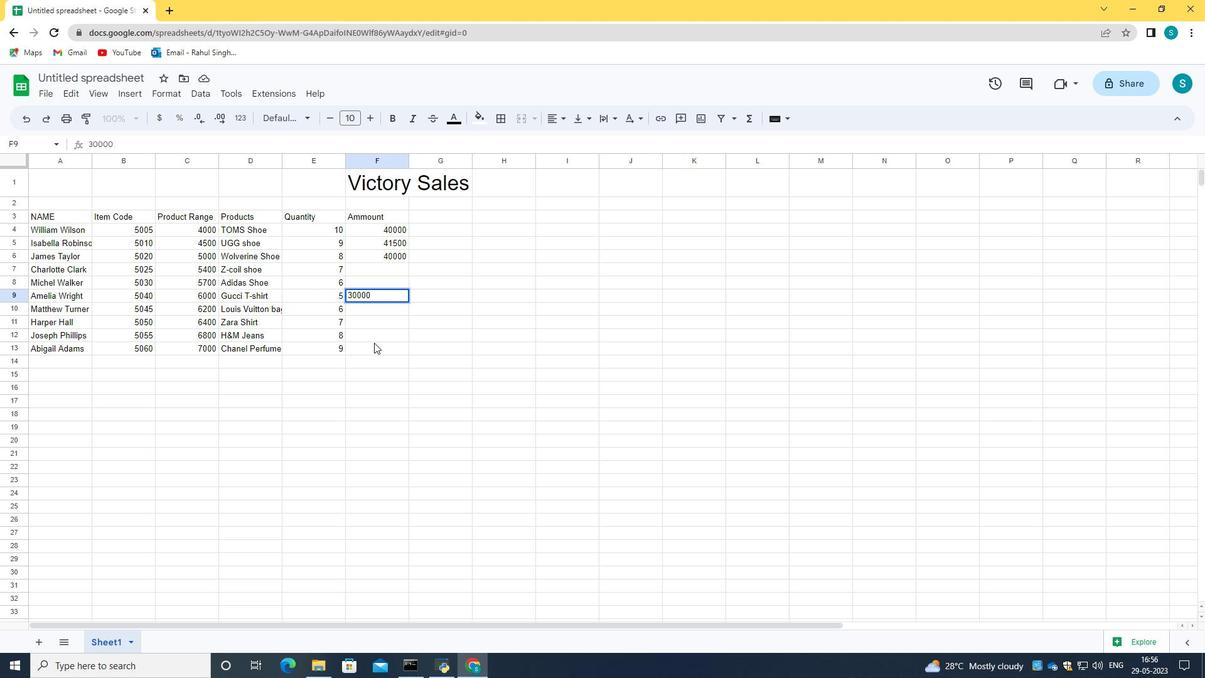 
Action: Mouse pressed left at (374, 347)
Screenshot: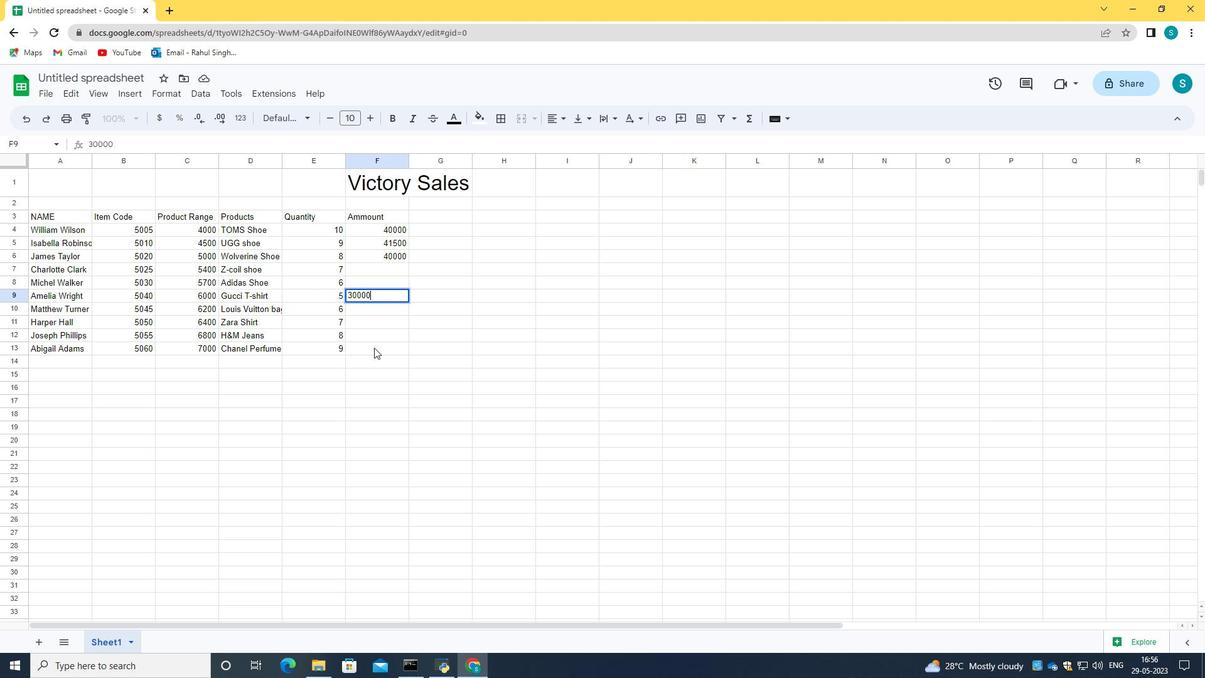 
Action: Key pressed 63000
Screenshot: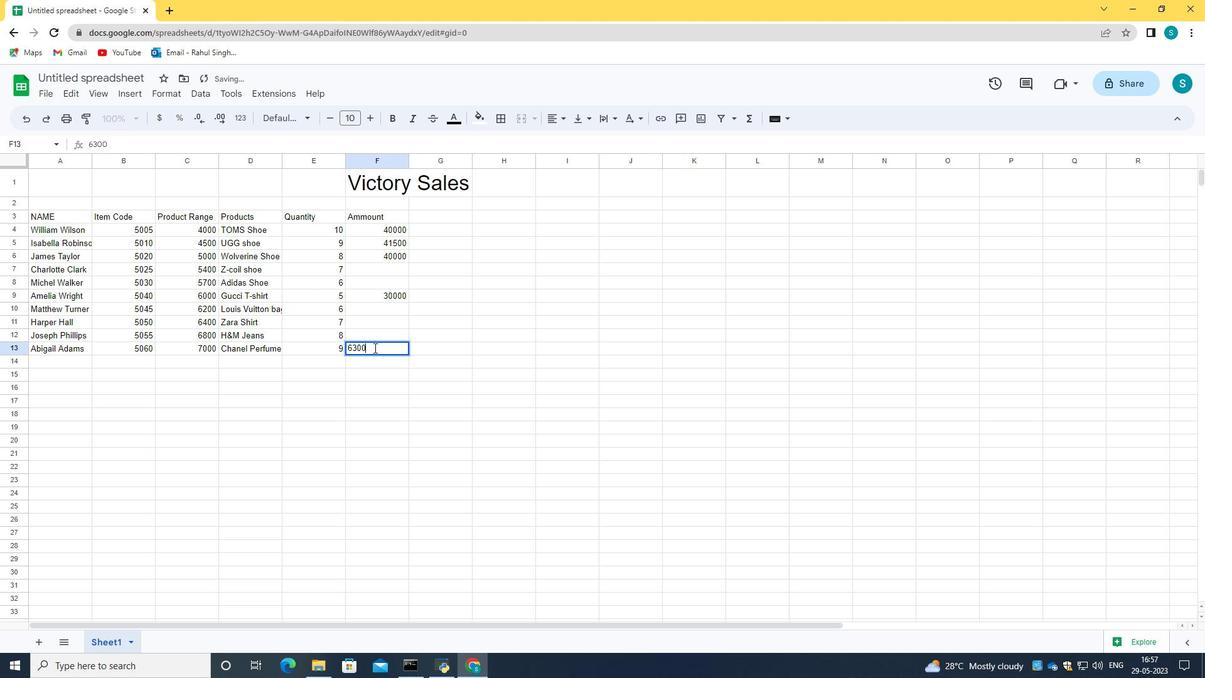 
Action: Mouse moved to (376, 337)
Screenshot: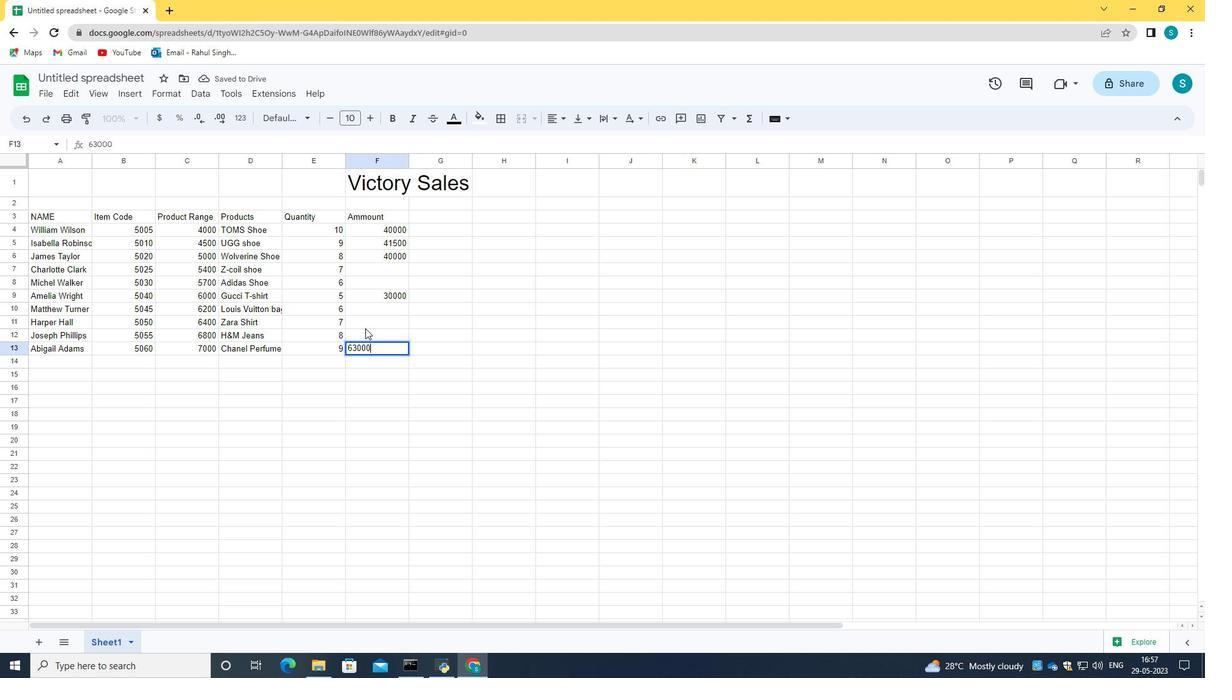 
Action: Mouse pressed left at (376, 337)
Screenshot: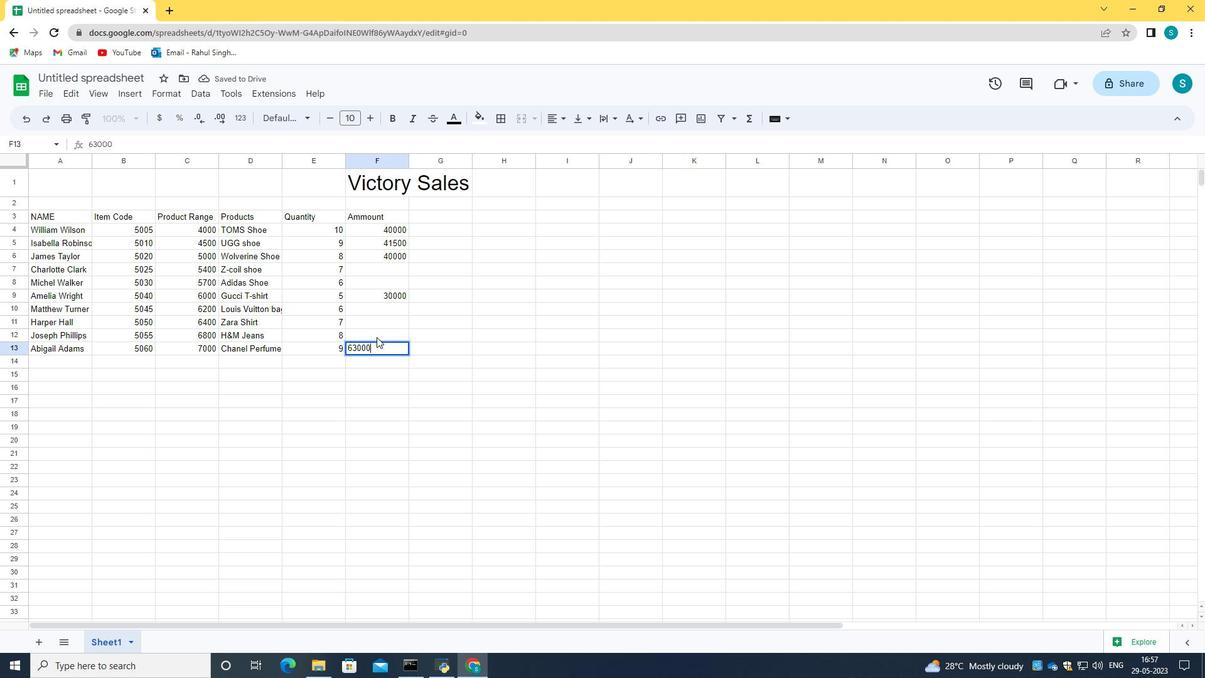 
Action: Mouse moved to (377, 319)
Screenshot: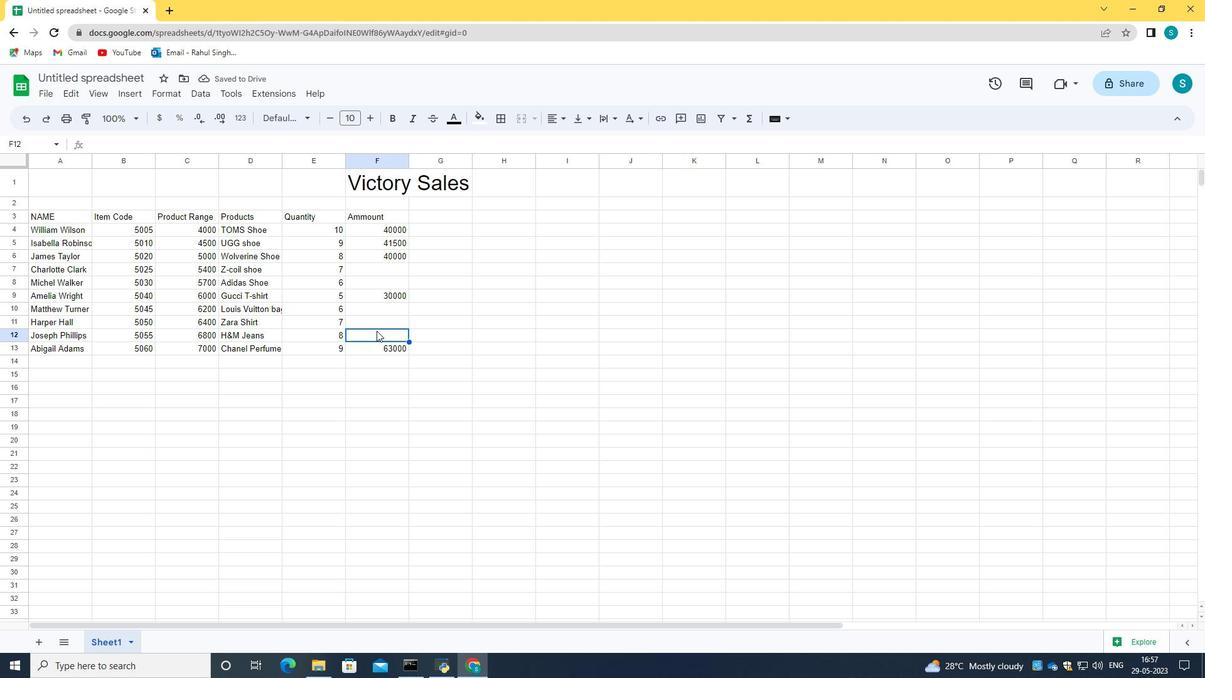 
Action: Mouse pressed left at (377, 319)
Screenshot: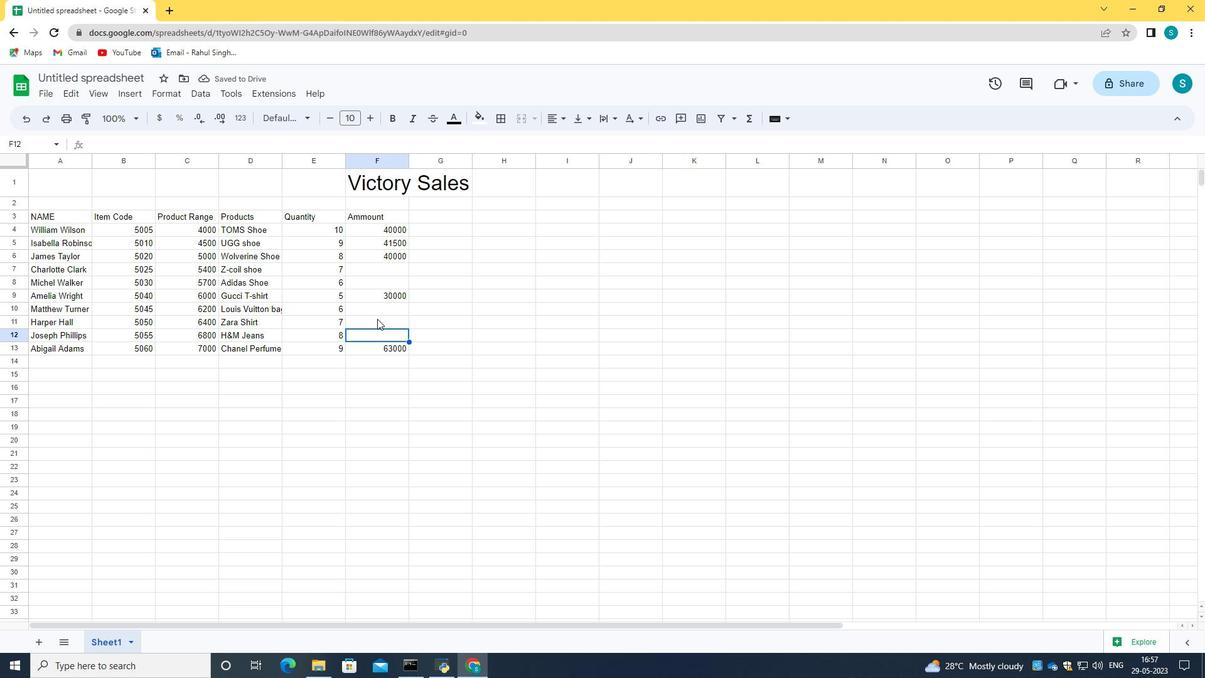 
Action: Mouse moved to (371, 304)
Screenshot: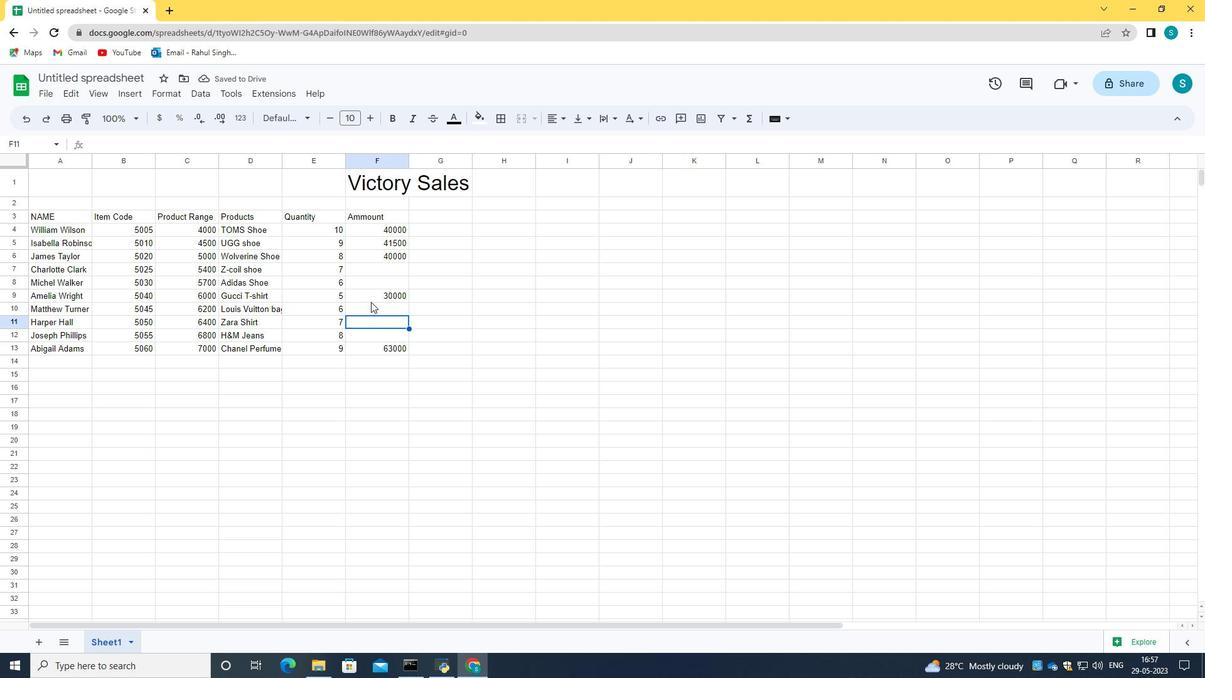 
Action: Mouse pressed left at (371, 304)
Screenshot: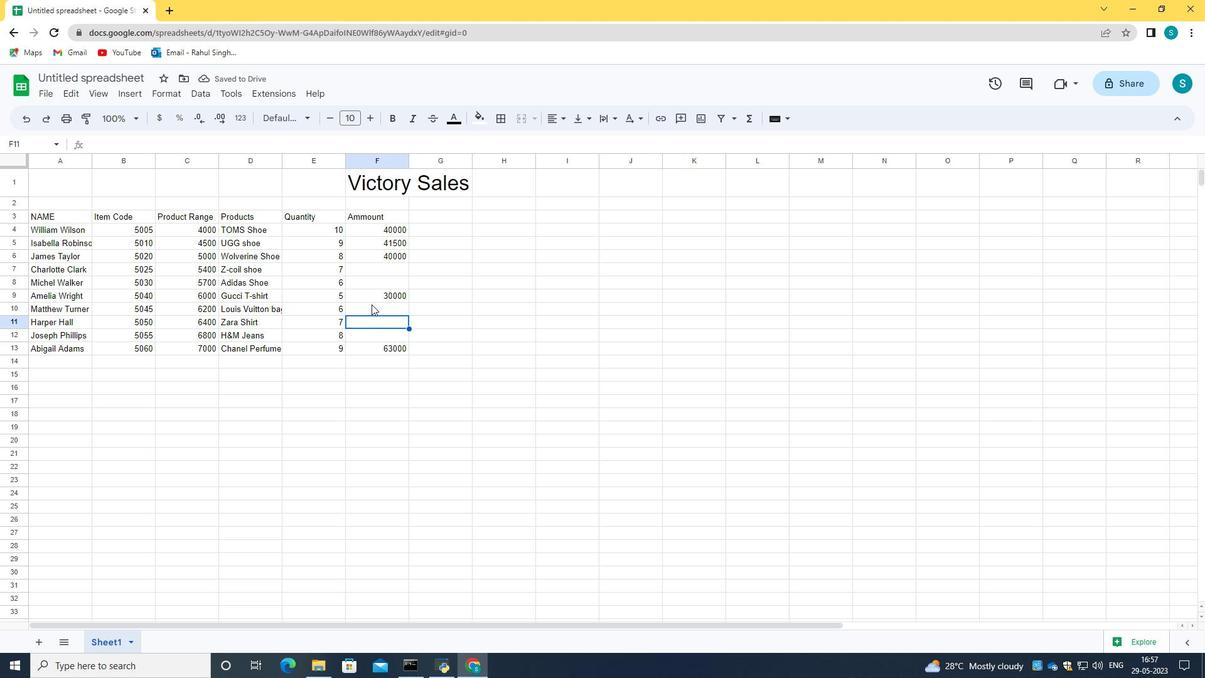 
Action: Mouse moved to (378, 270)
Screenshot: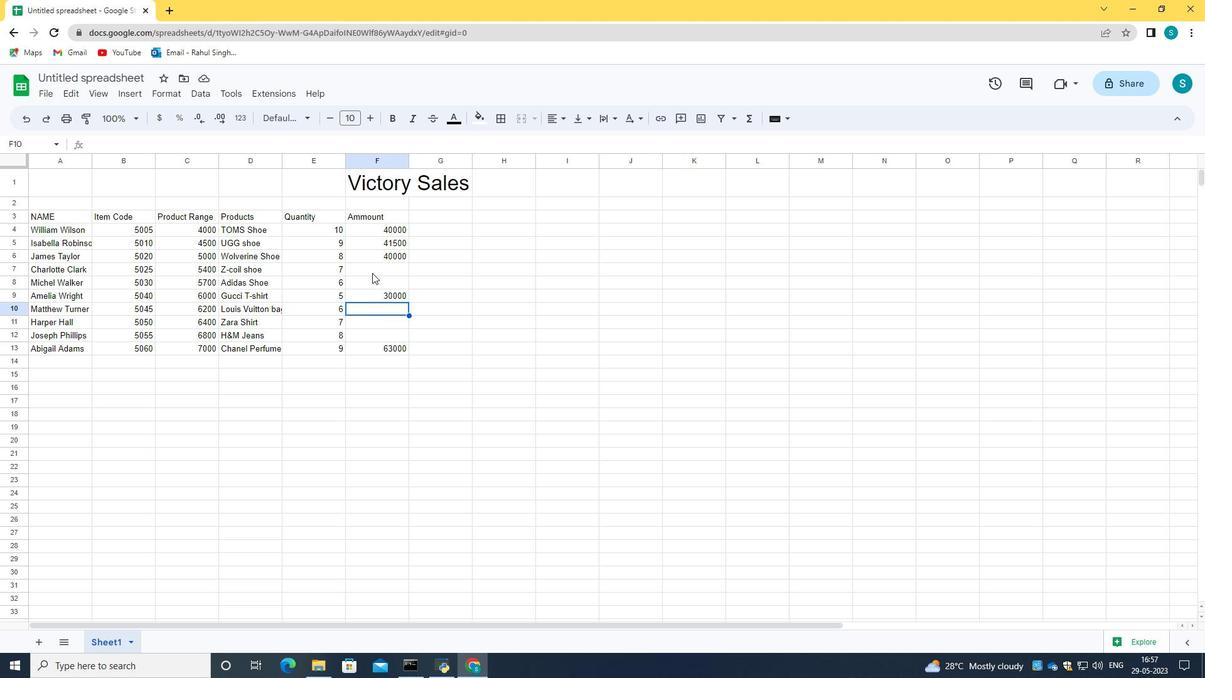 
Action: Mouse pressed left at (378, 270)
Screenshot: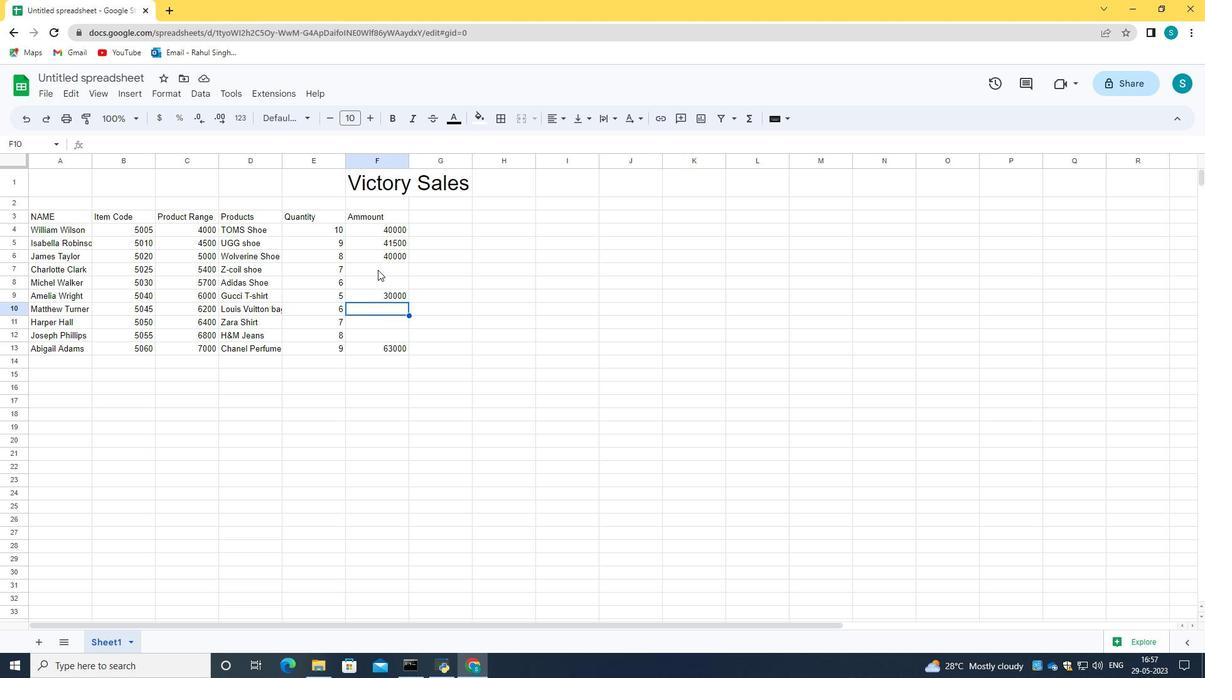 
Action: Mouse moved to (396, 273)
Screenshot: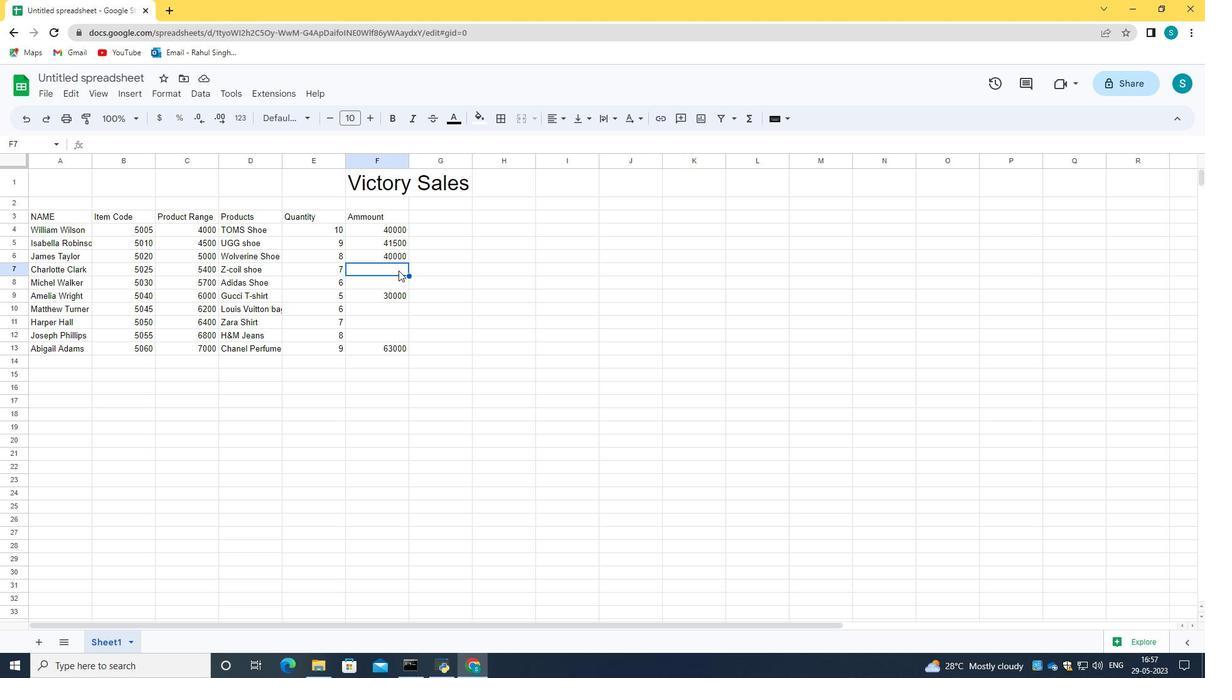 
Action: Mouse pressed left at (396, 273)
Screenshot: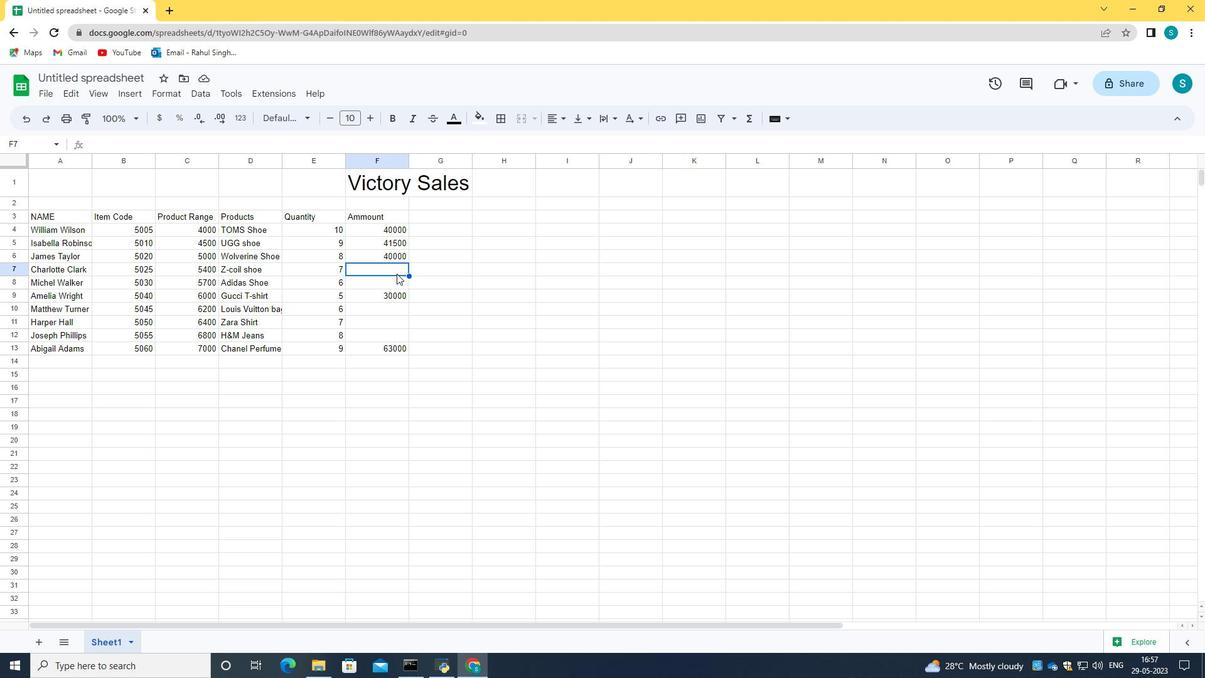 
Action: Key pressed 6<Key.backspace>54<Key.backspace><Key.backspace>37800<Key.enter>34200<Key.enter><Key.enter><Key.enter>37200<Key.enter>44800<Key.enter>54400<Key.enter>
Screenshot: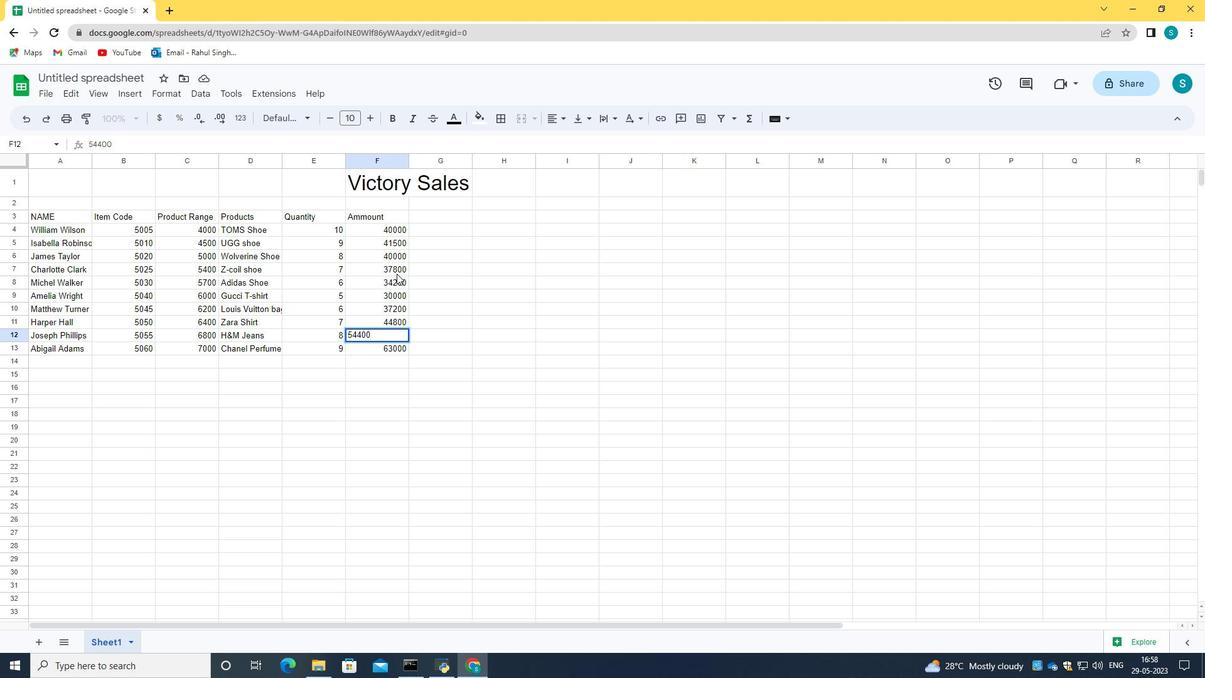 
Action: Mouse moved to (450, 209)
Screenshot: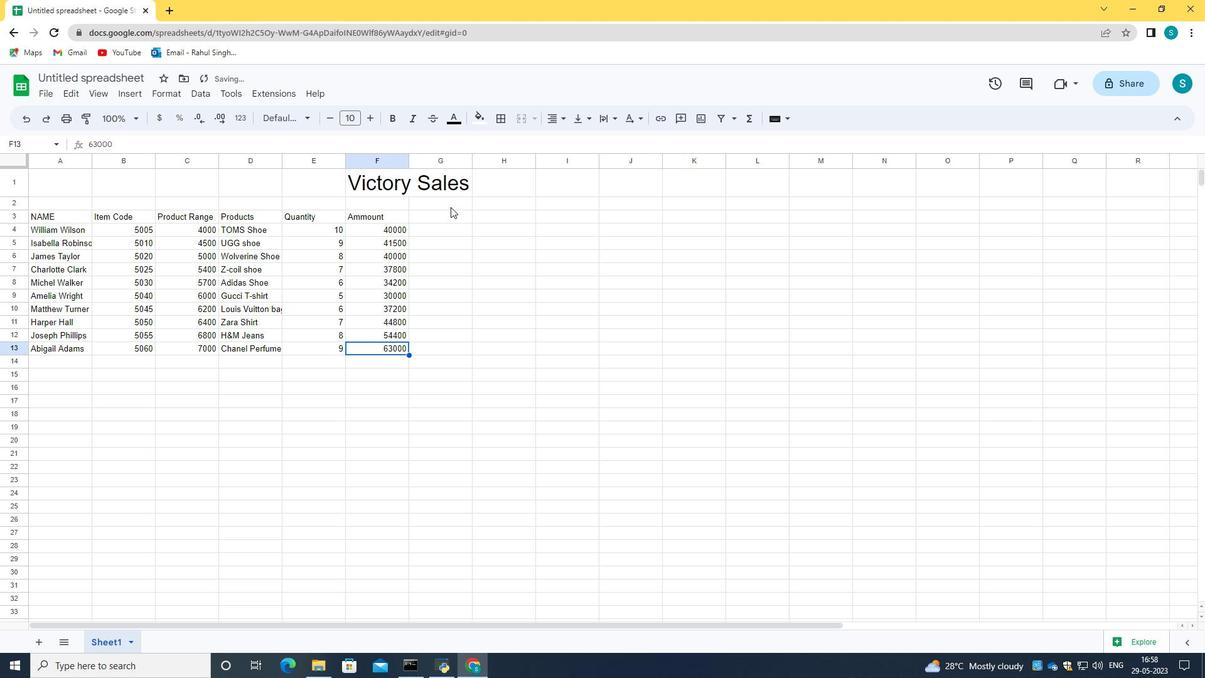 
Action: Mouse pressed left at (450, 209)
Screenshot: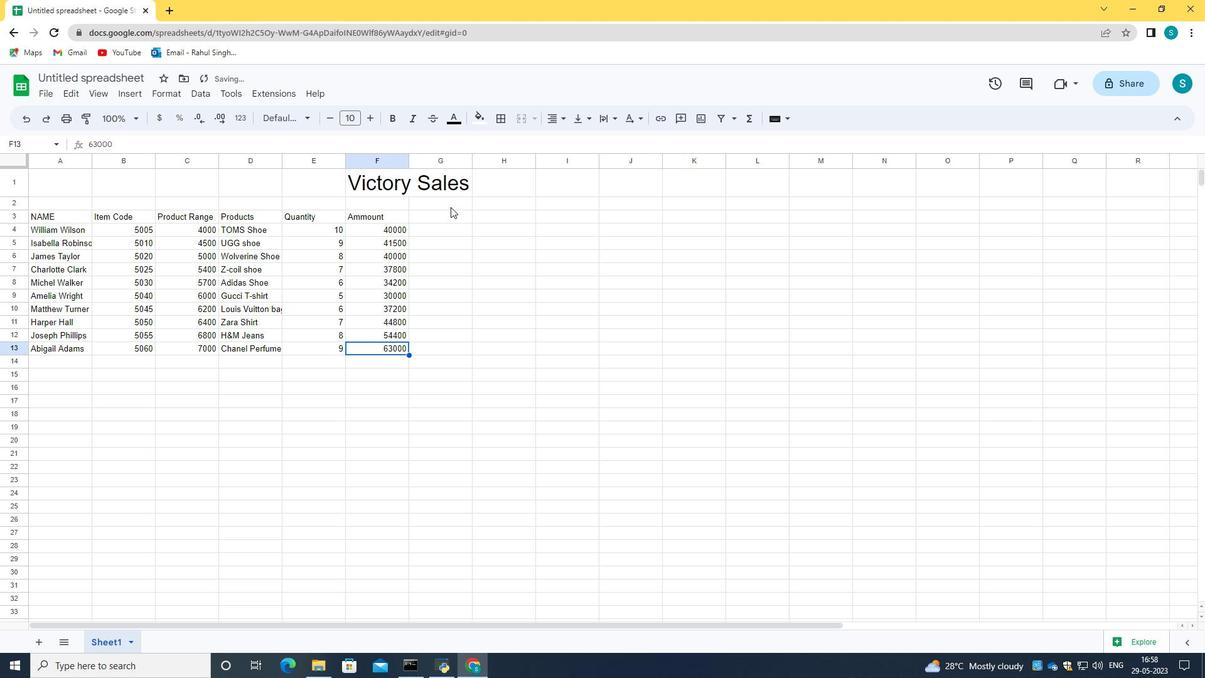 
Action: Mouse moved to (435, 217)
Screenshot: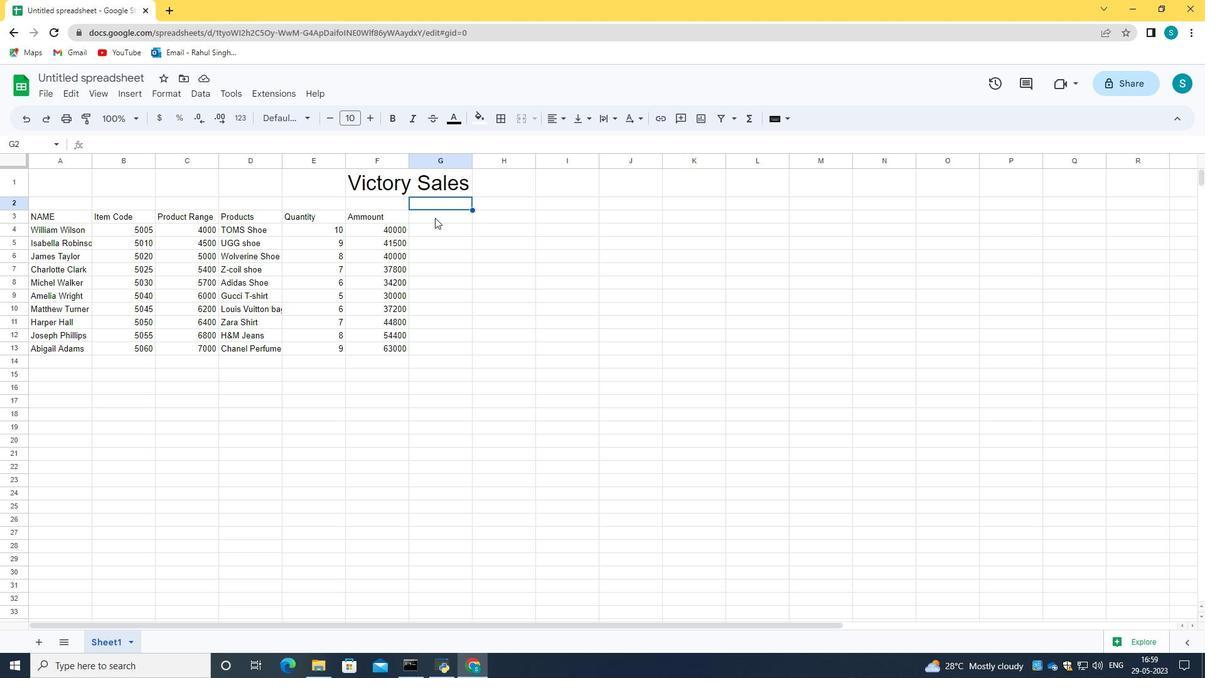
Action: Mouse pressed left at (435, 217)
Screenshot: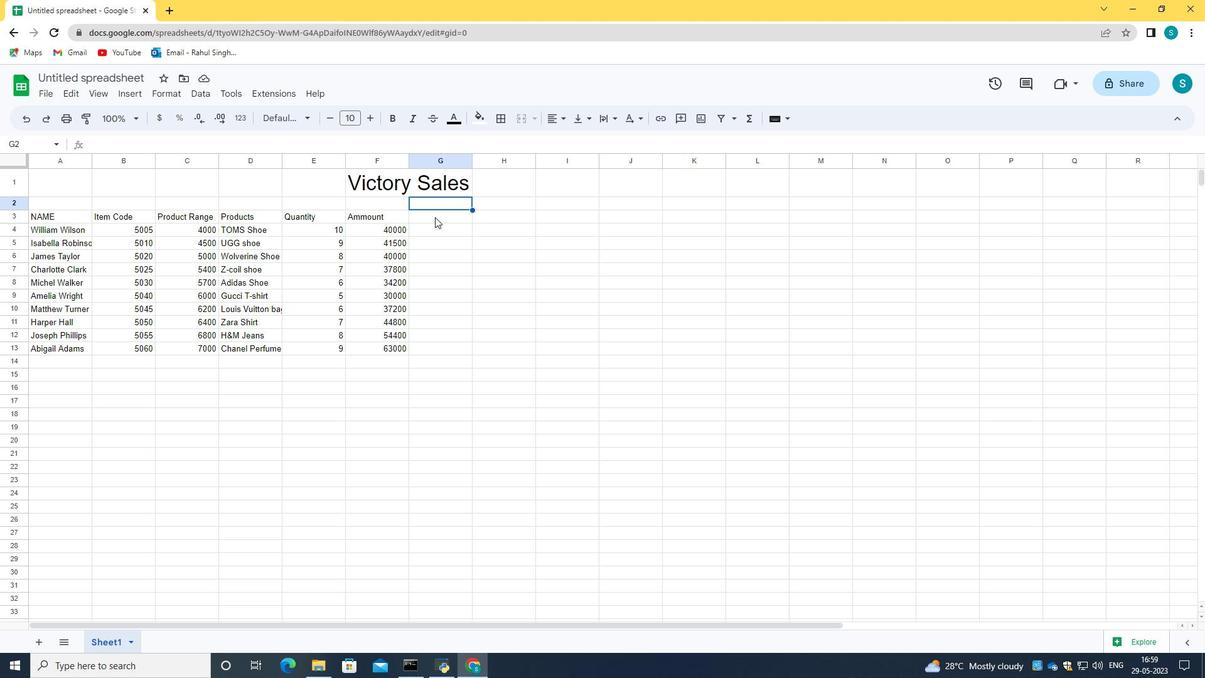 
Action: Mouse moved to (445, 214)
Screenshot: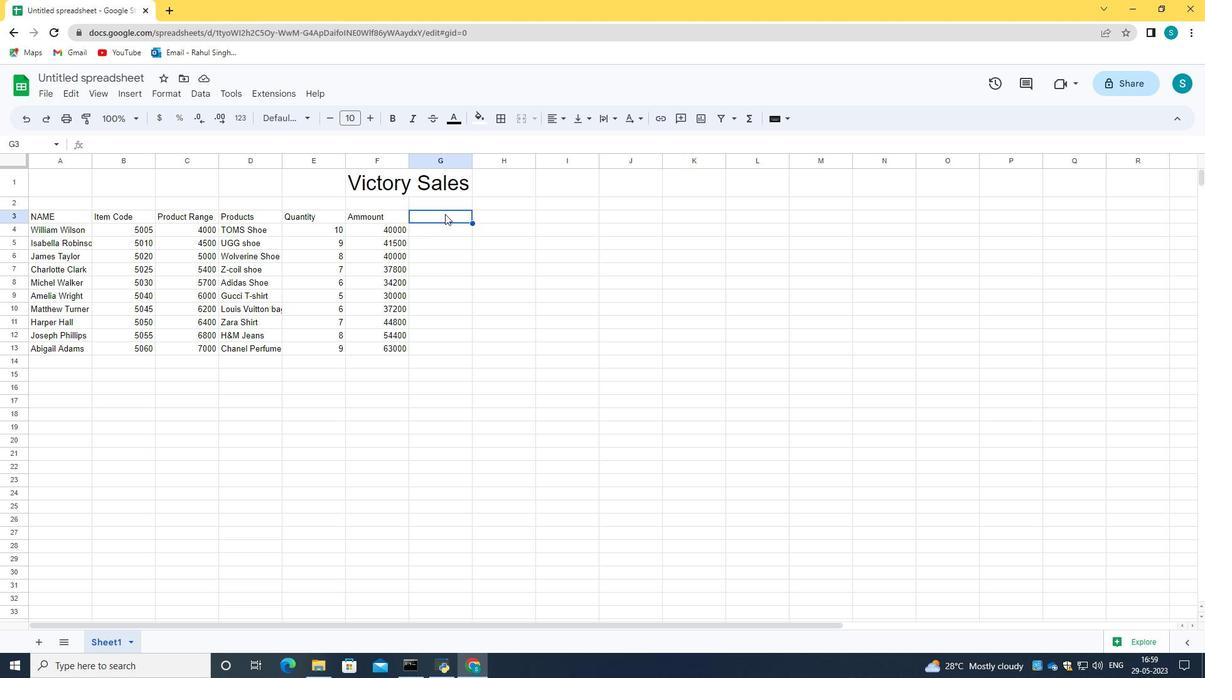 
Action: Mouse pressed left at (445, 214)
Screenshot: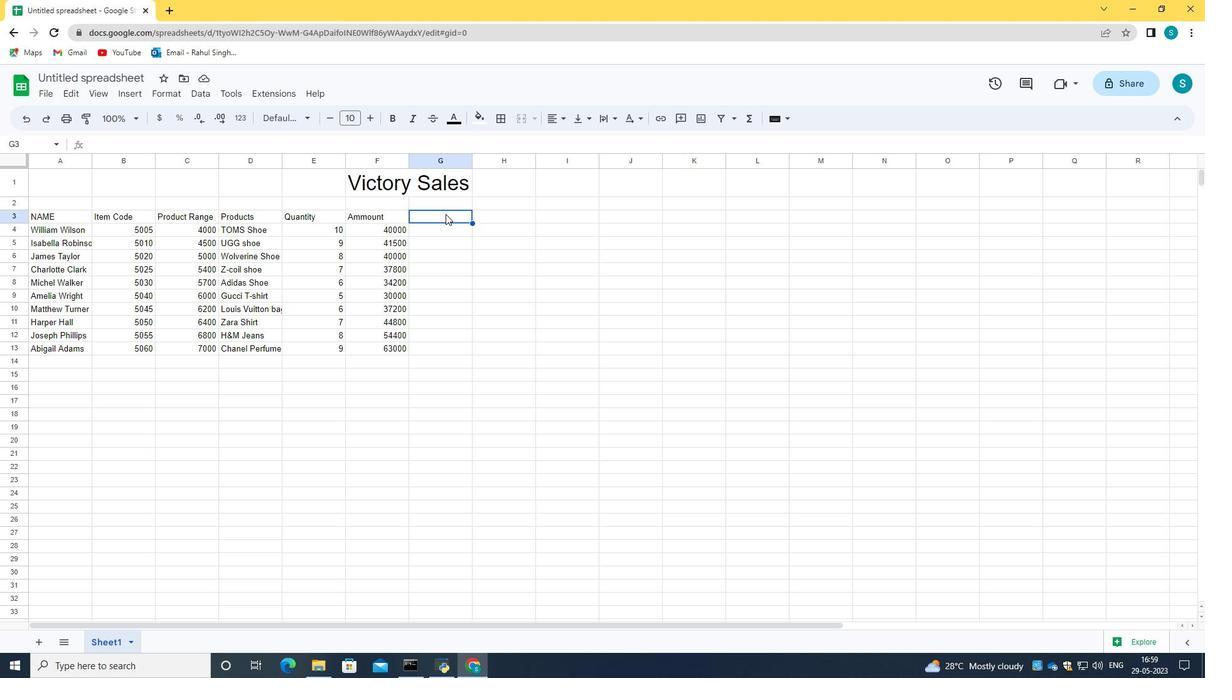 
Action: Mouse moved to (445, 214)
Screenshot: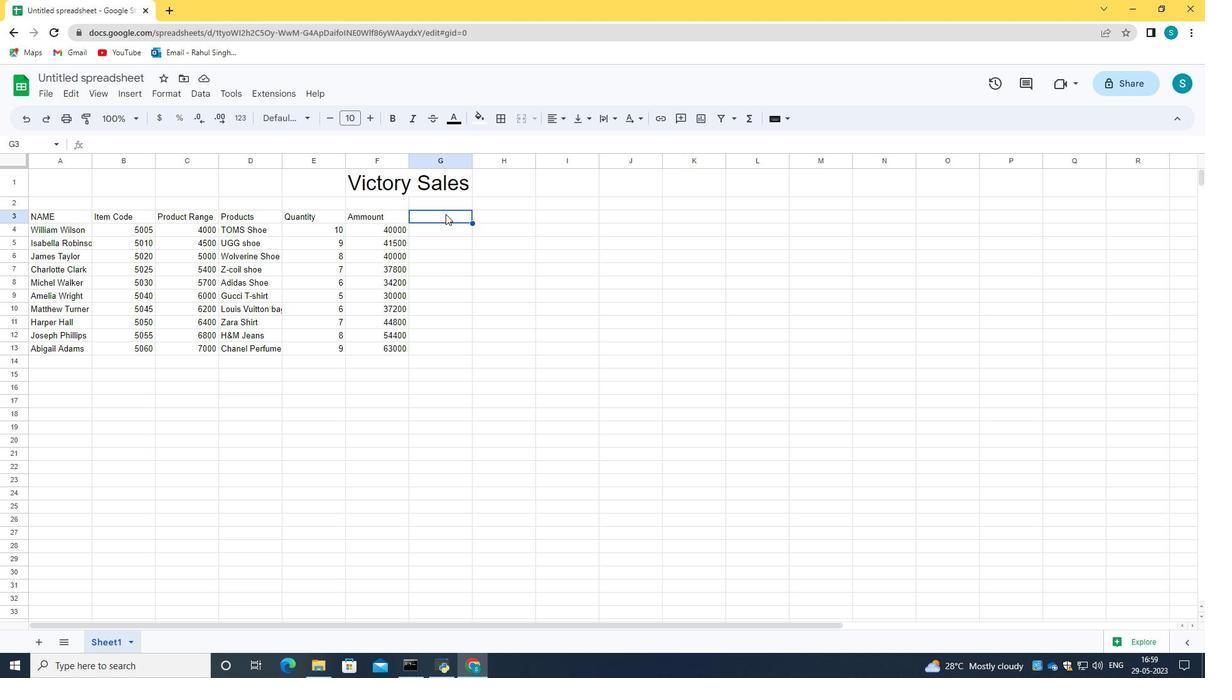 
Action: Mouse pressed left at (445, 214)
Screenshot: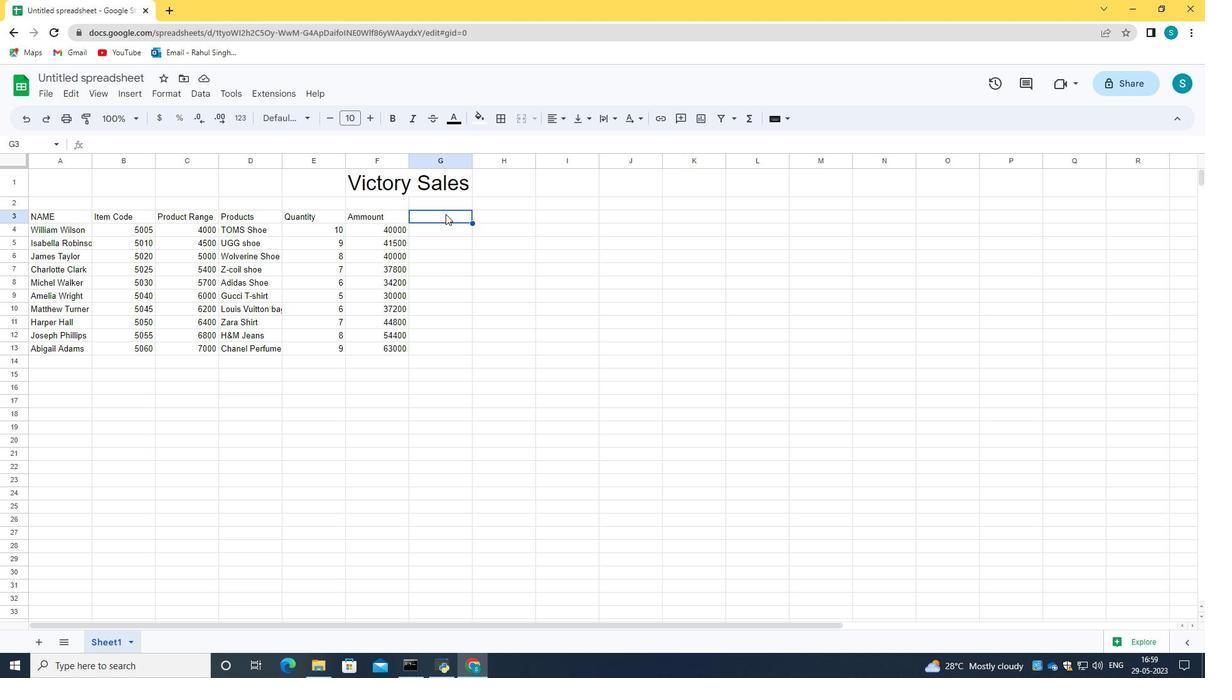 
Action: Key pressed <Key.caps_lock>T<Key.caps_lock>oa<Key.backspace>tal<Key.enter>40000<Key.enter>41500<Key.enter>40000<Key.enter>37800<Key.enter>34200<Key.enter>30000<Key.enter>37200<Key.enter>44800<Key.enter>54400<Key.enter>63000<Key.enter>
Screenshot: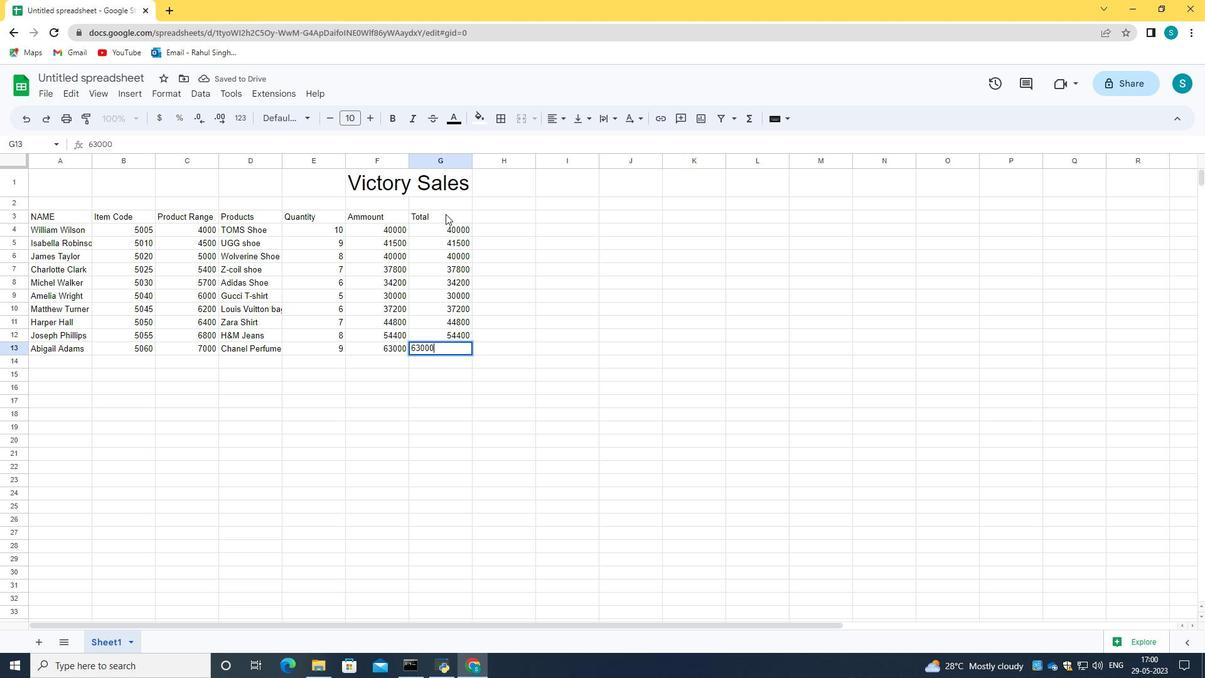 
Action: Mouse moved to (471, 214)
Screenshot: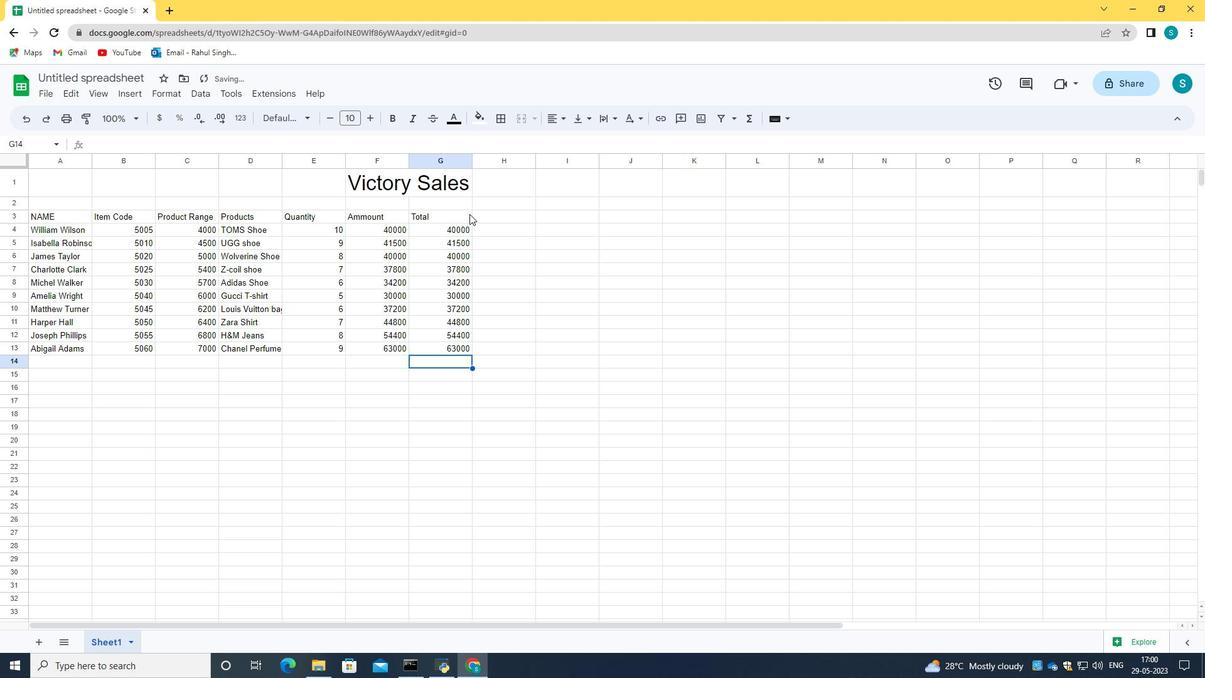 
